 Task: Look for space in Numazu, Japan from 2nd June, 2023 to 15th June, 2023 for 2 adults and 1 pet in price range Rs.10000 to Rs.15000. Place can be entire place with 1  bedroom having 1 bed and 1 bathroom. Property type can be house, flat, guest house, hotel. Booking option can be shelf check-in. Required host language is English.
Action: Mouse moved to (578, 125)
Screenshot: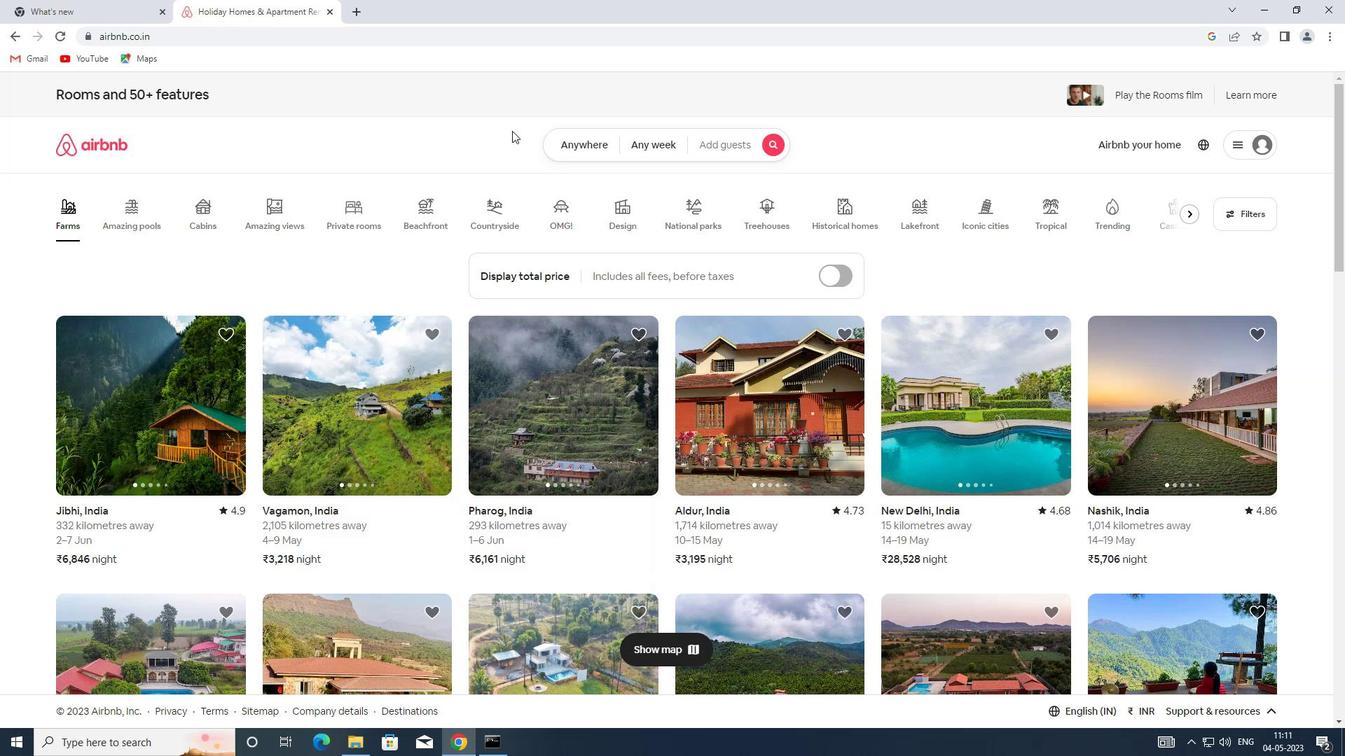 
Action: Mouse pressed left at (578, 125)
Screenshot: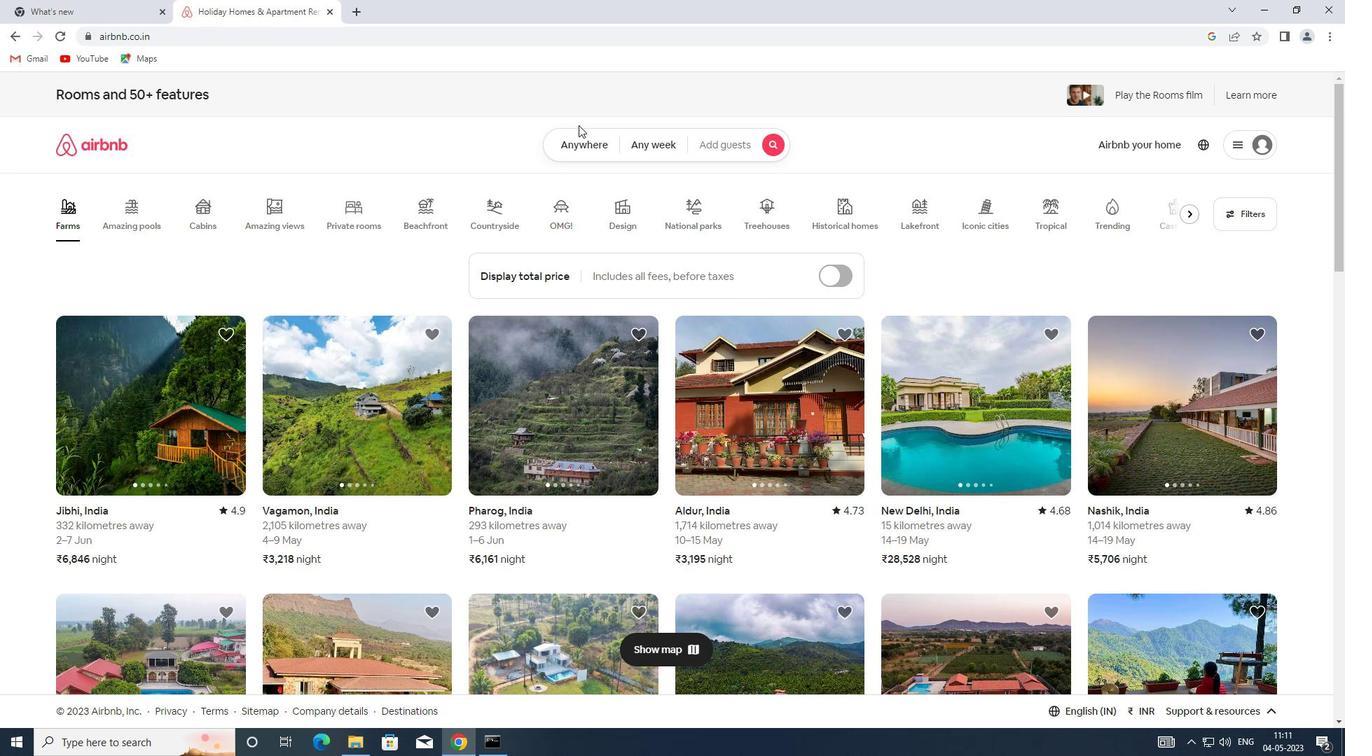 
Action: Mouse moved to (578, 140)
Screenshot: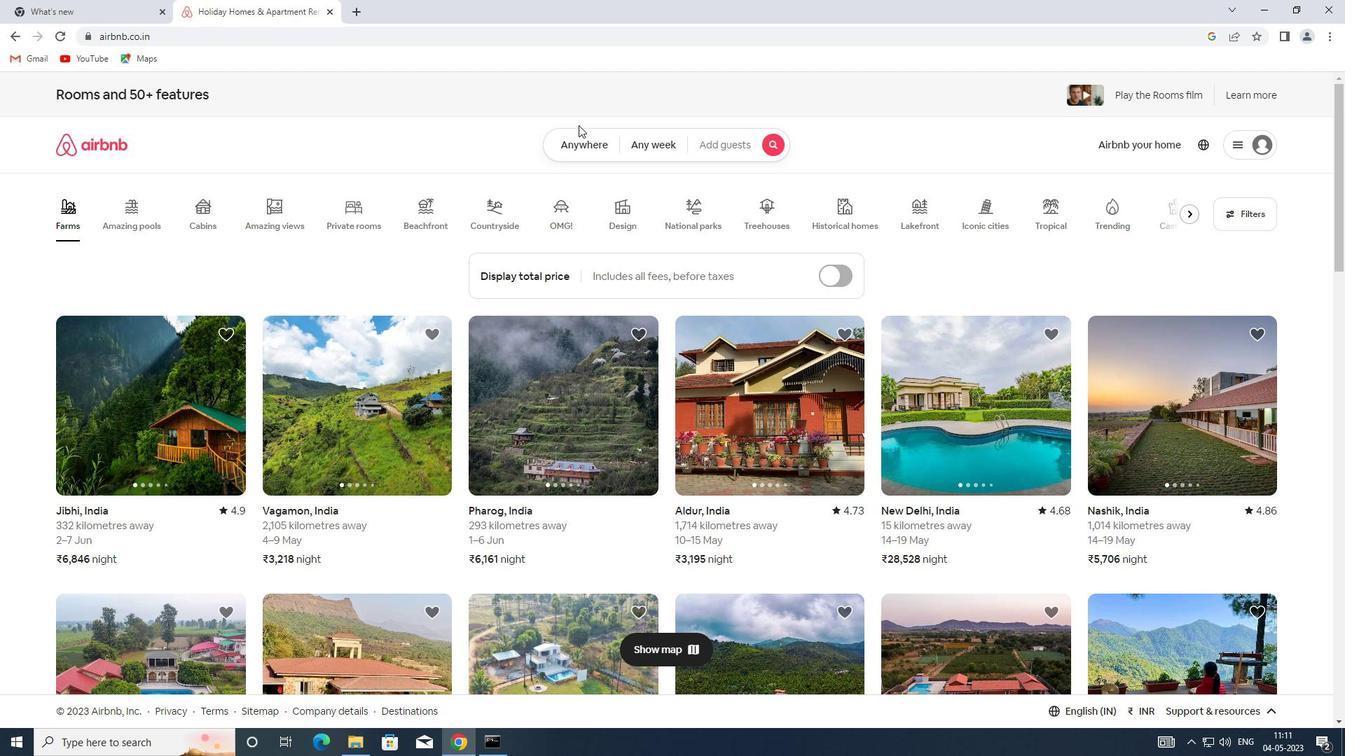 
Action: Mouse pressed left at (578, 140)
Screenshot: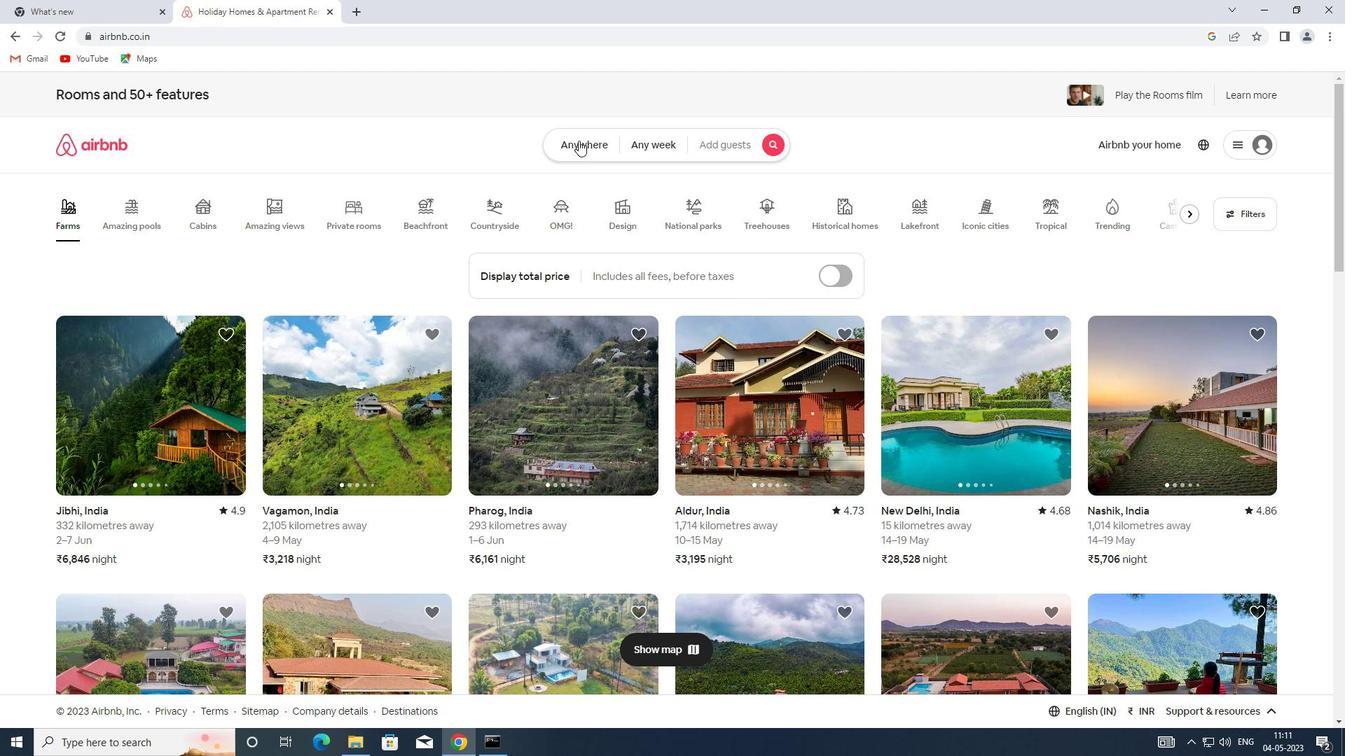 
Action: Mouse moved to (392, 205)
Screenshot: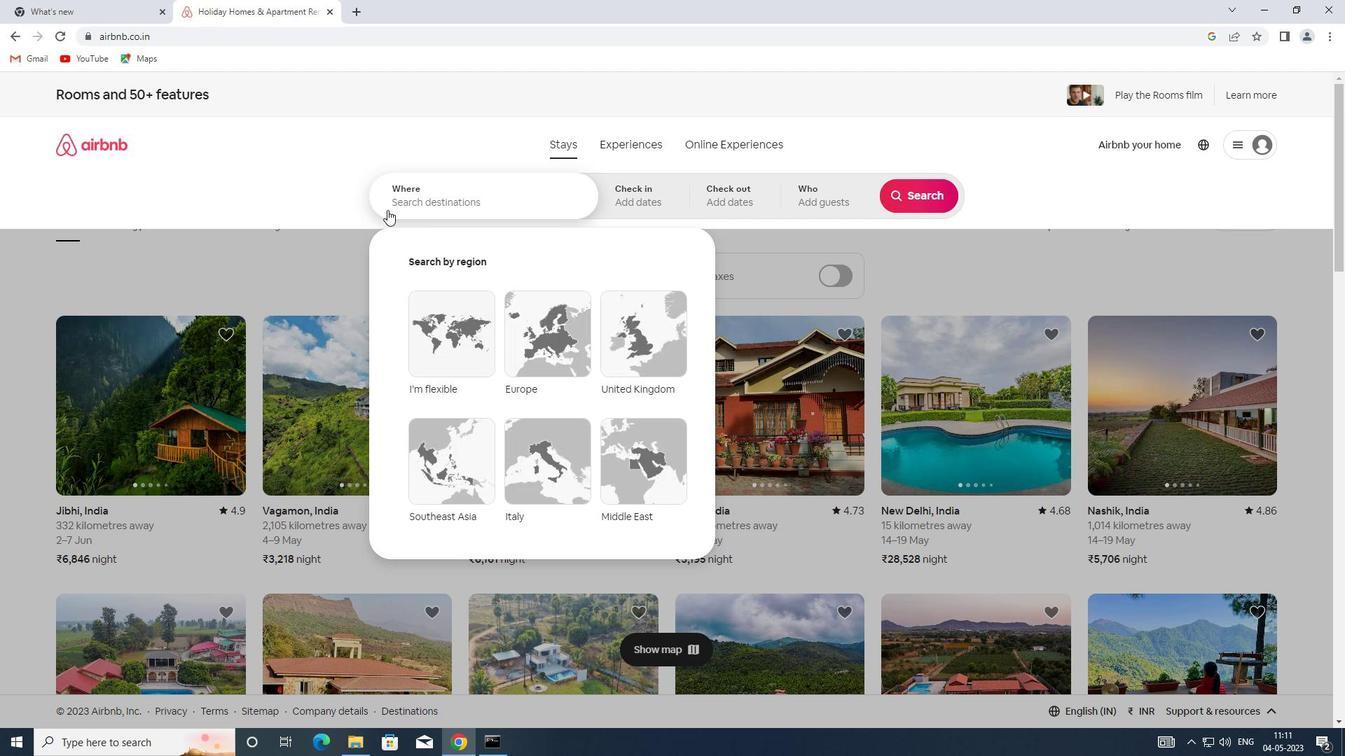 
Action: Mouse pressed left at (392, 205)
Screenshot: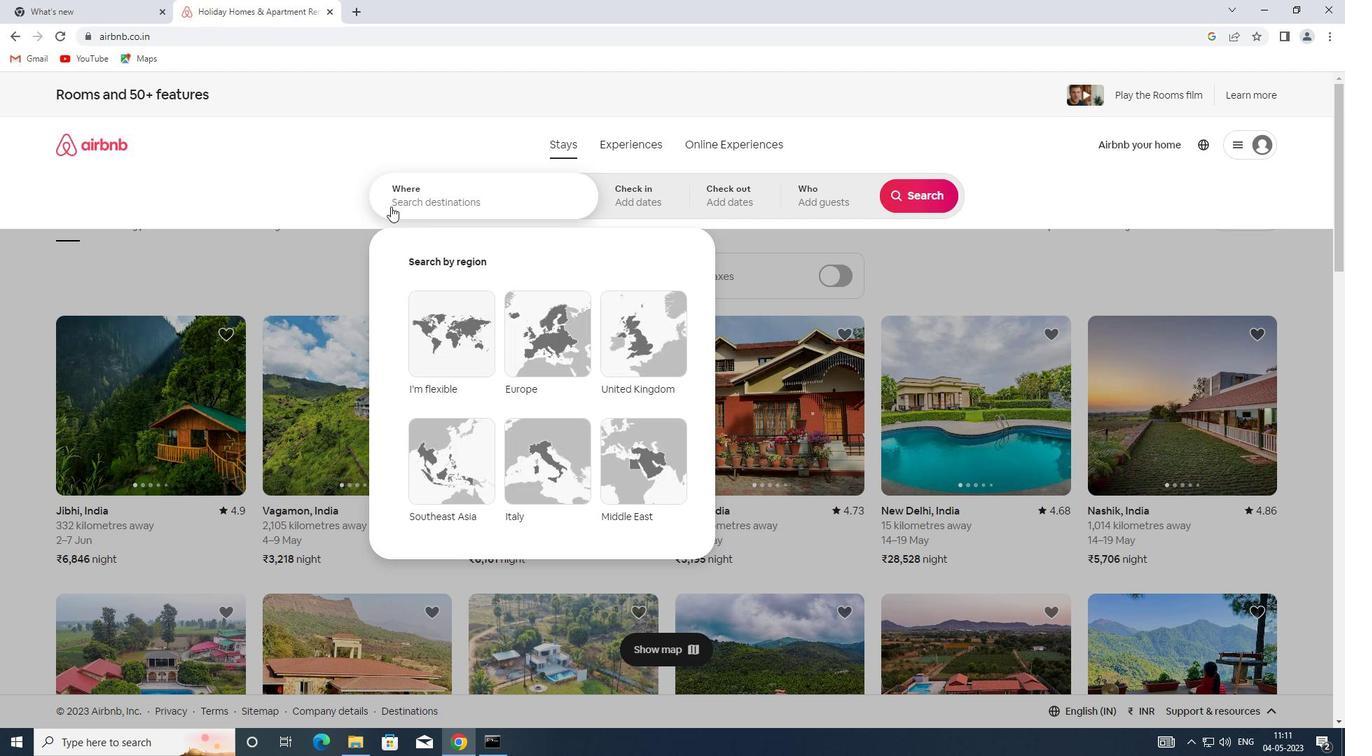 
Action: Mouse moved to (403, 196)
Screenshot: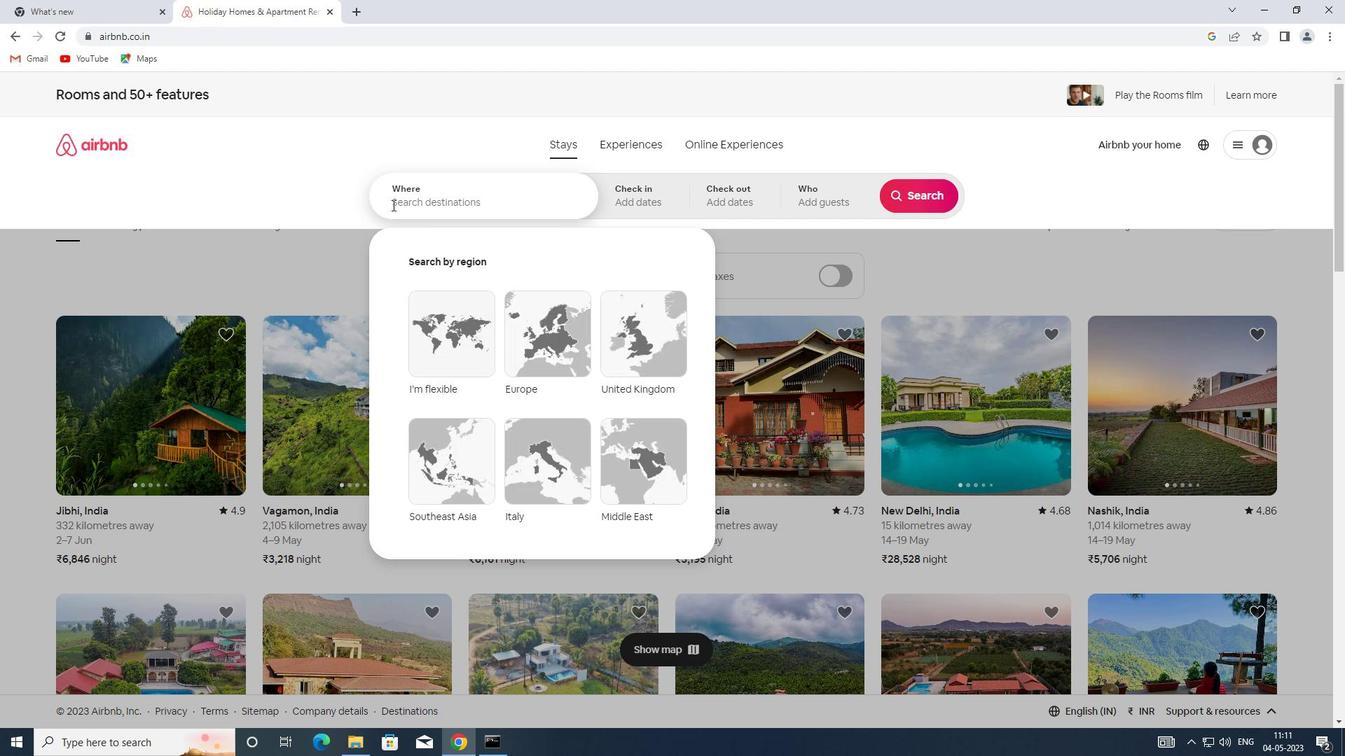
Action: Key pressed <Key.shift><Key.shift><Key.shift><Key.shift><Key.shift><Key.shift><Key.shift><Key.shift><Key.shift><Key.shift><Key.shift><Key.shift><Key.shift><Key.shift><Key.shift><Key.shift><Key.shift>NUMAZU,<Key.shift>JAPAN
Screenshot: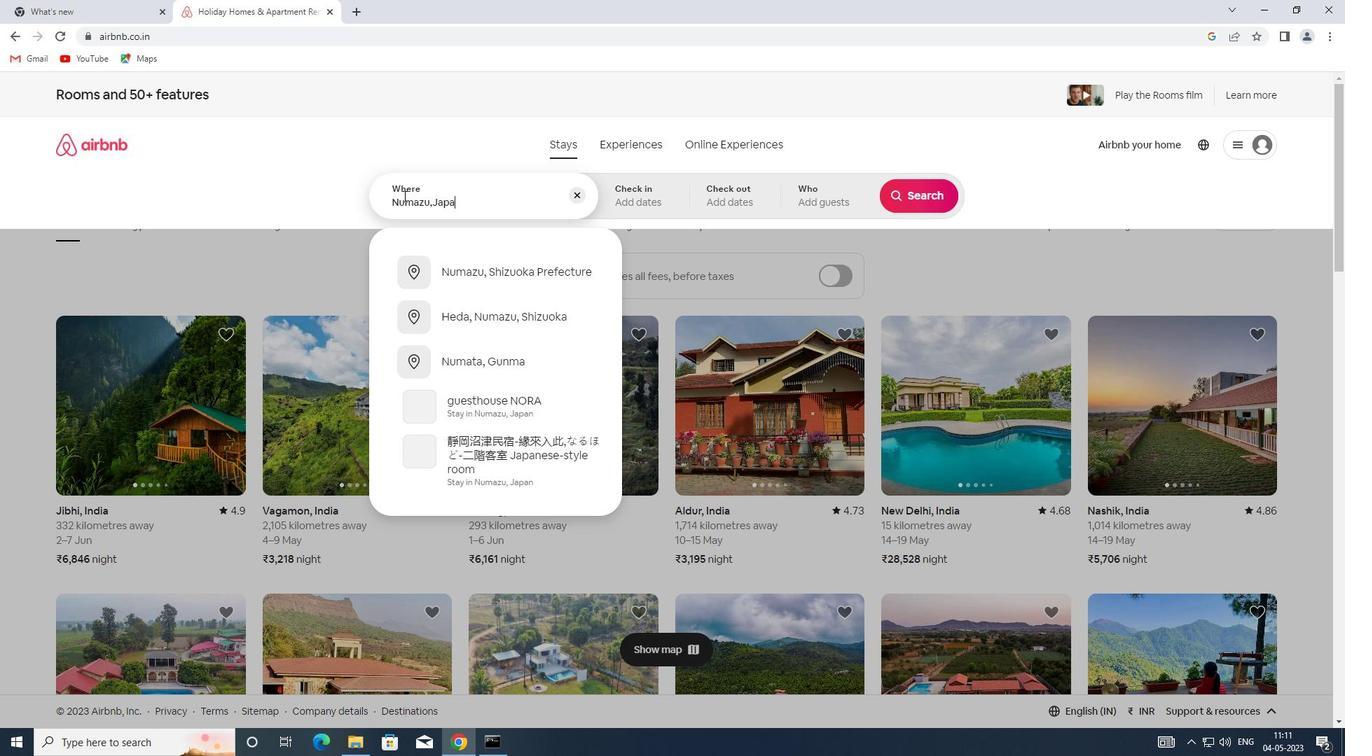 
Action: Mouse moved to (615, 192)
Screenshot: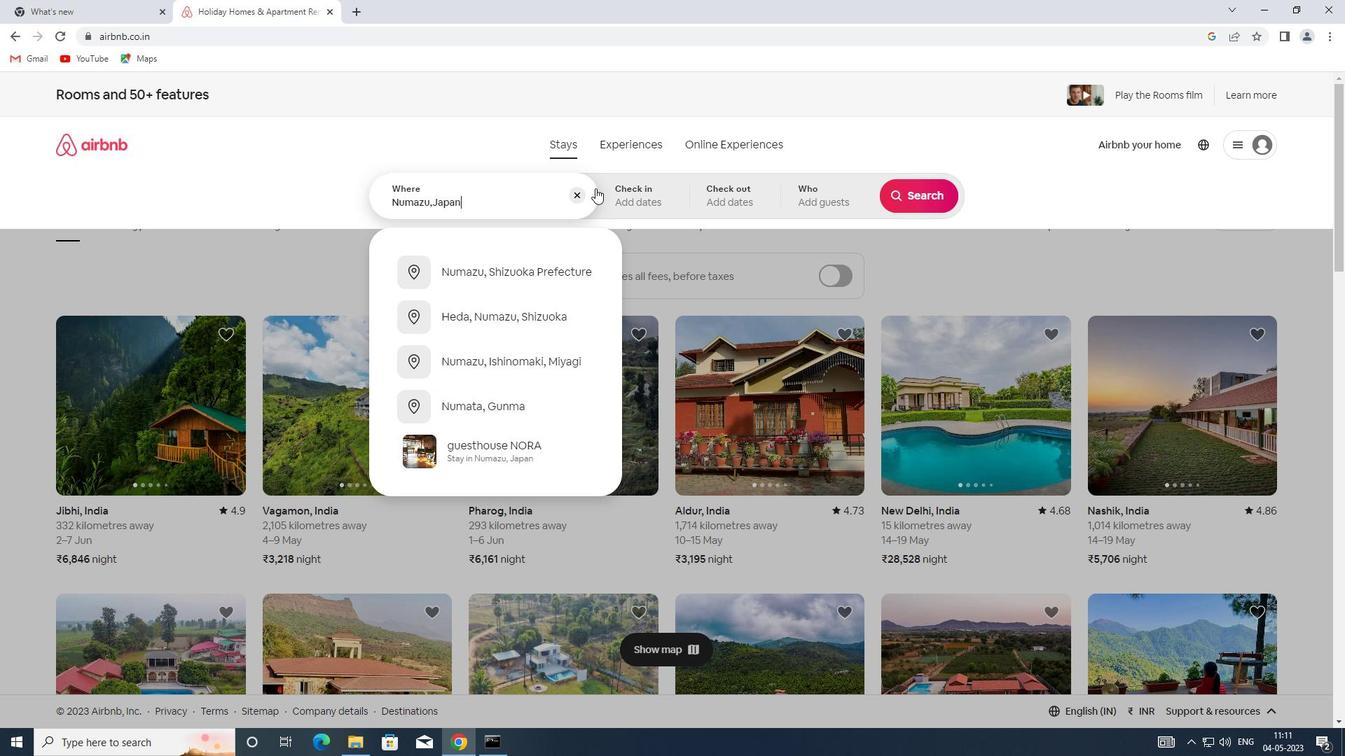 
Action: Mouse pressed left at (615, 192)
Screenshot: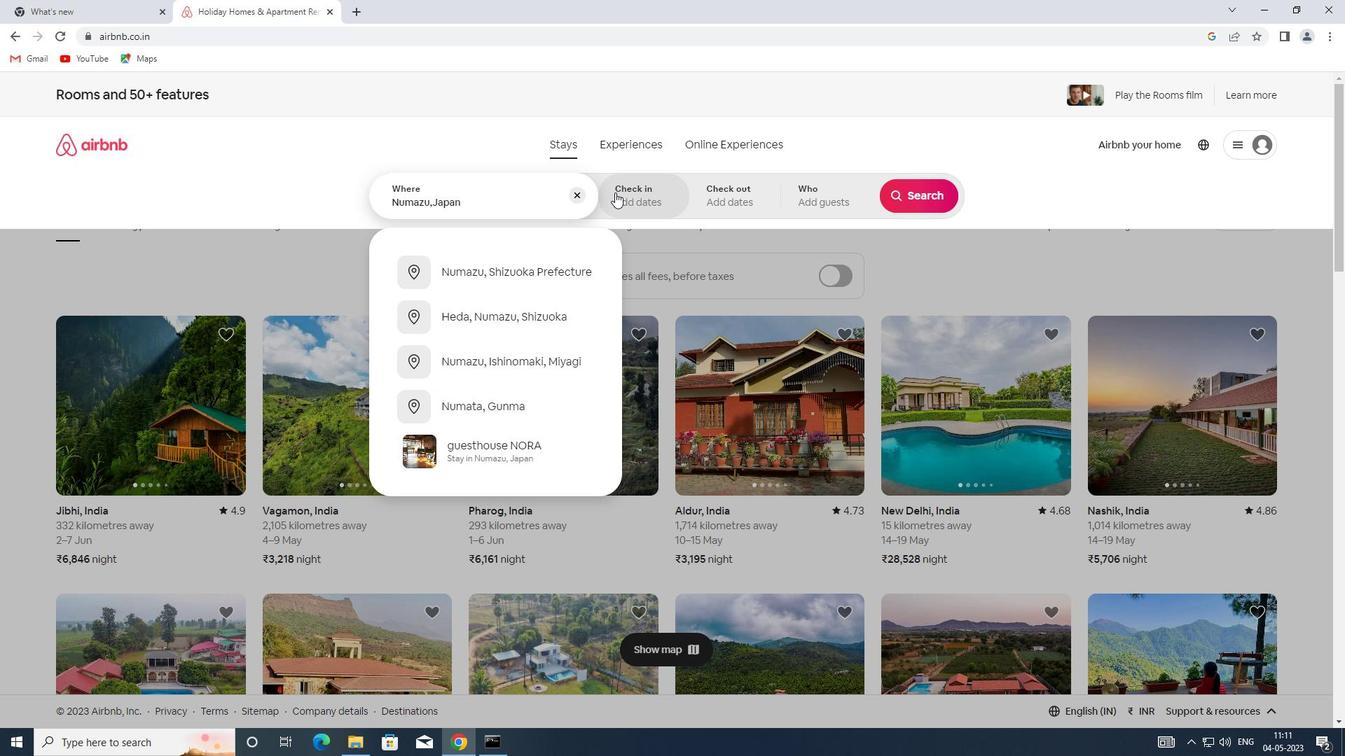 
Action: Mouse moved to (864, 378)
Screenshot: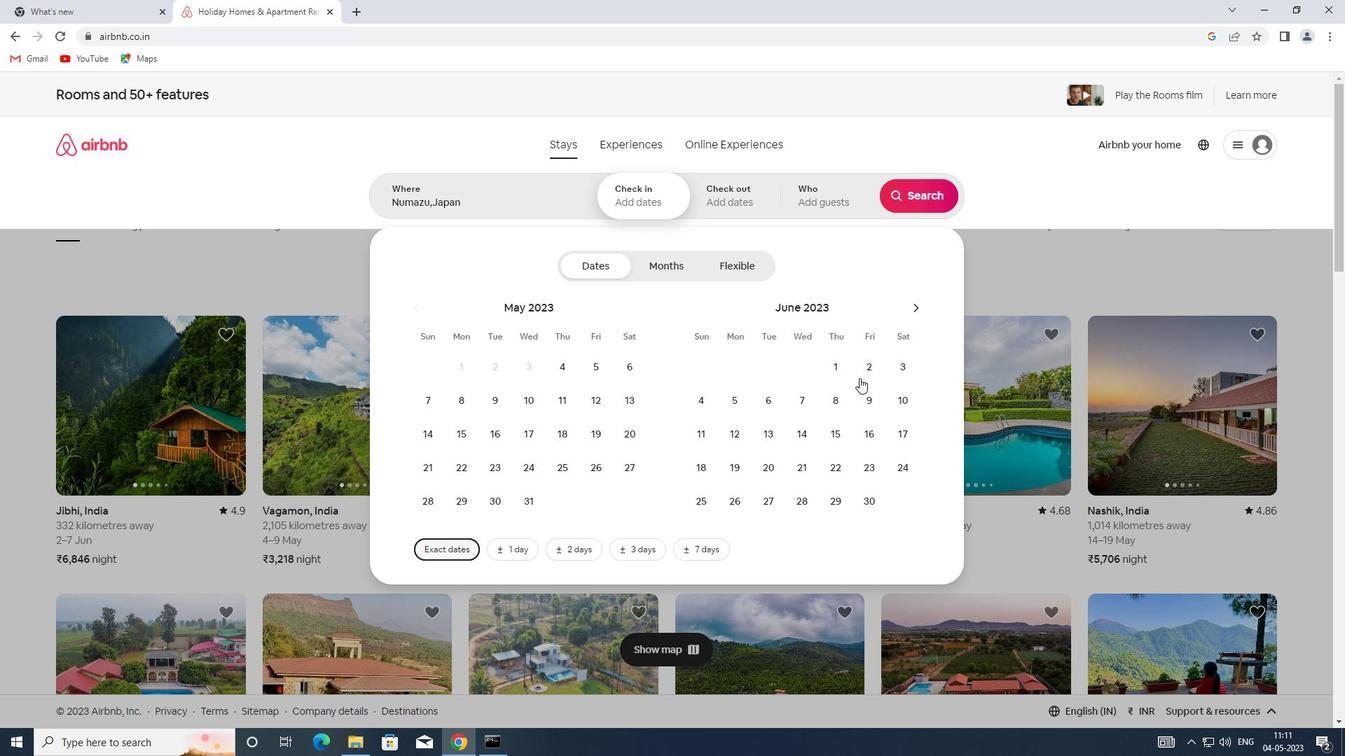 
Action: Mouse pressed left at (864, 378)
Screenshot: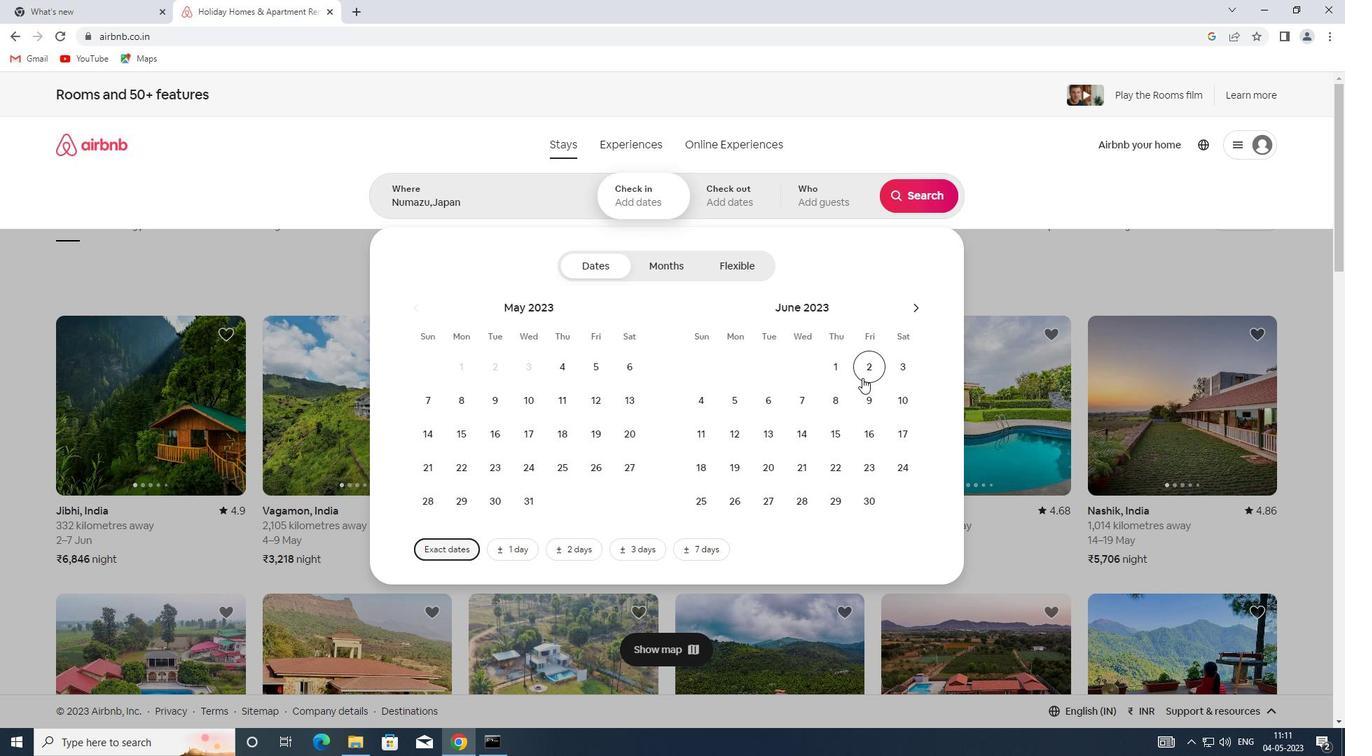 
Action: Mouse moved to (828, 437)
Screenshot: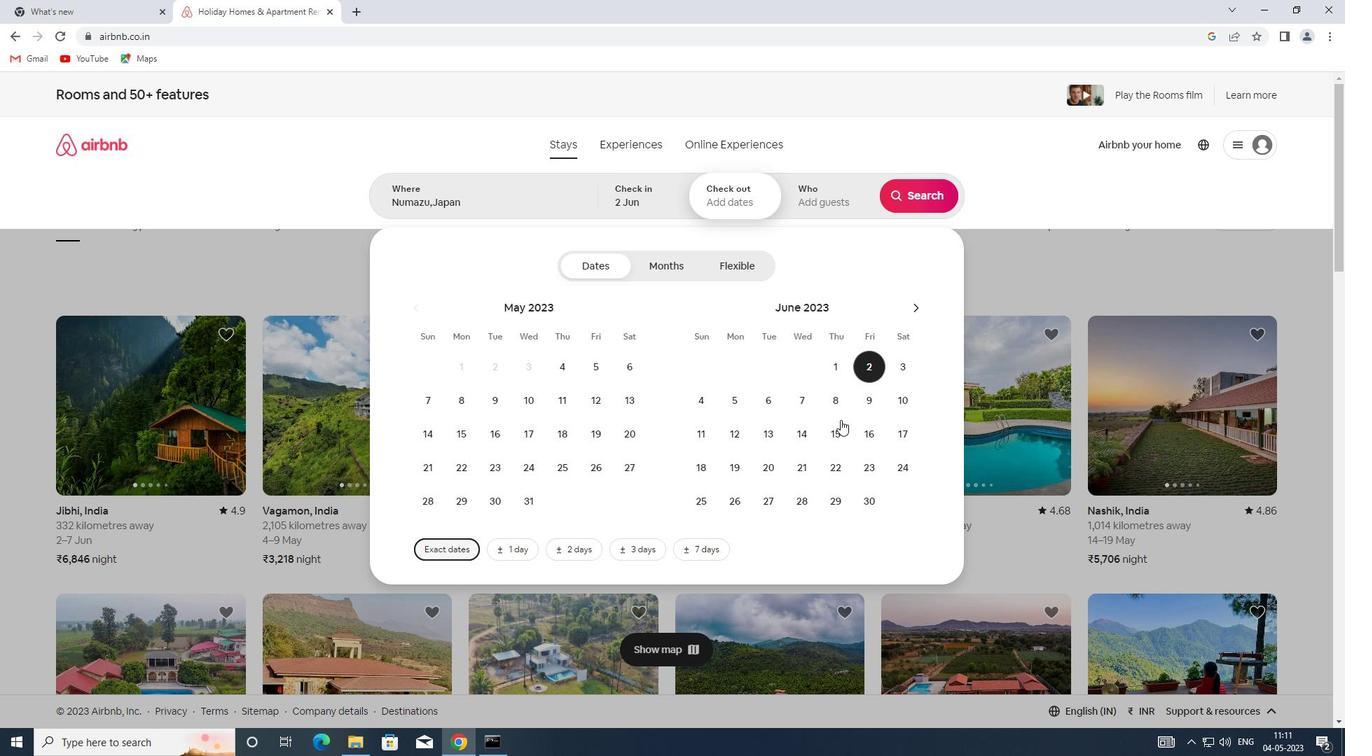 
Action: Mouse pressed left at (828, 437)
Screenshot: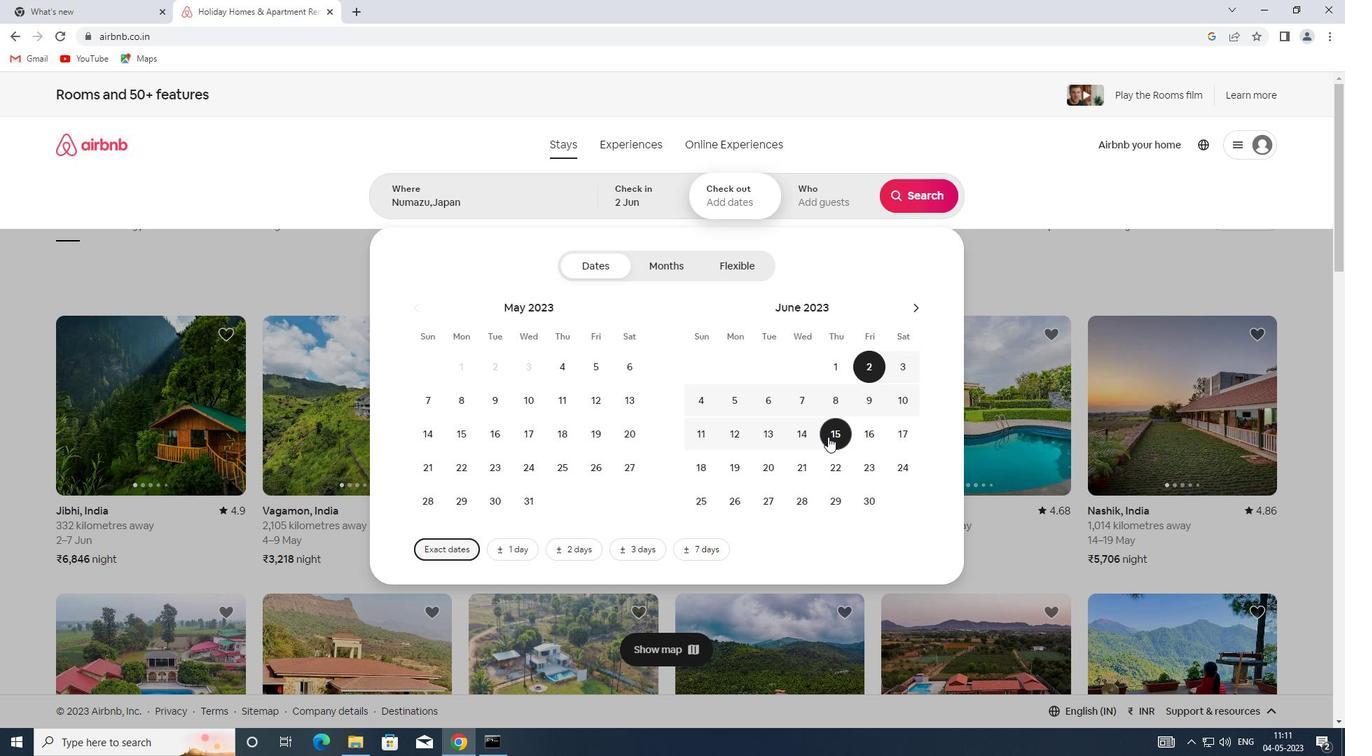 
Action: Mouse moved to (824, 209)
Screenshot: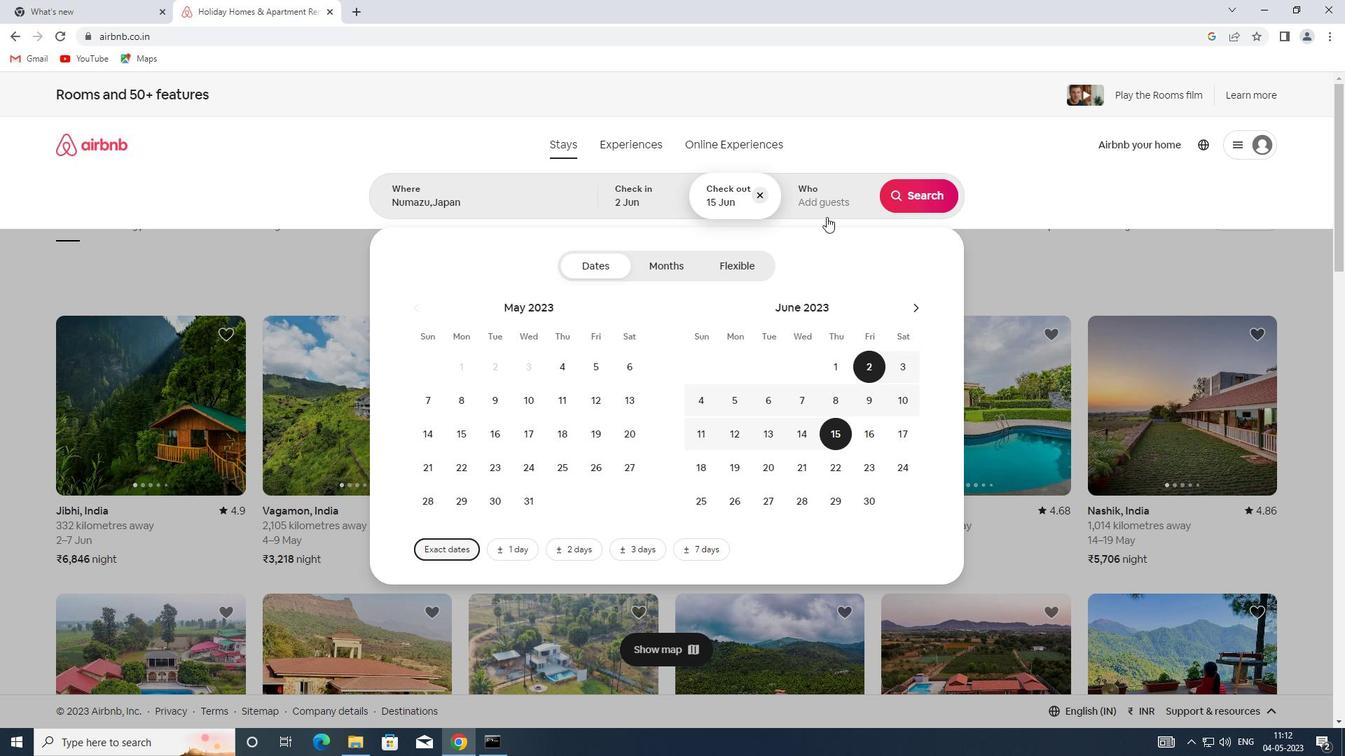 
Action: Mouse pressed left at (824, 209)
Screenshot: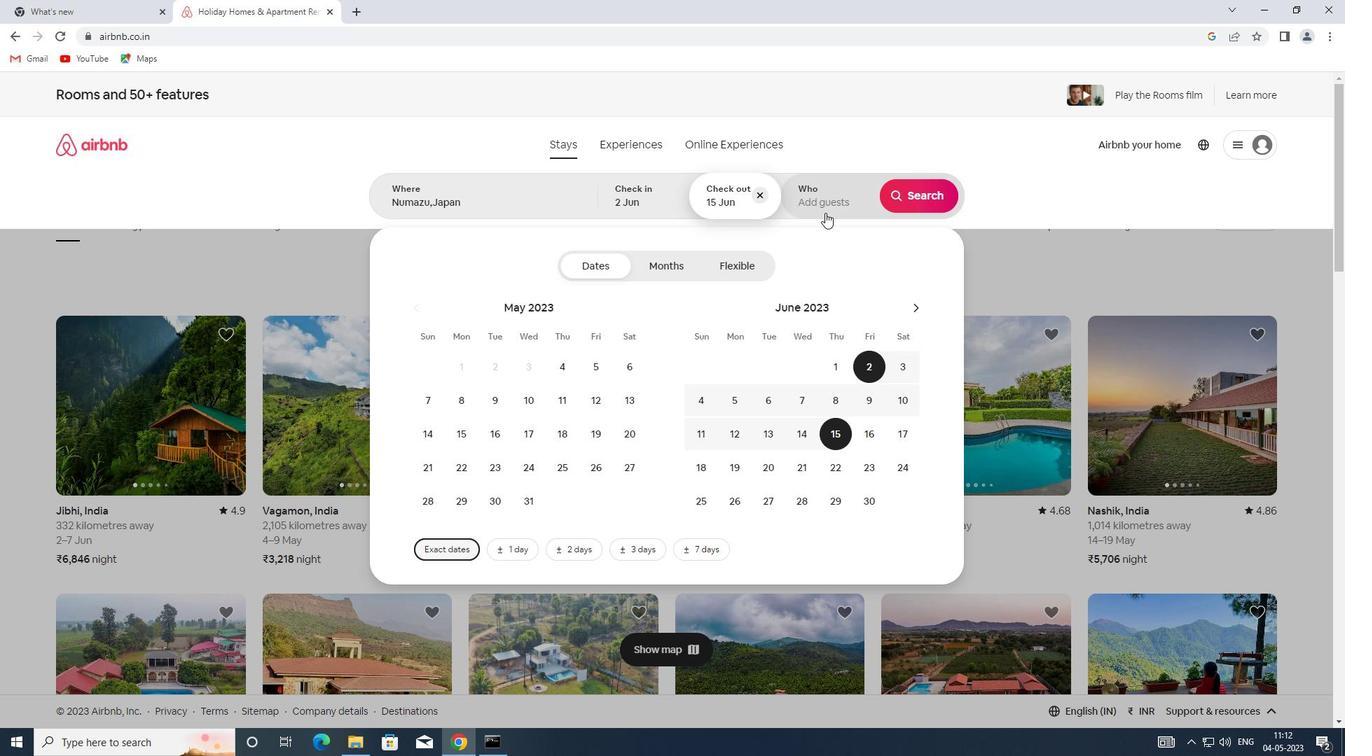 
Action: Mouse moved to (924, 273)
Screenshot: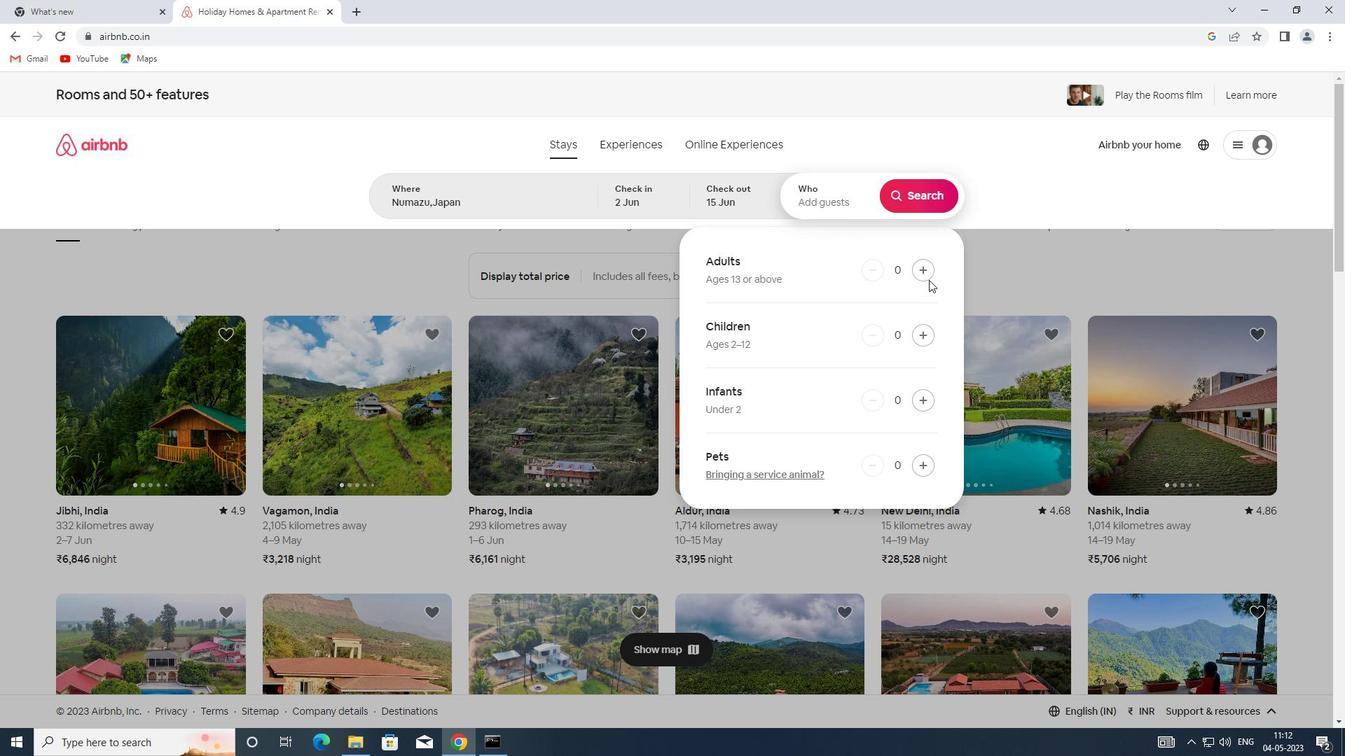 
Action: Mouse pressed left at (924, 273)
Screenshot: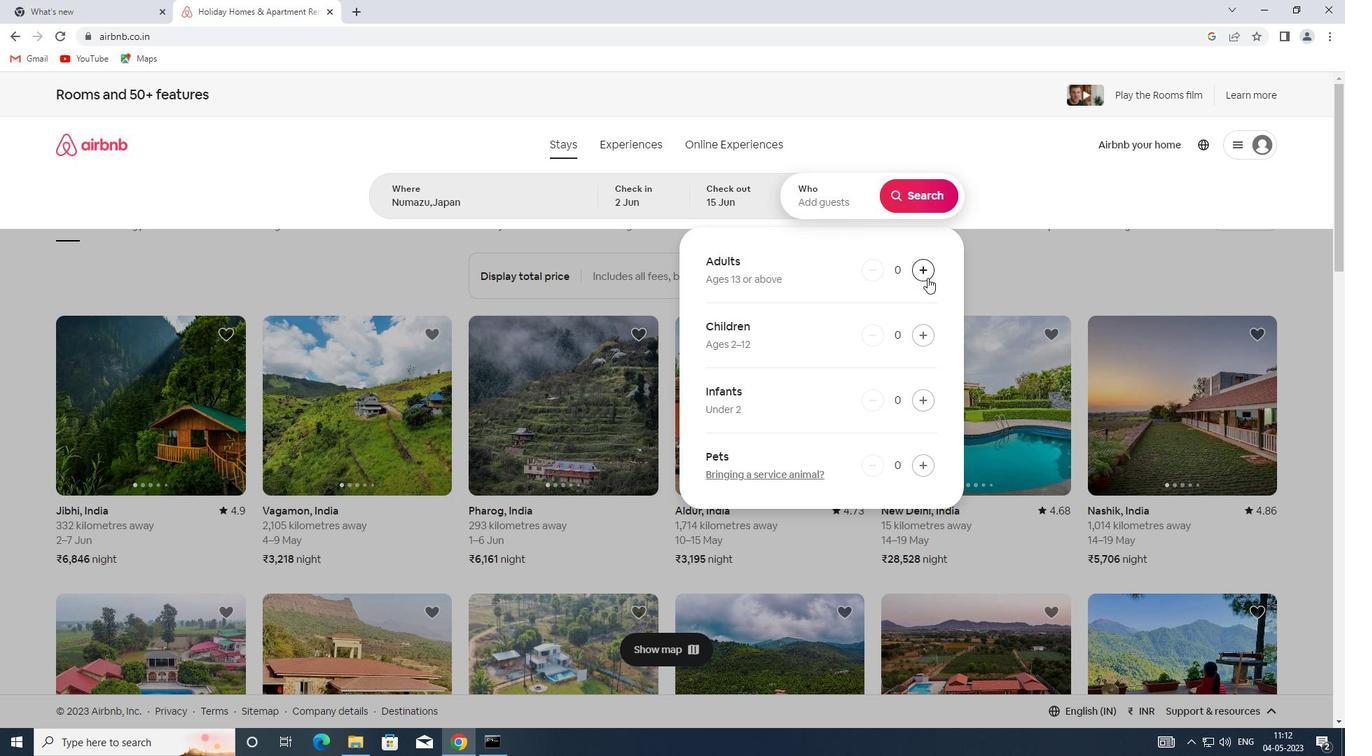 
Action: Mouse pressed left at (924, 273)
Screenshot: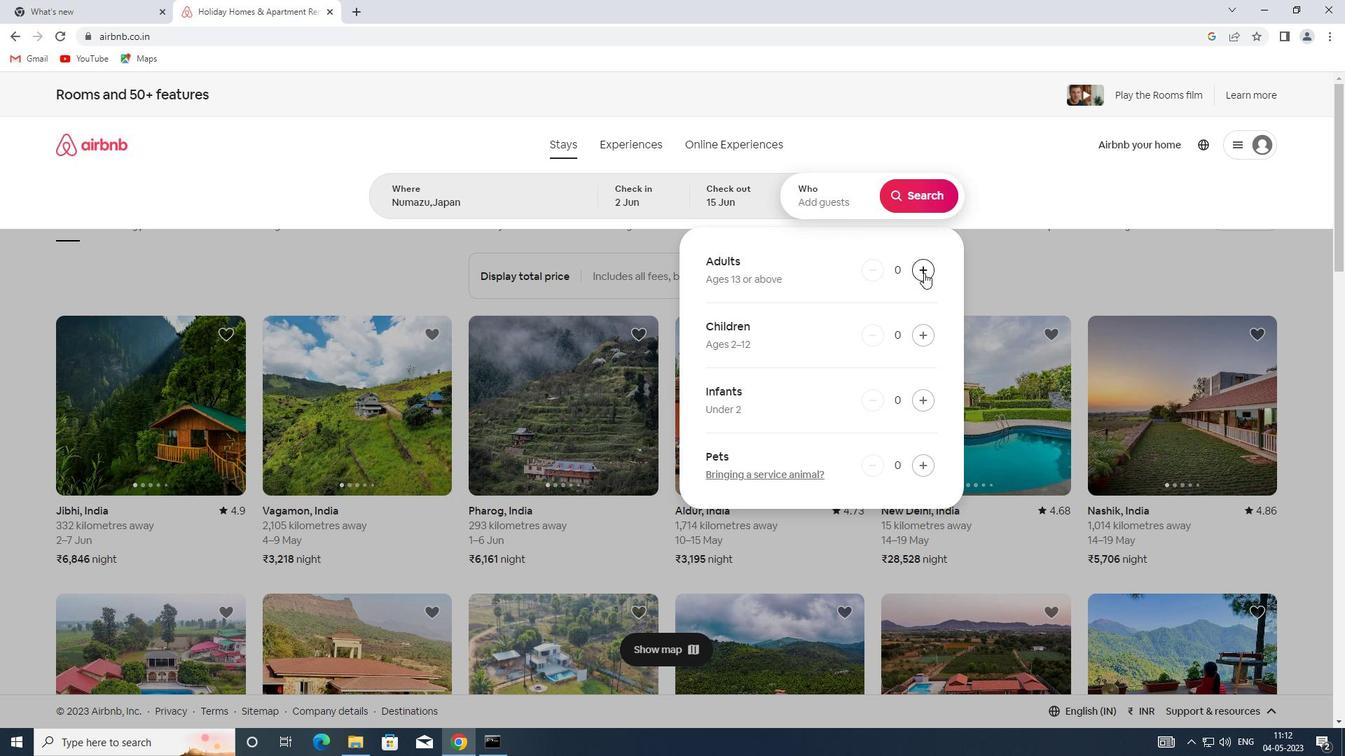 
Action: Mouse moved to (924, 468)
Screenshot: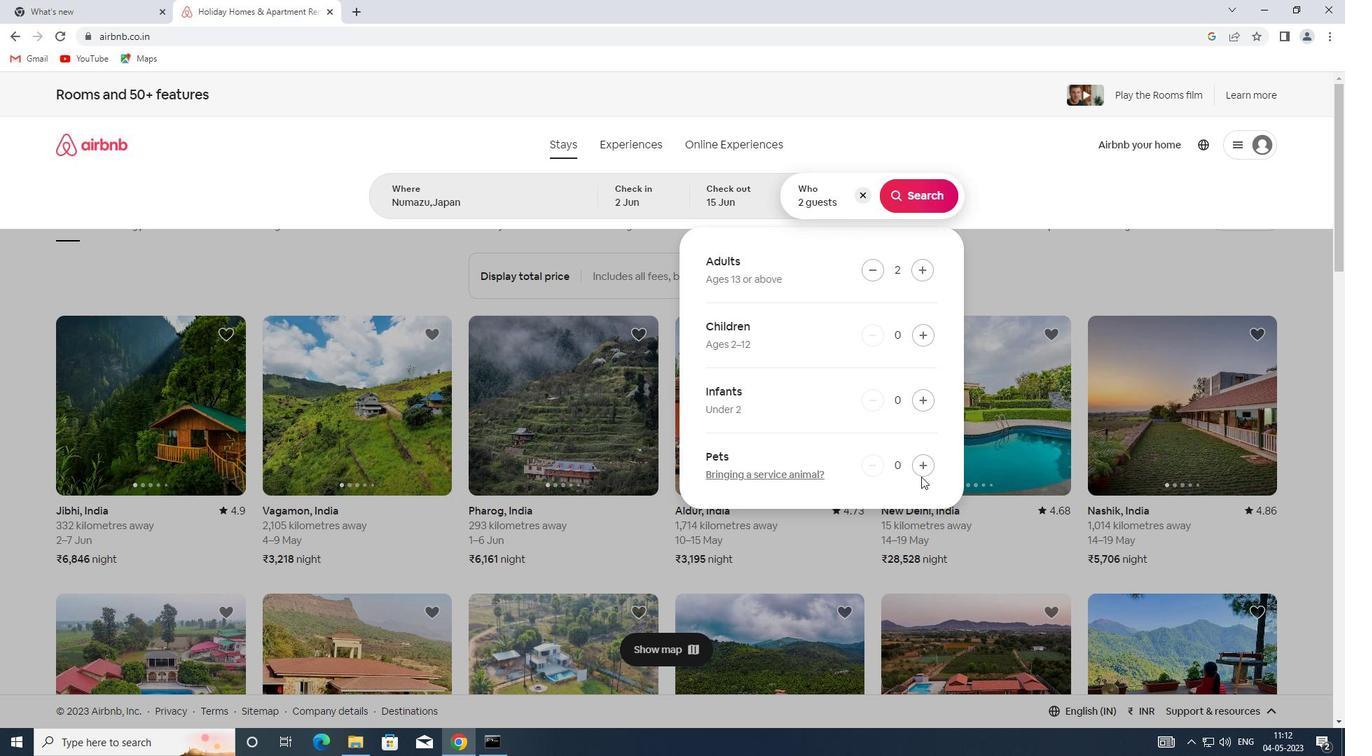 
Action: Mouse pressed left at (924, 468)
Screenshot: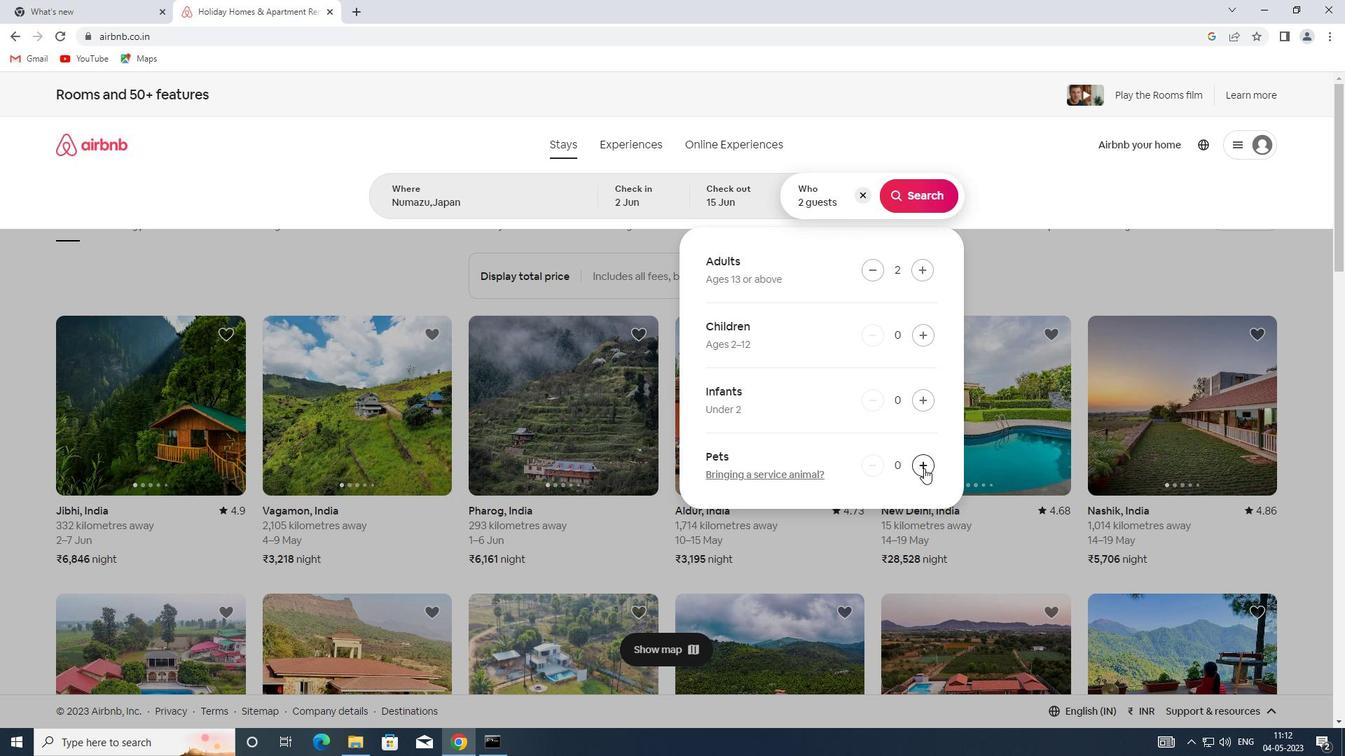 
Action: Mouse moved to (909, 192)
Screenshot: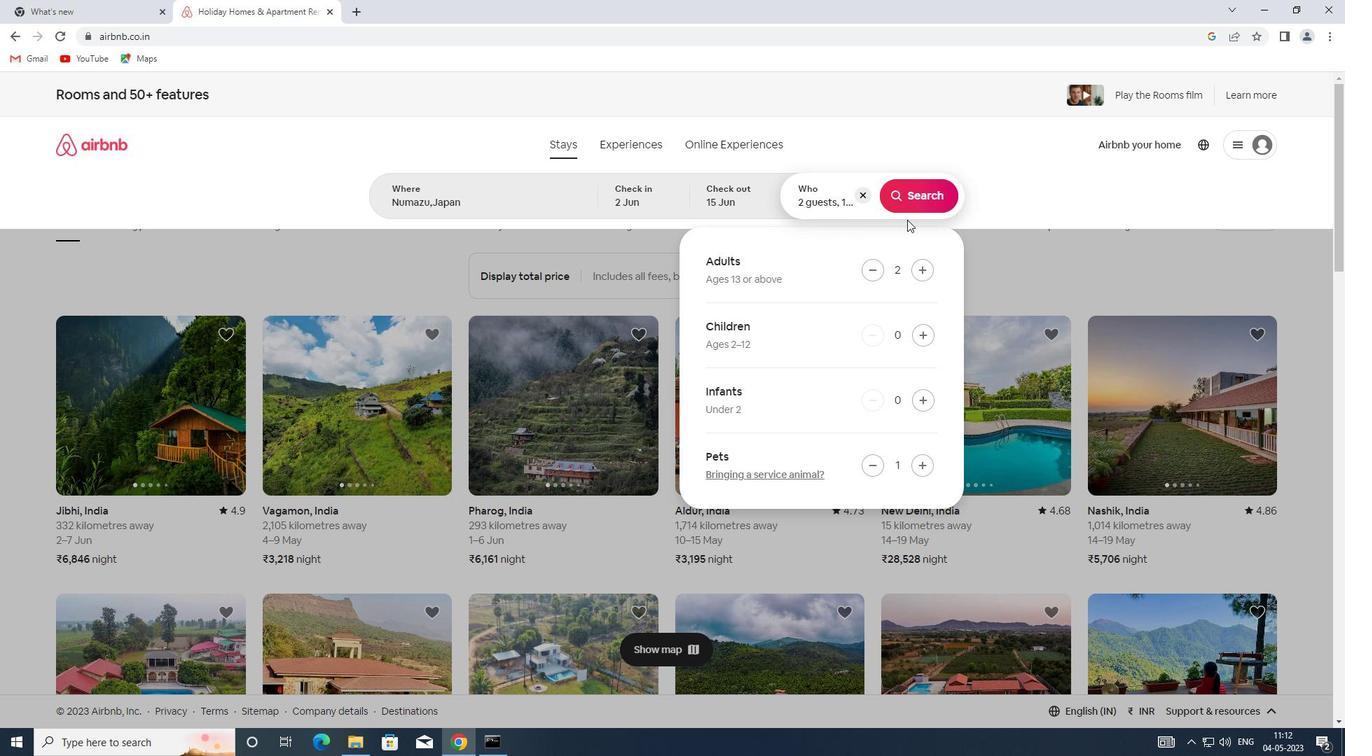 
Action: Mouse pressed left at (909, 192)
Screenshot: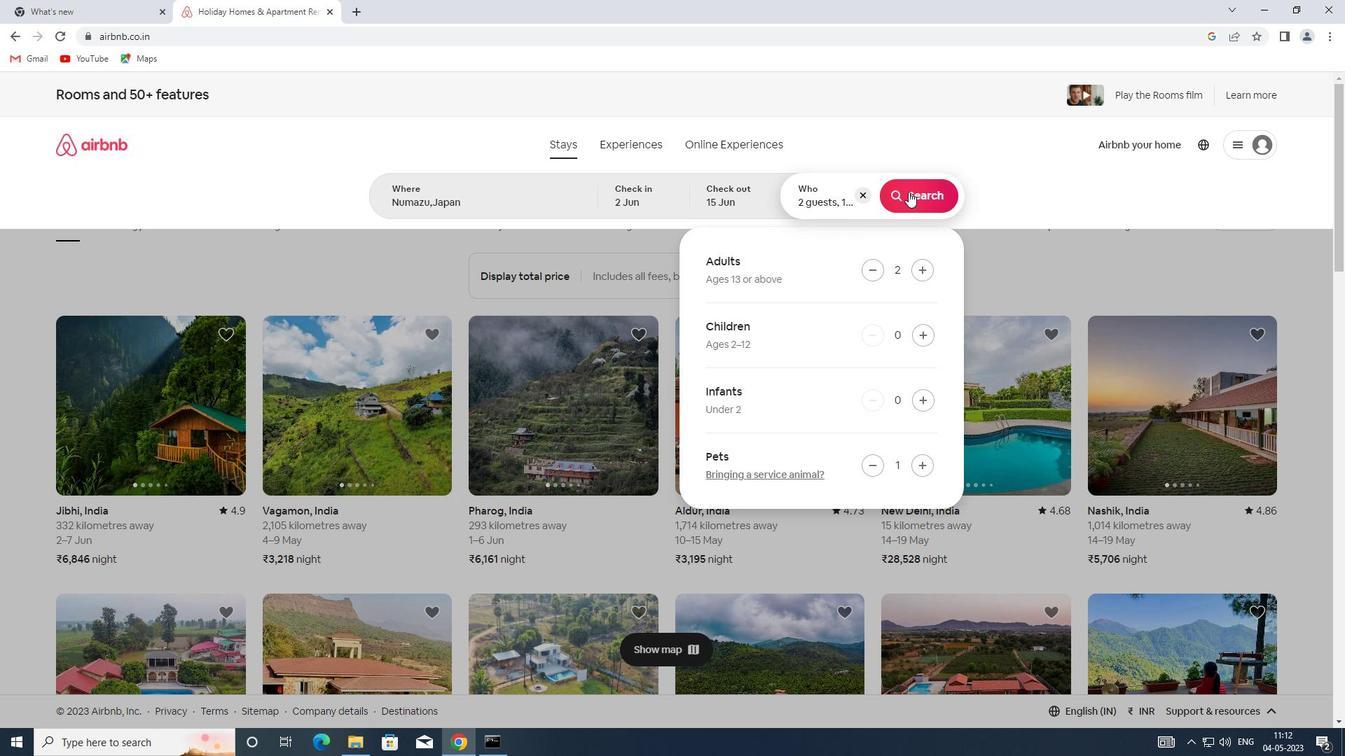 
Action: Mouse moved to (1270, 151)
Screenshot: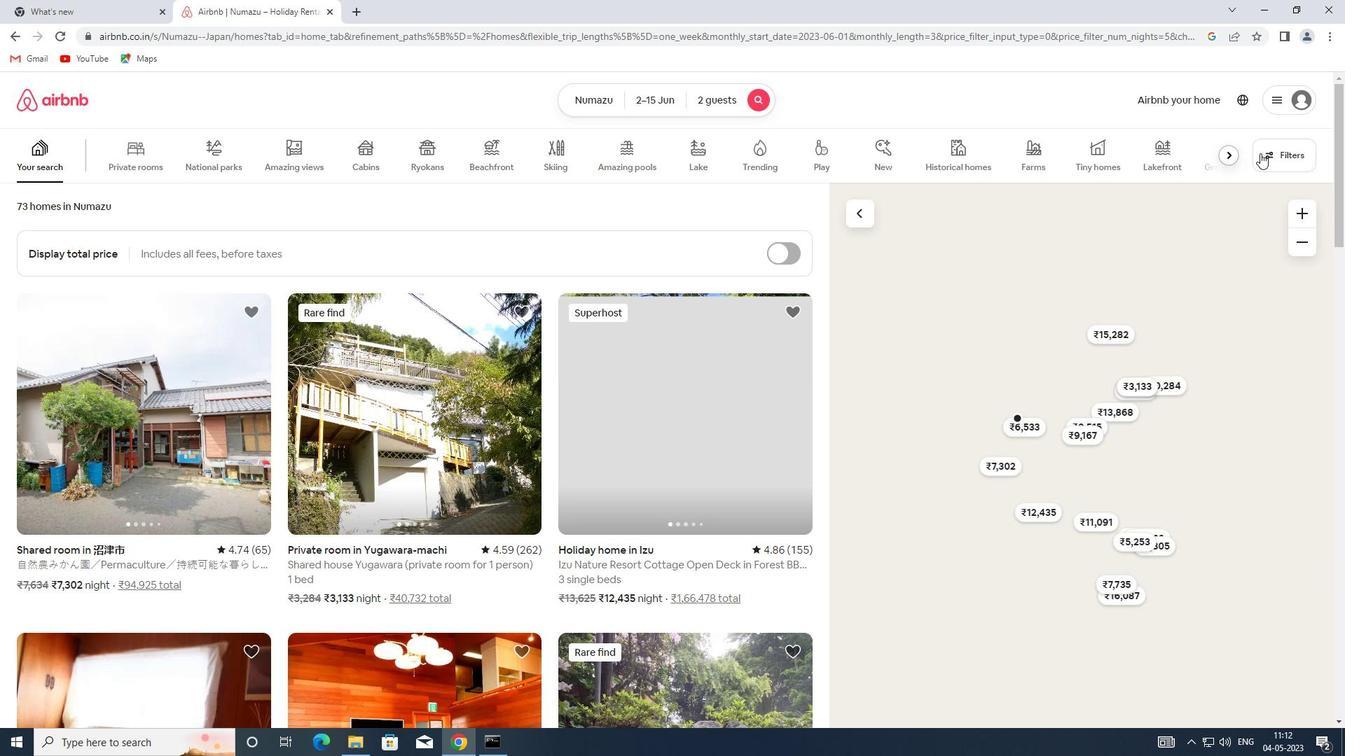 
Action: Mouse pressed left at (1270, 151)
Screenshot: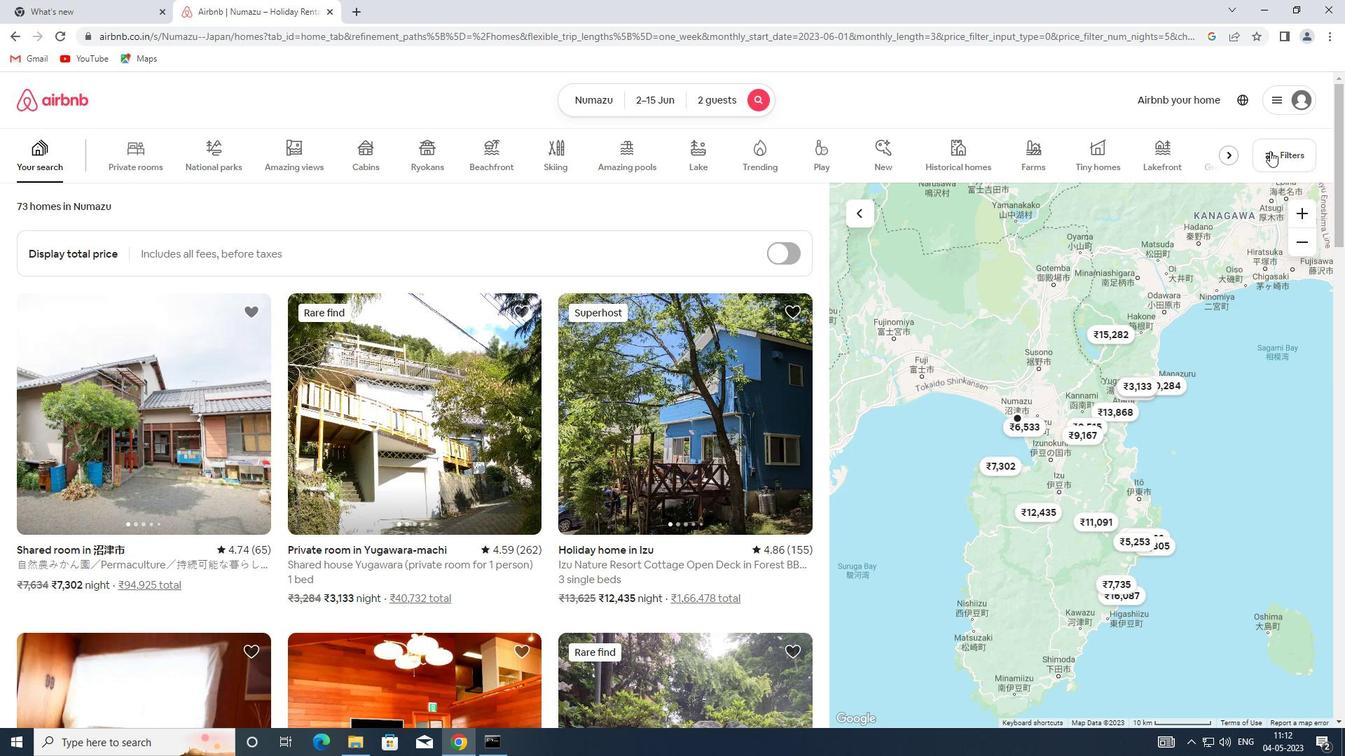 
Action: Mouse moved to (498, 332)
Screenshot: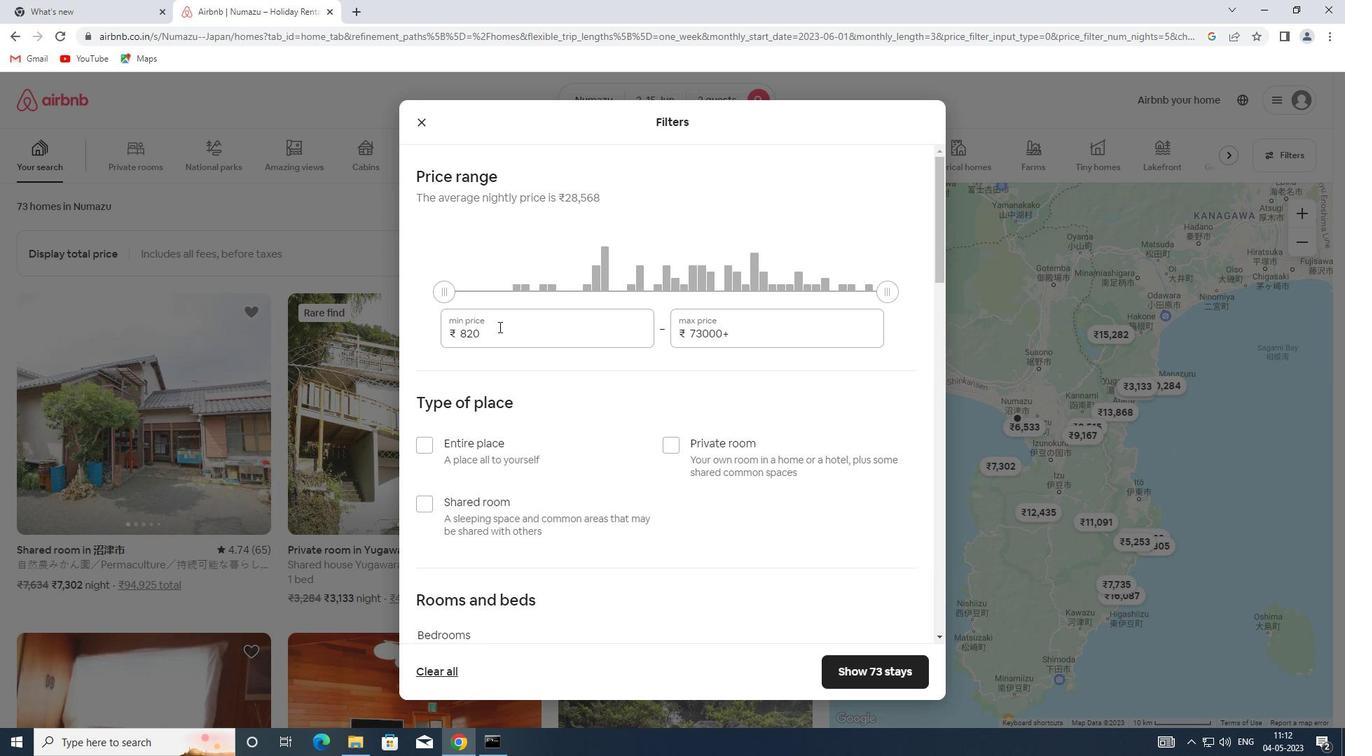 
Action: Mouse pressed left at (498, 332)
Screenshot: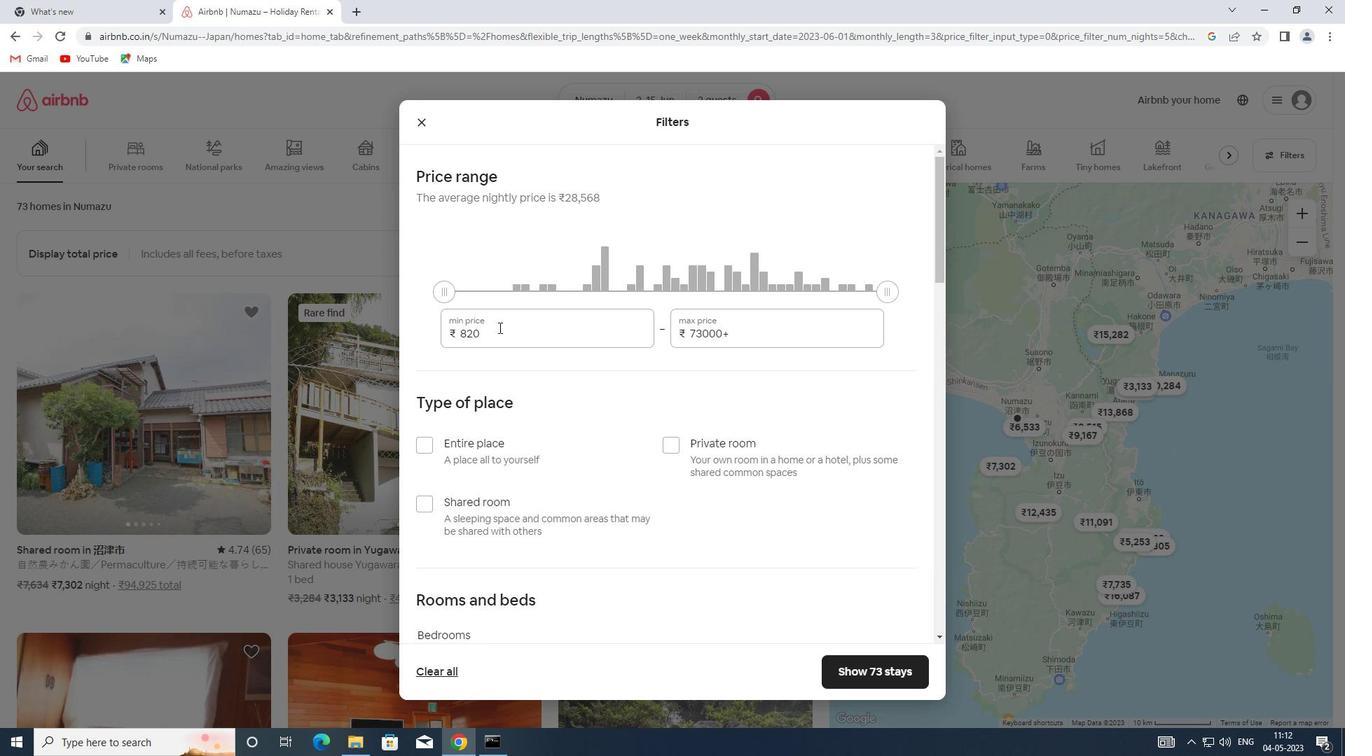 
Action: Mouse moved to (445, 332)
Screenshot: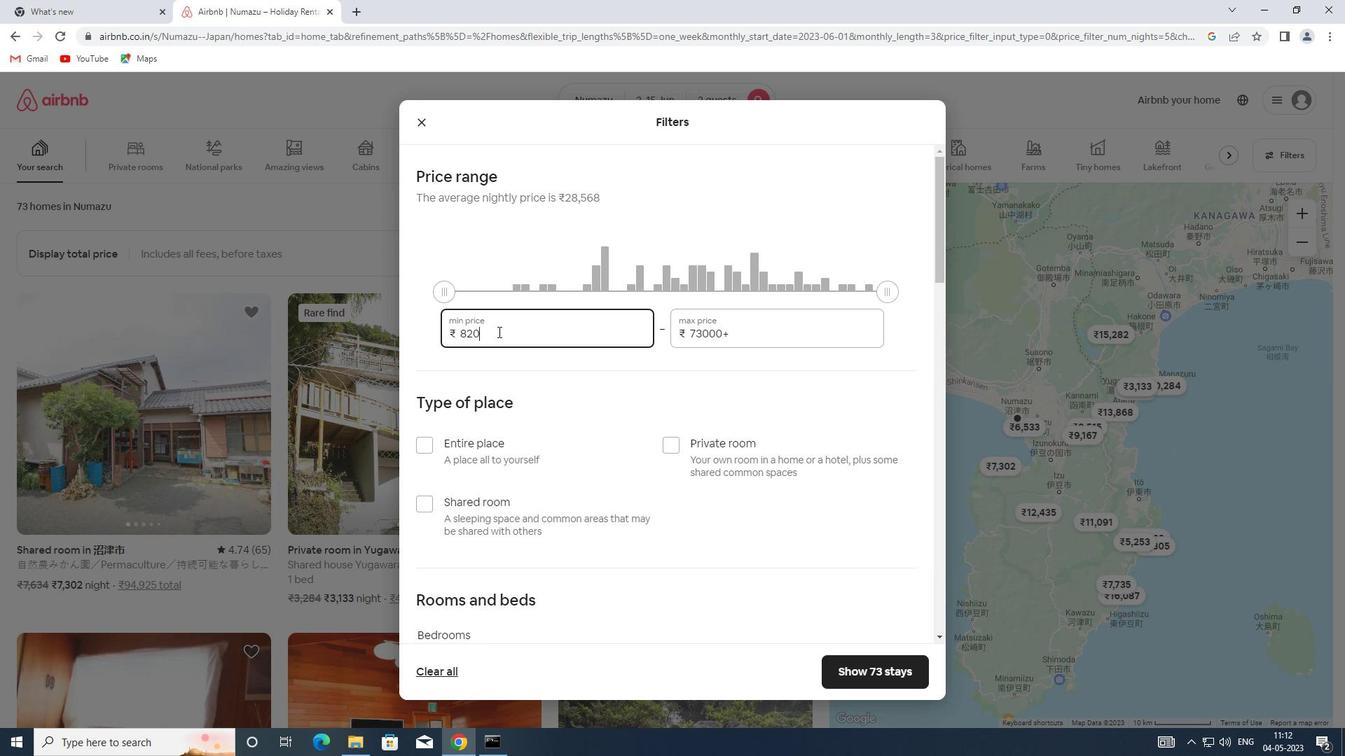 
Action: Key pressed 10000
Screenshot: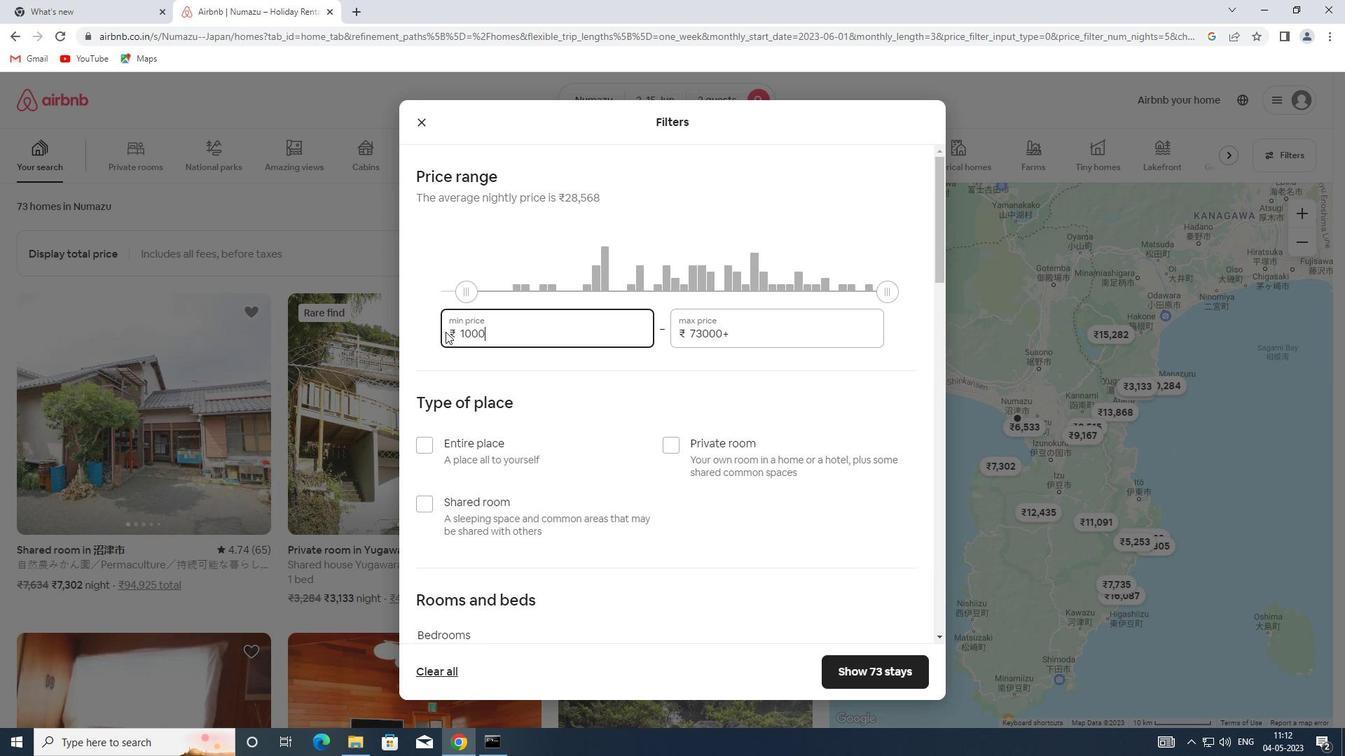 
Action: Mouse moved to (739, 339)
Screenshot: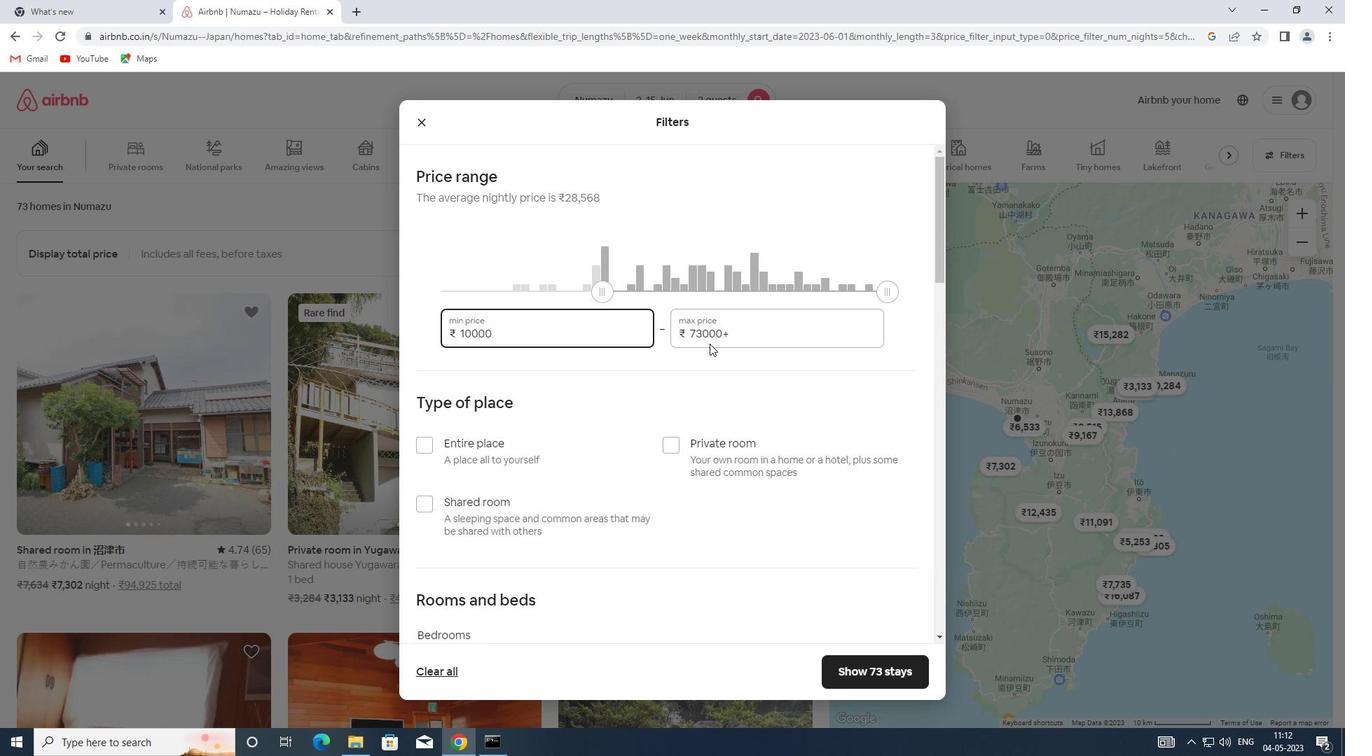 
Action: Mouse pressed left at (739, 339)
Screenshot: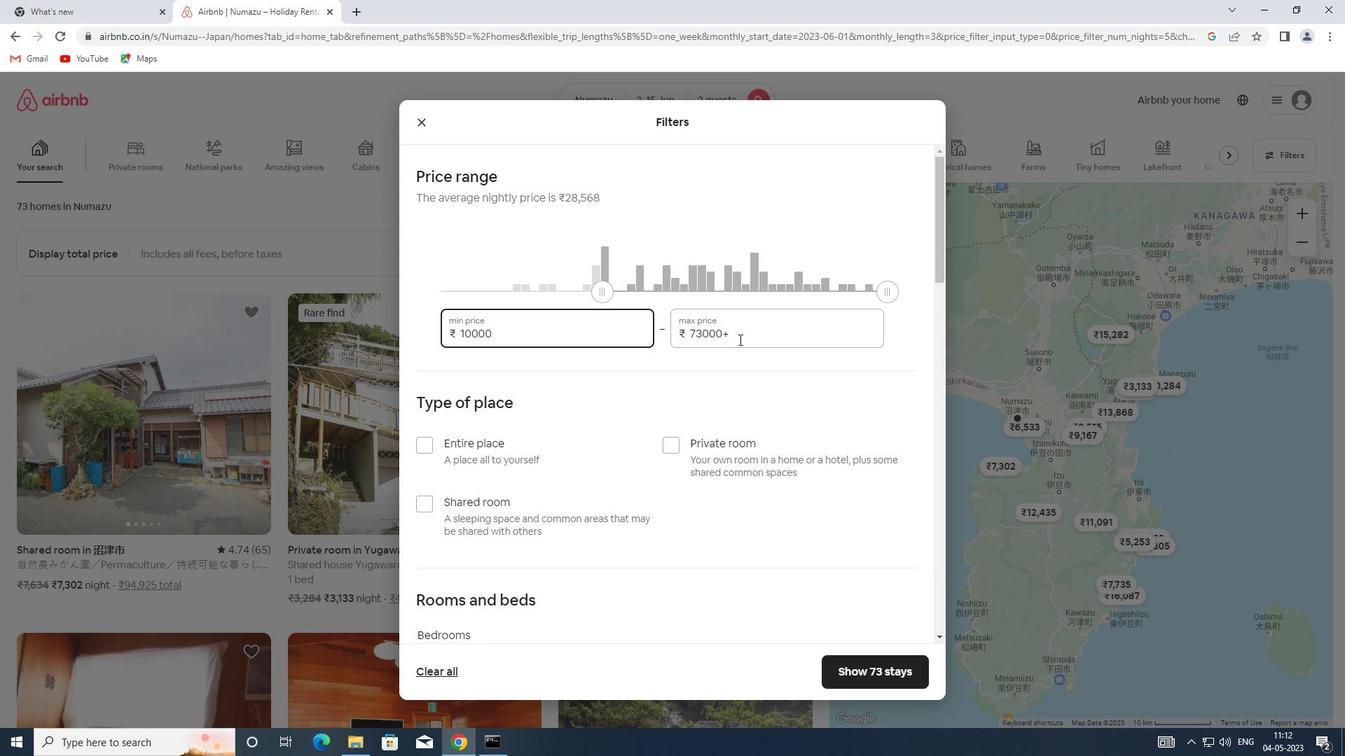 
Action: Mouse moved to (683, 339)
Screenshot: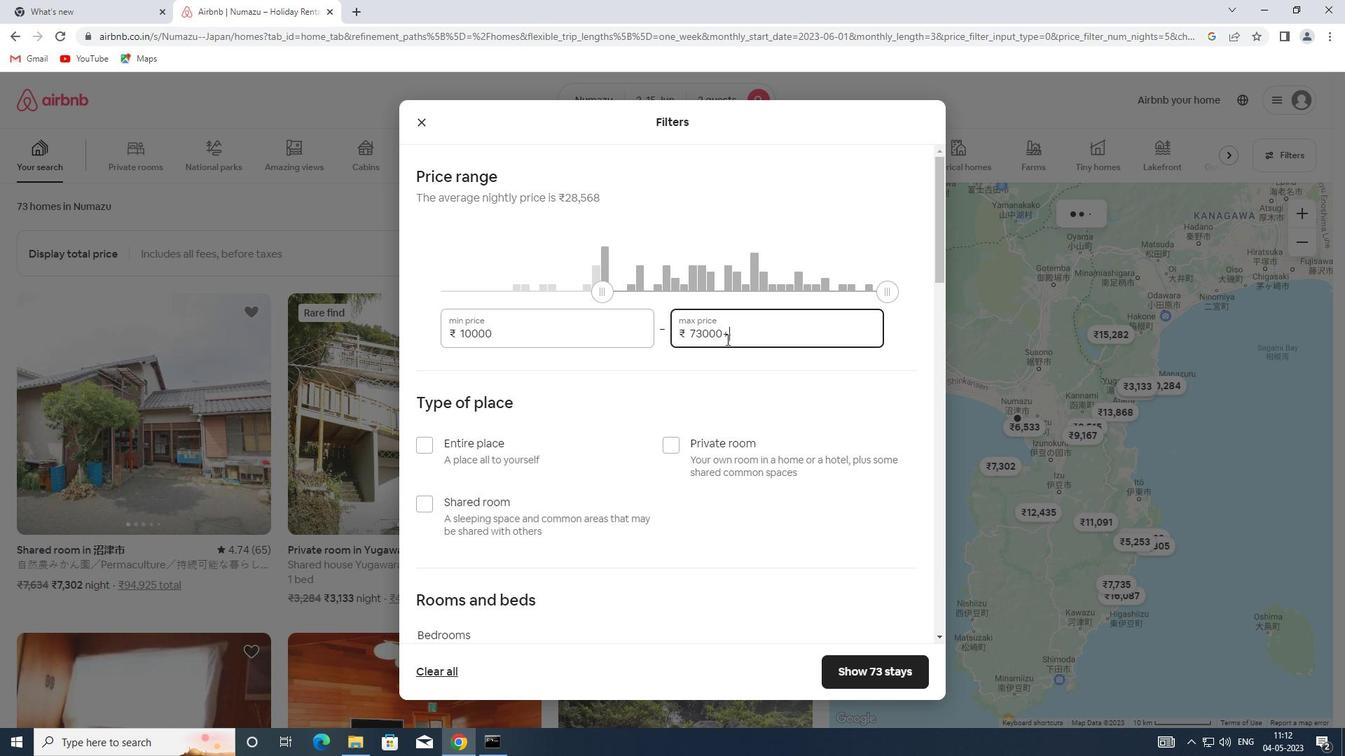 
Action: Key pressed 15000
Screenshot: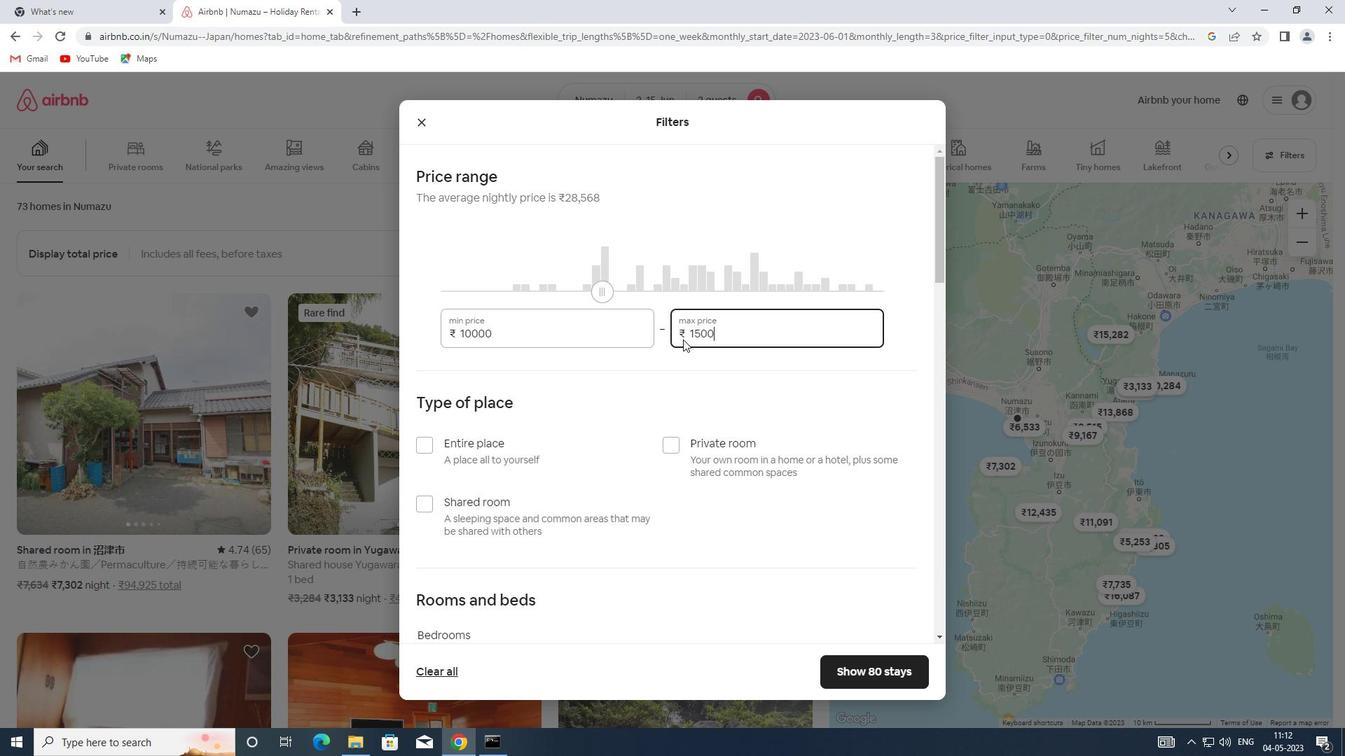 
Action: Mouse moved to (504, 447)
Screenshot: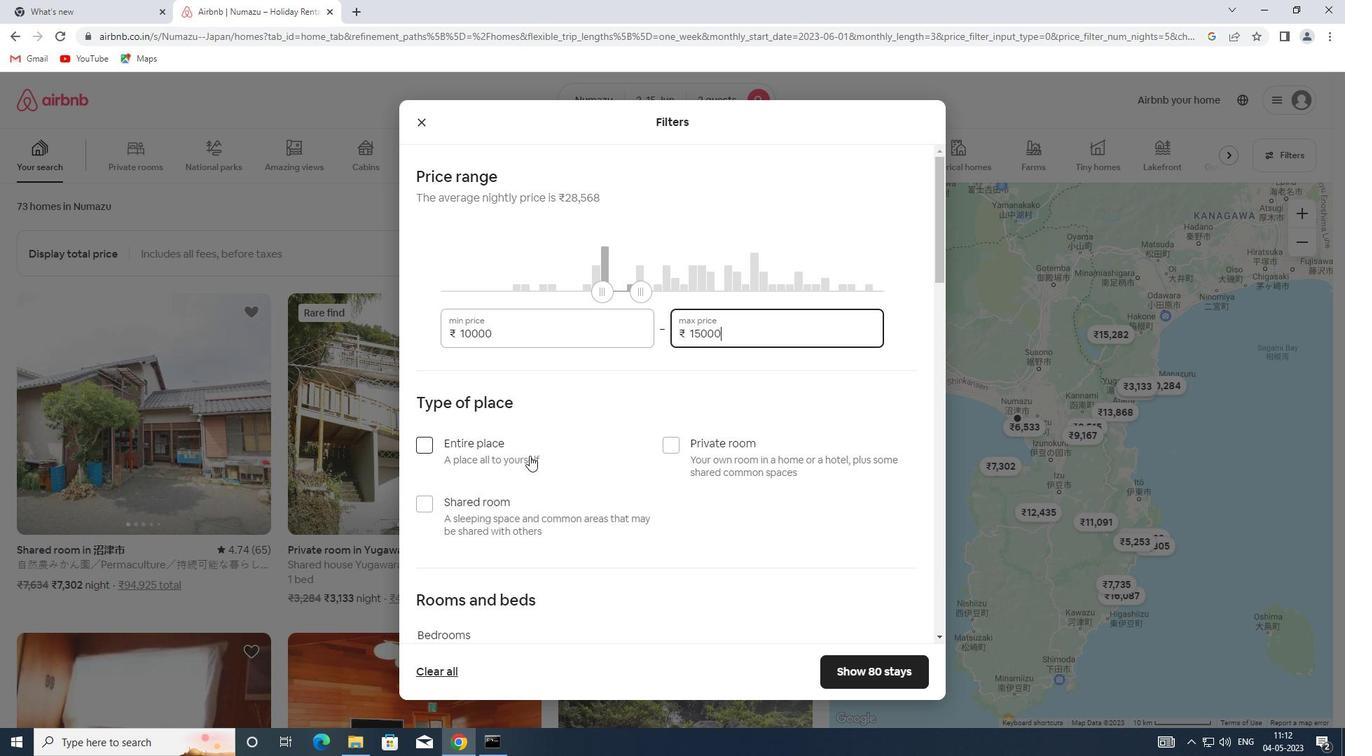 
Action: Mouse pressed left at (504, 447)
Screenshot: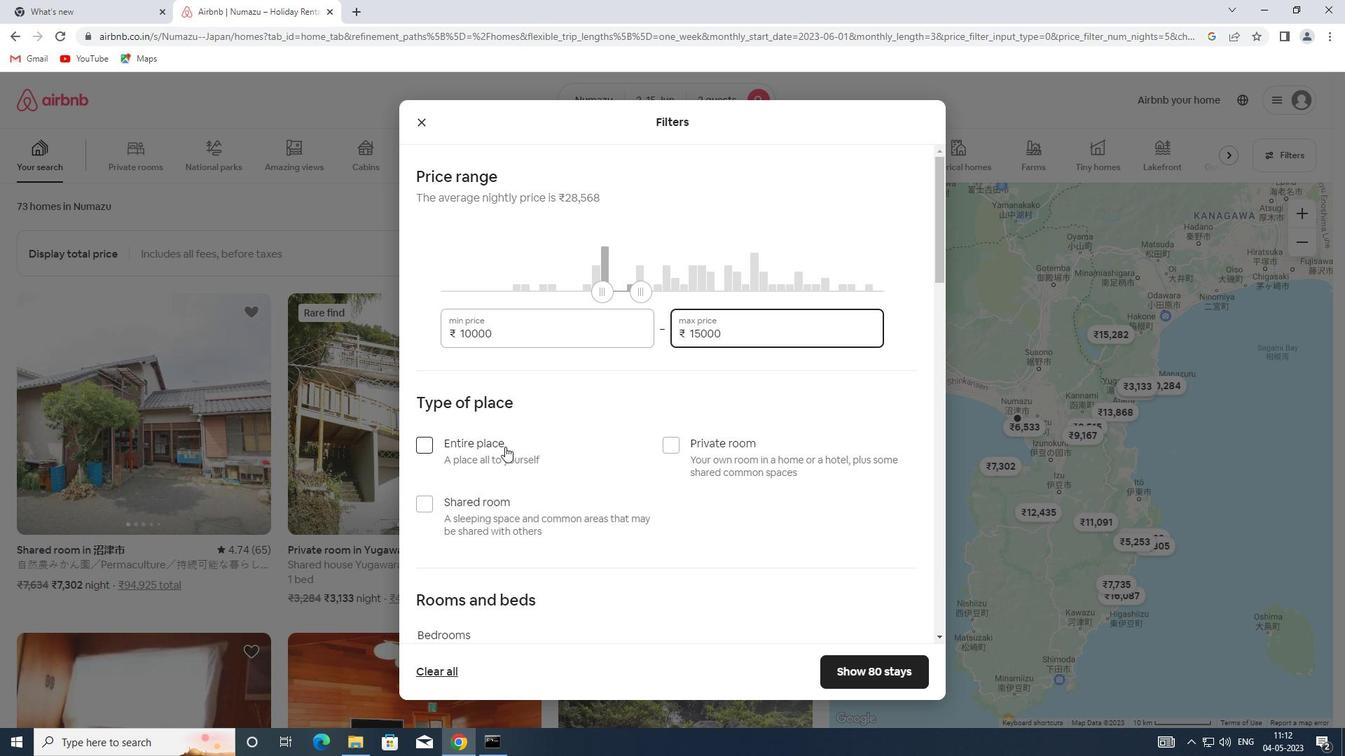 
Action: Mouse moved to (504, 444)
Screenshot: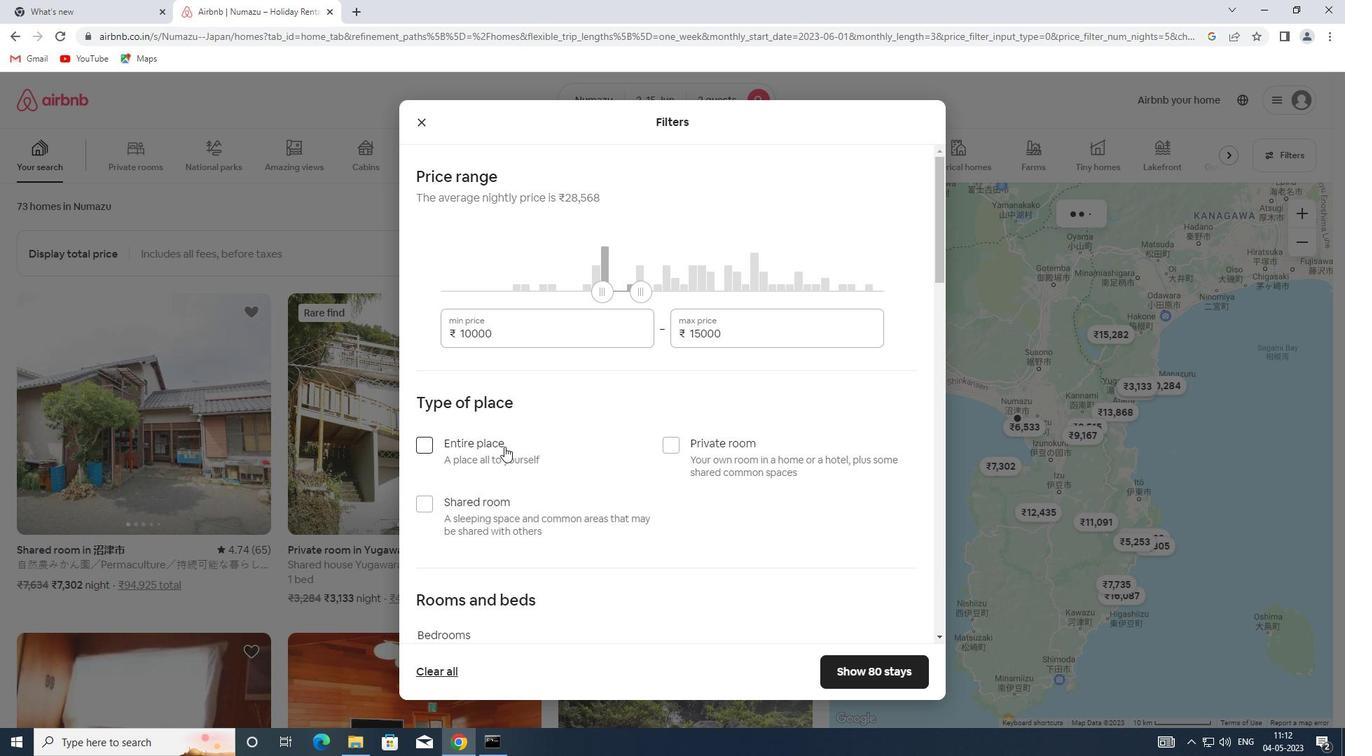 
Action: Mouse scrolled (504, 443) with delta (0, 0)
Screenshot: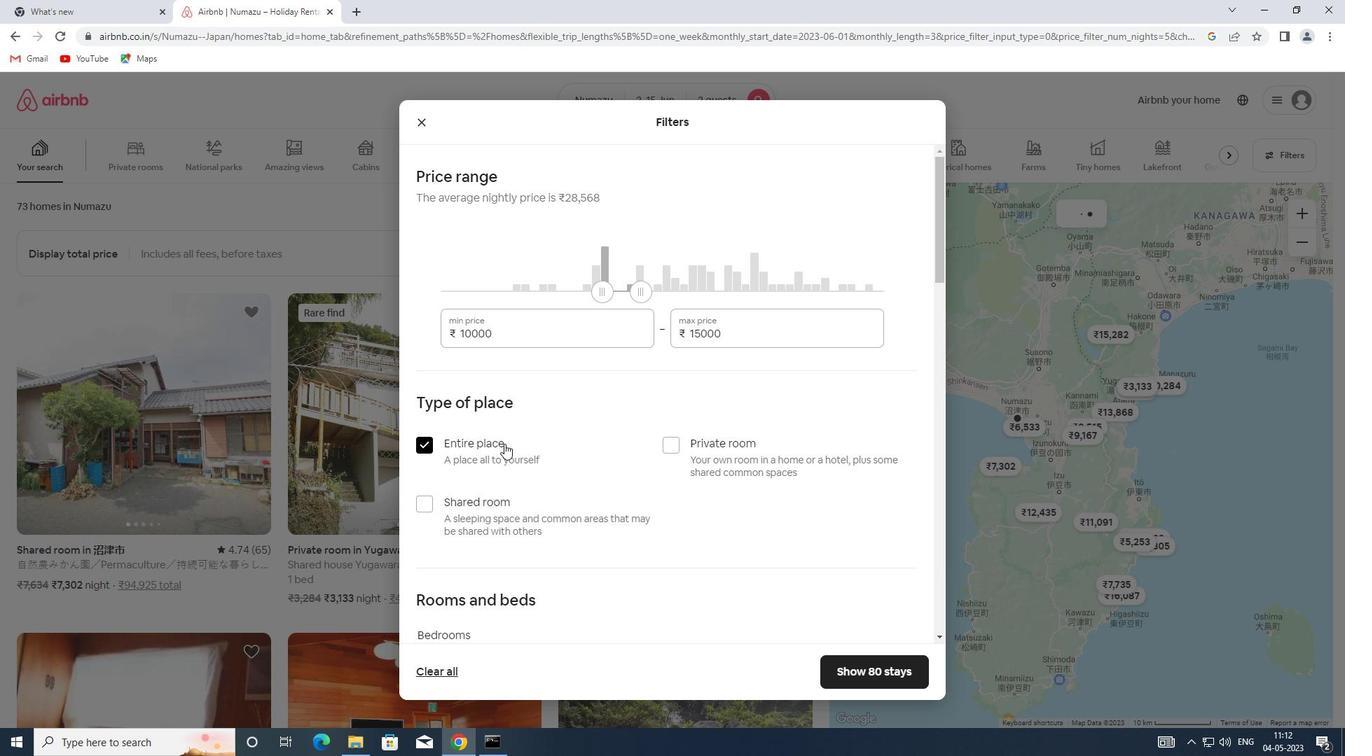 
Action: Mouse scrolled (504, 443) with delta (0, 0)
Screenshot: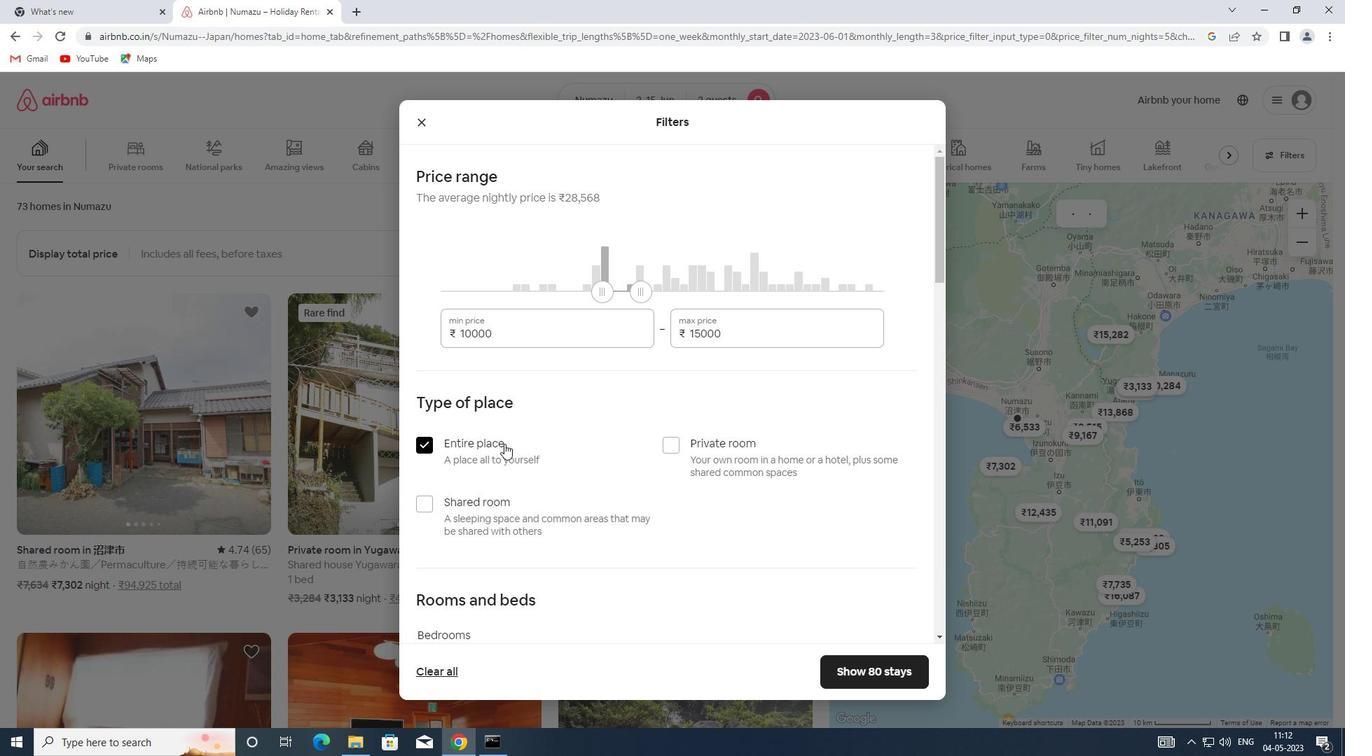 
Action: Mouse scrolled (504, 443) with delta (0, 0)
Screenshot: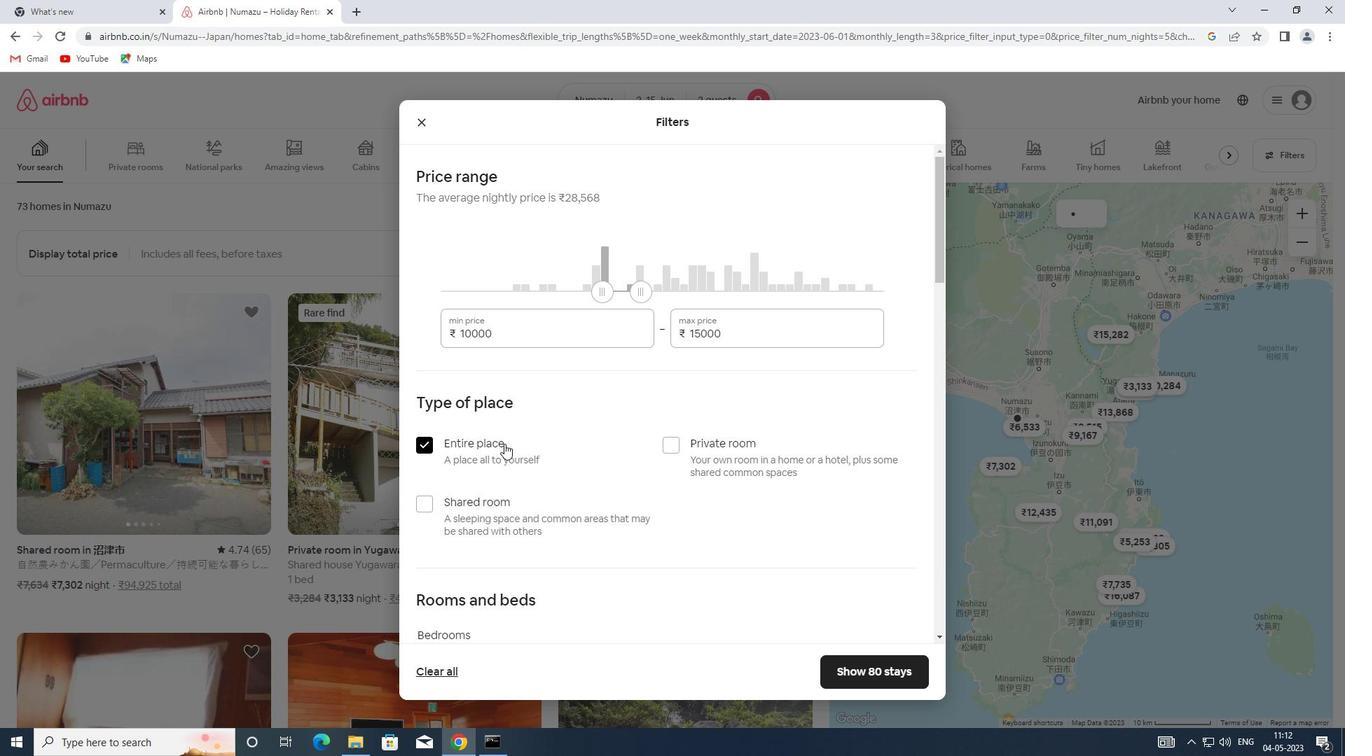 
Action: Mouse scrolled (504, 443) with delta (0, 0)
Screenshot: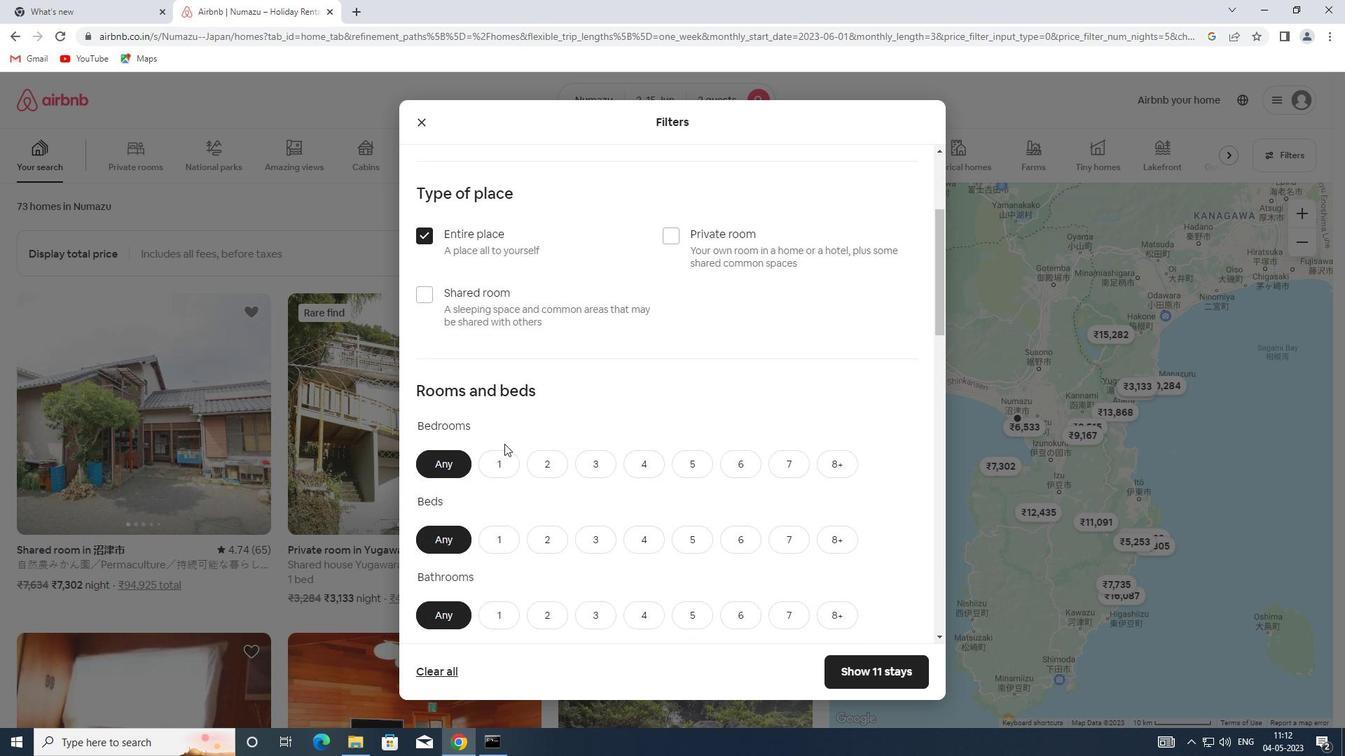 
Action: Mouse scrolled (504, 443) with delta (0, 0)
Screenshot: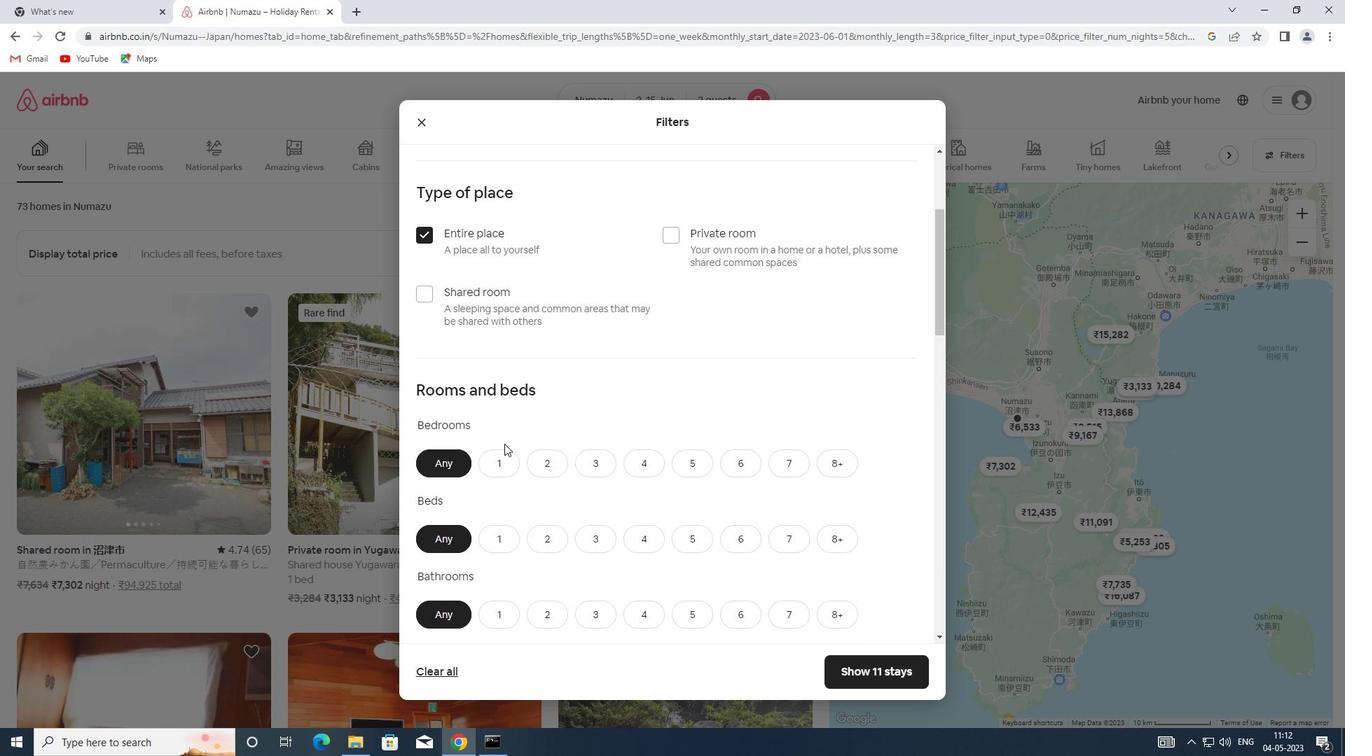 
Action: Mouse scrolled (504, 443) with delta (0, 0)
Screenshot: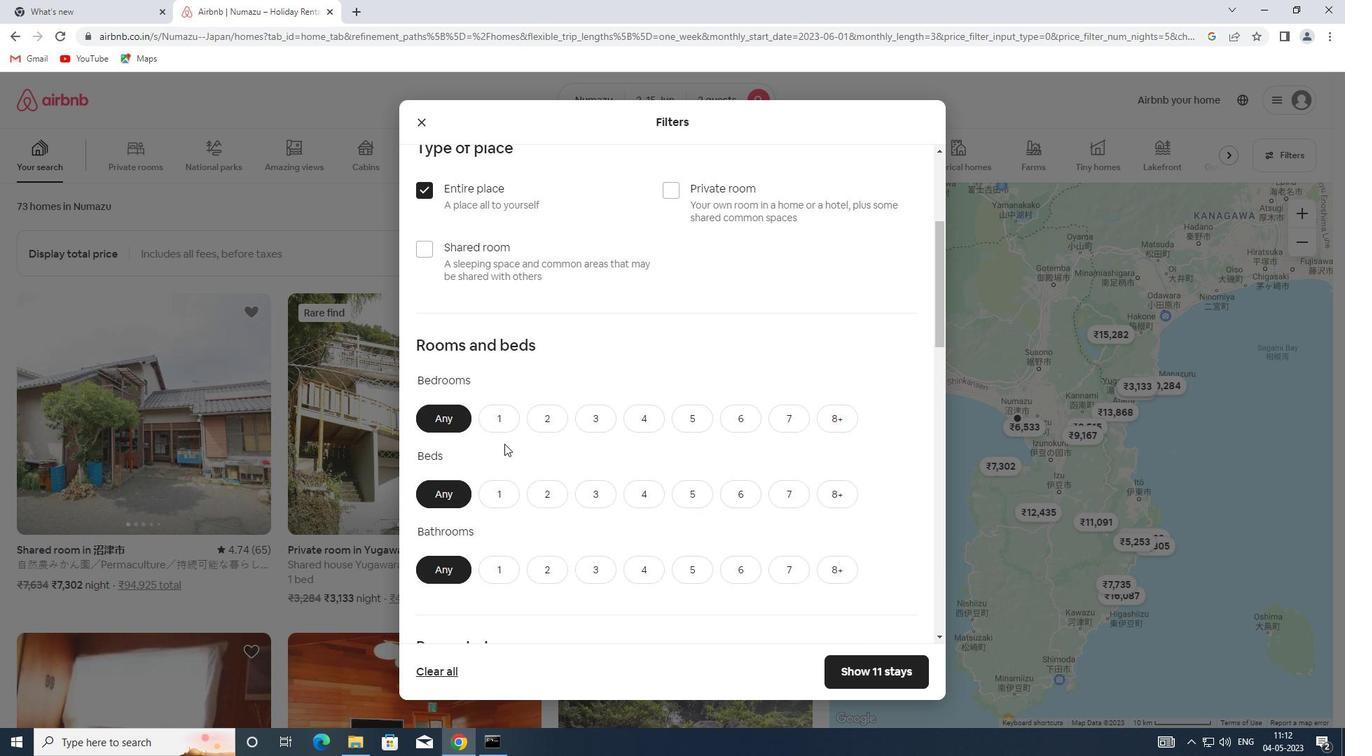 
Action: Mouse moved to (506, 253)
Screenshot: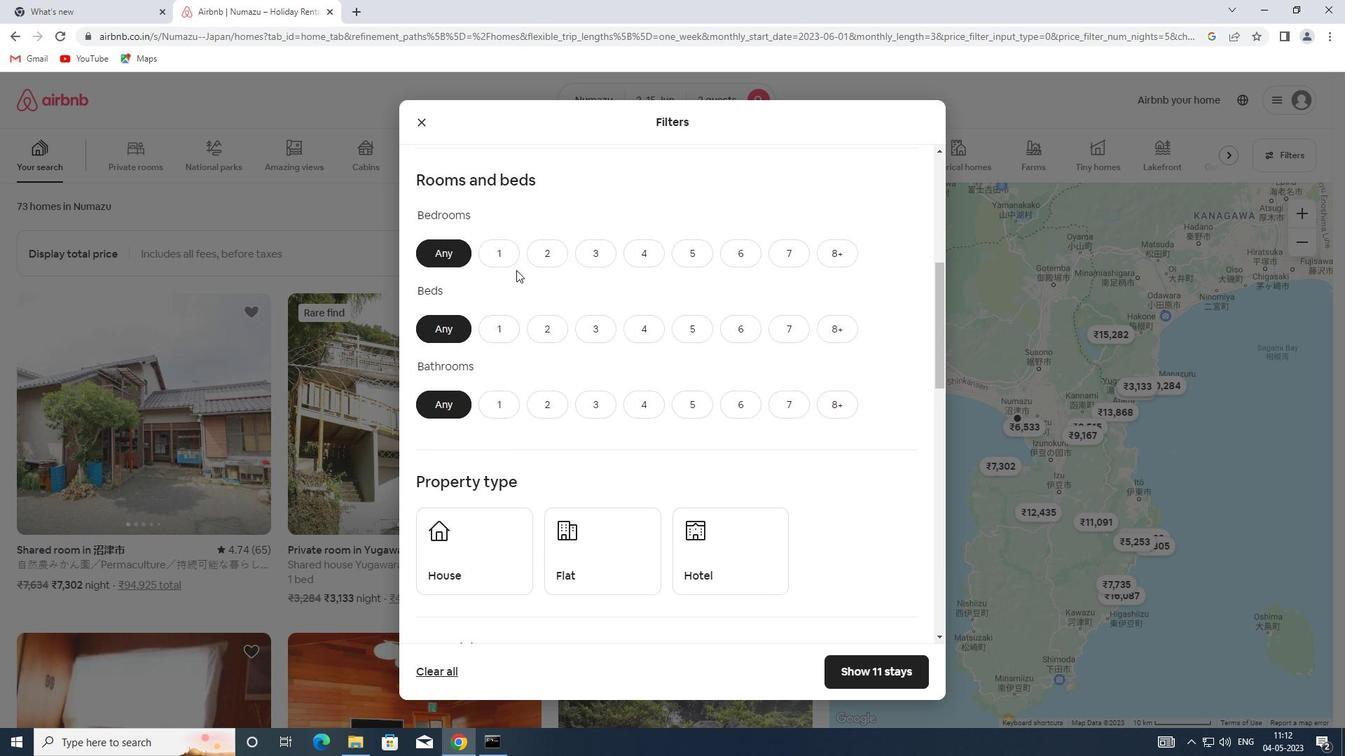
Action: Mouse pressed left at (506, 253)
Screenshot: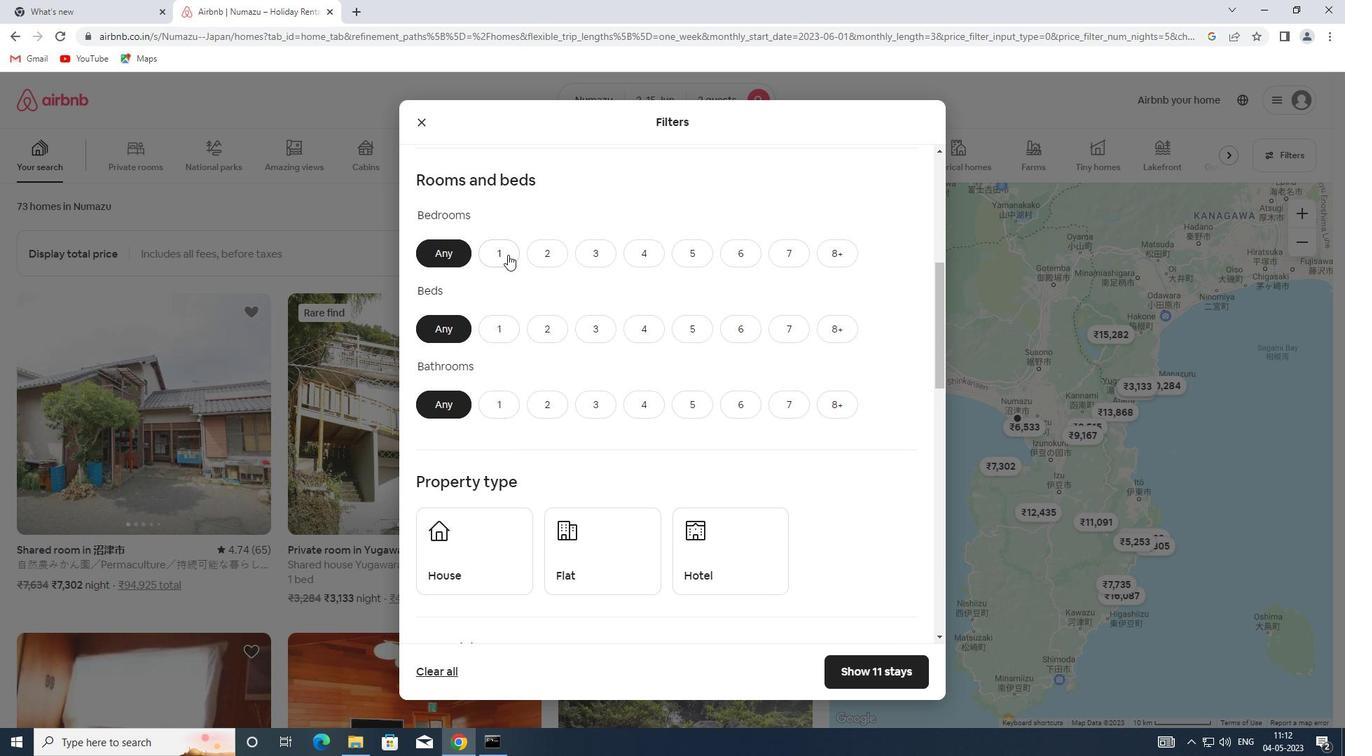 
Action: Mouse moved to (501, 332)
Screenshot: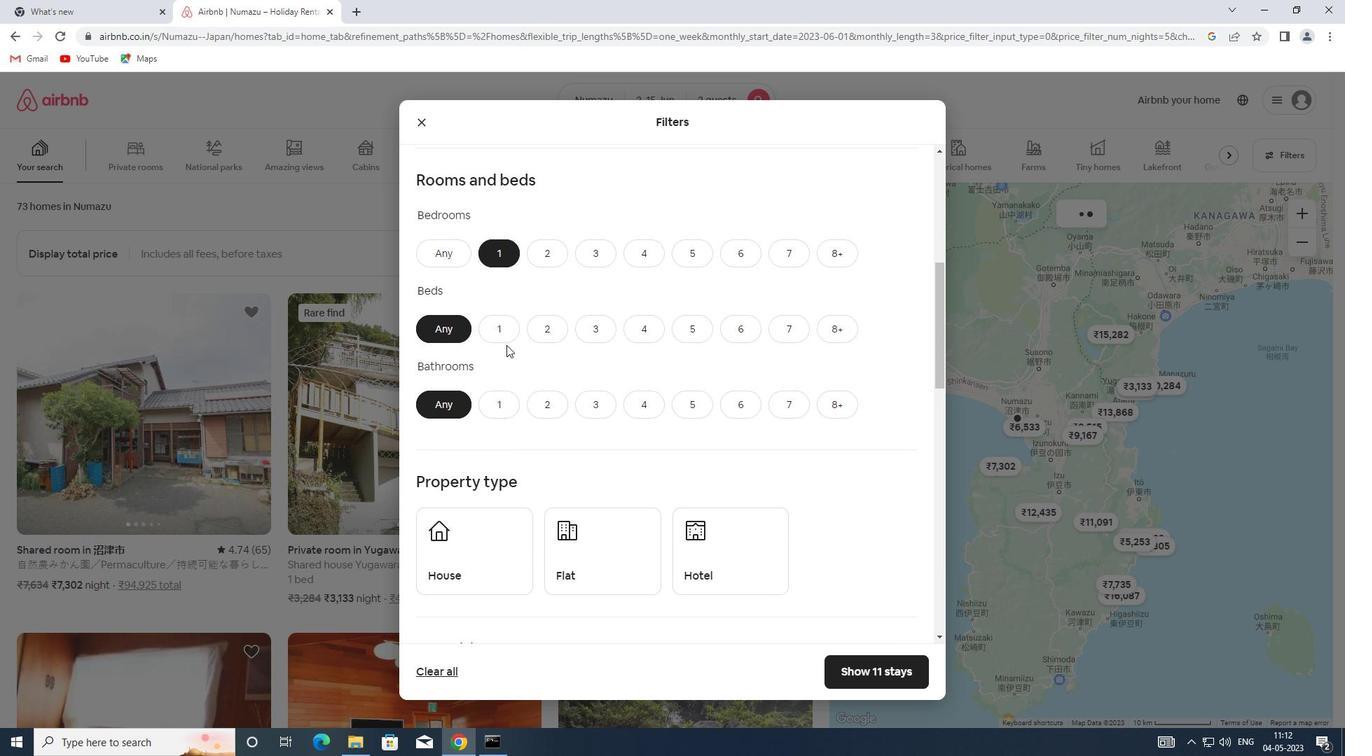 
Action: Mouse pressed left at (501, 332)
Screenshot: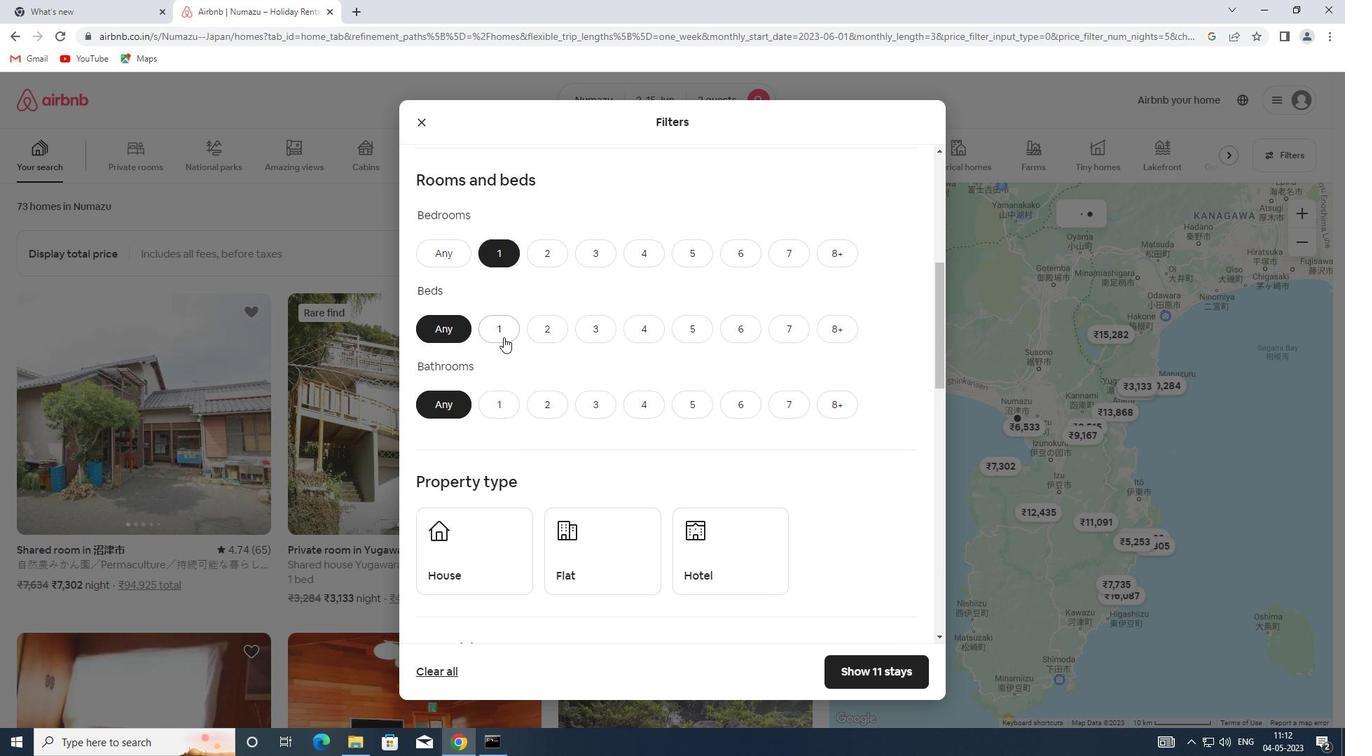
Action: Mouse moved to (503, 413)
Screenshot: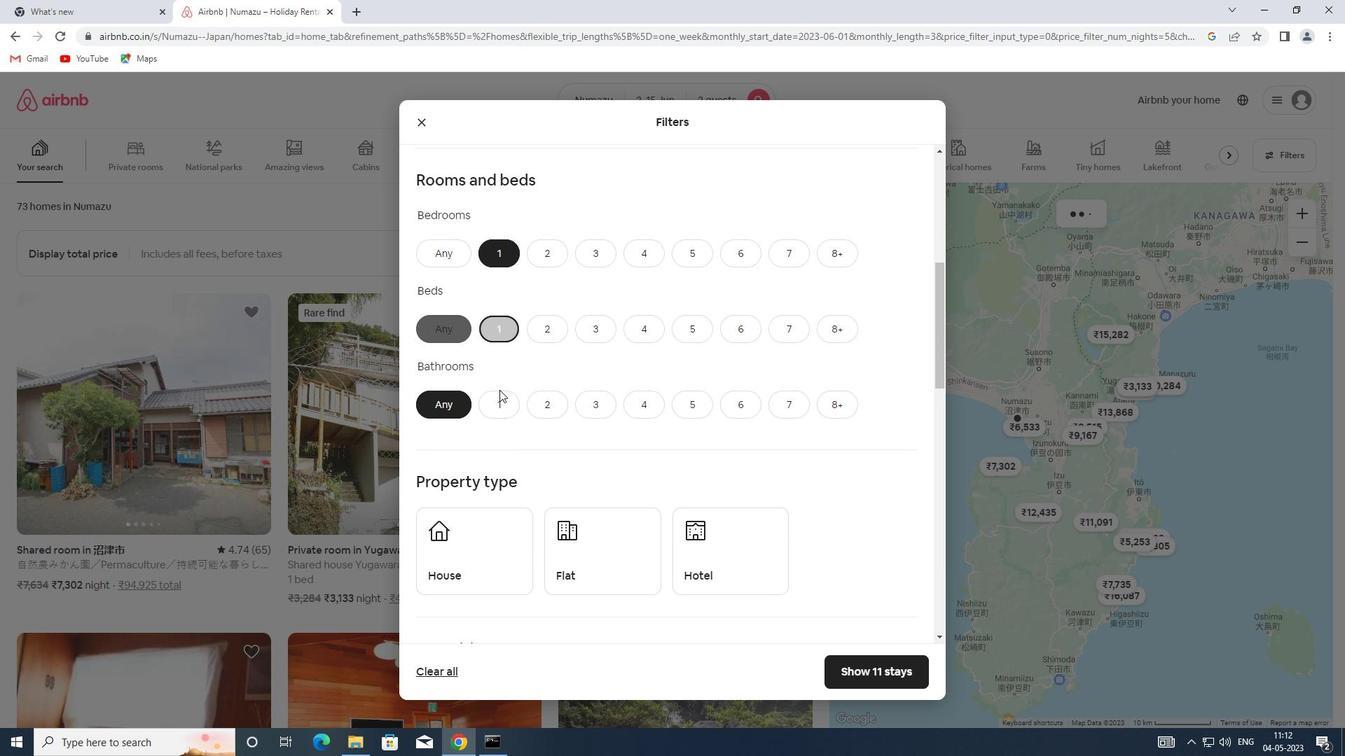 
Action: Mouse pressed left at (503, 413)
Screenshot: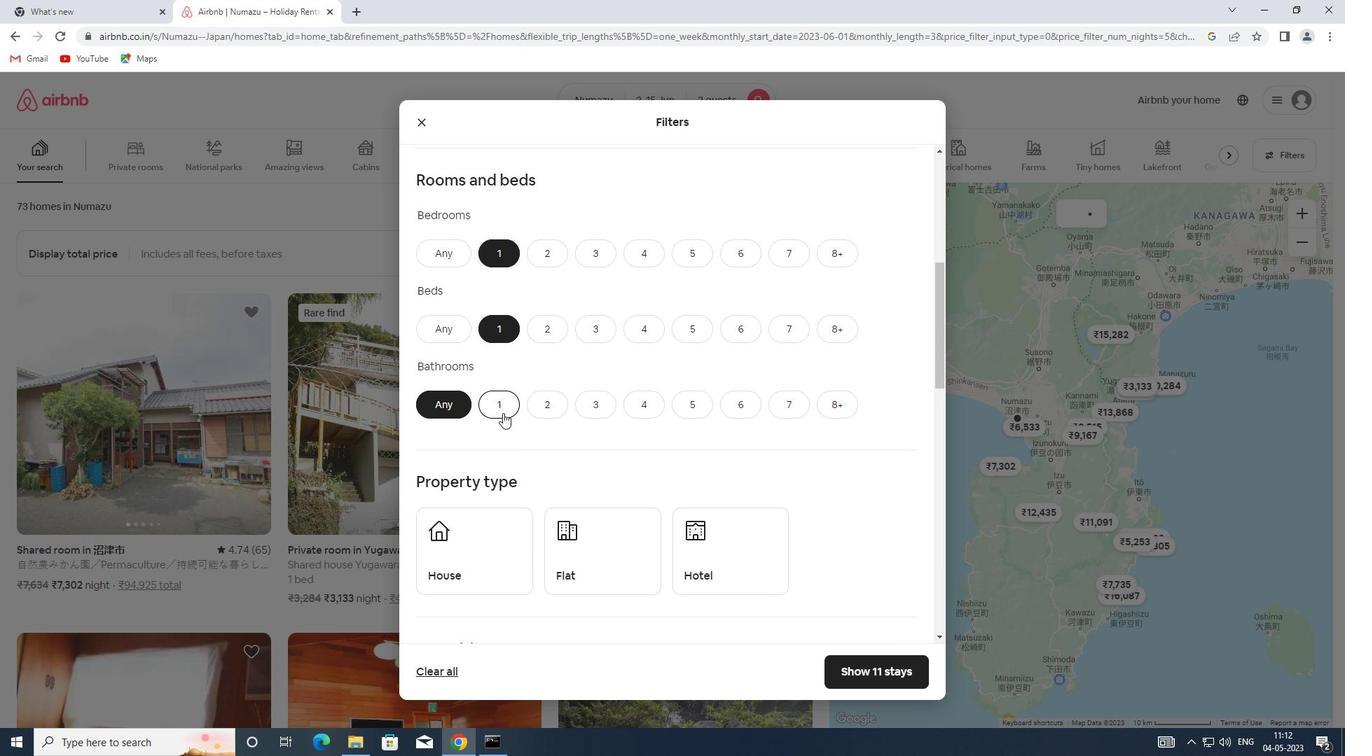 
Action: Mouse scrolled (503, 412) with delta (0, 0)
Screenshot: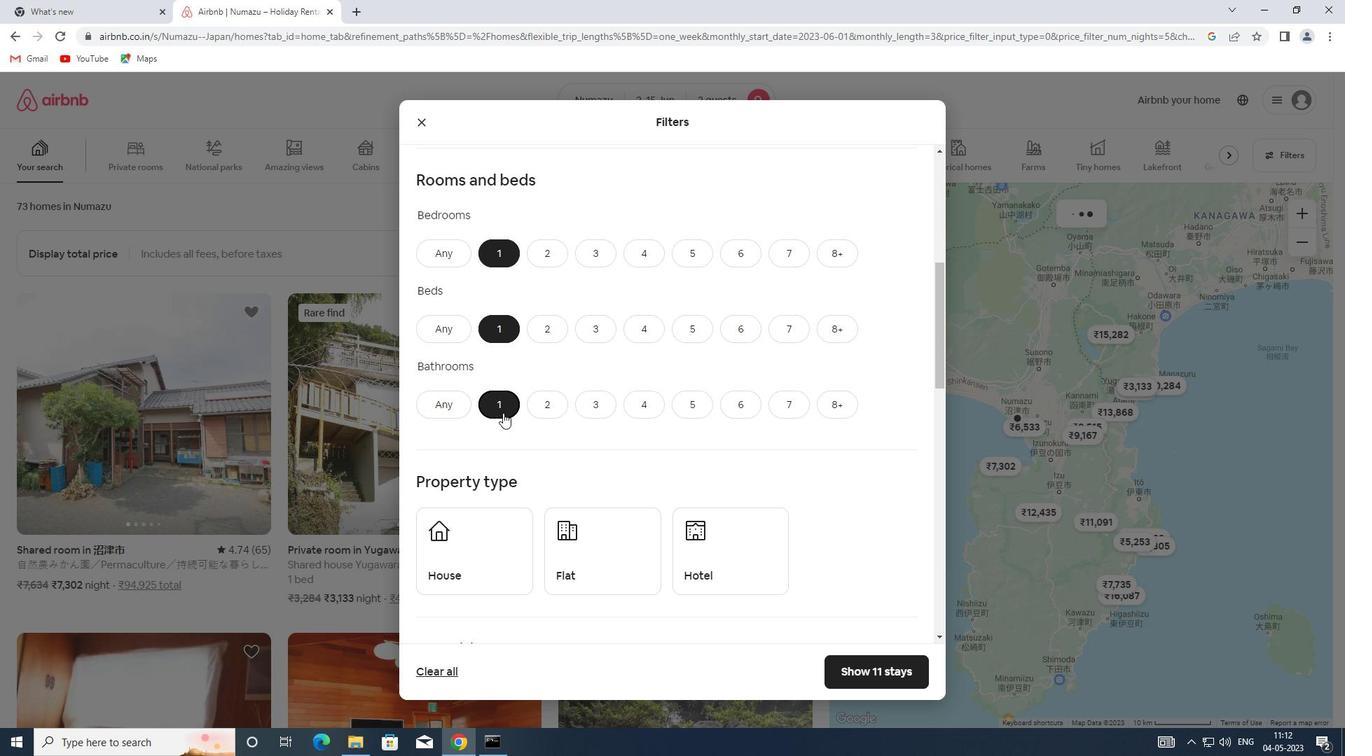
Action: Mouse scrolled (503, 412) with delta (0, 0)
Screenshot: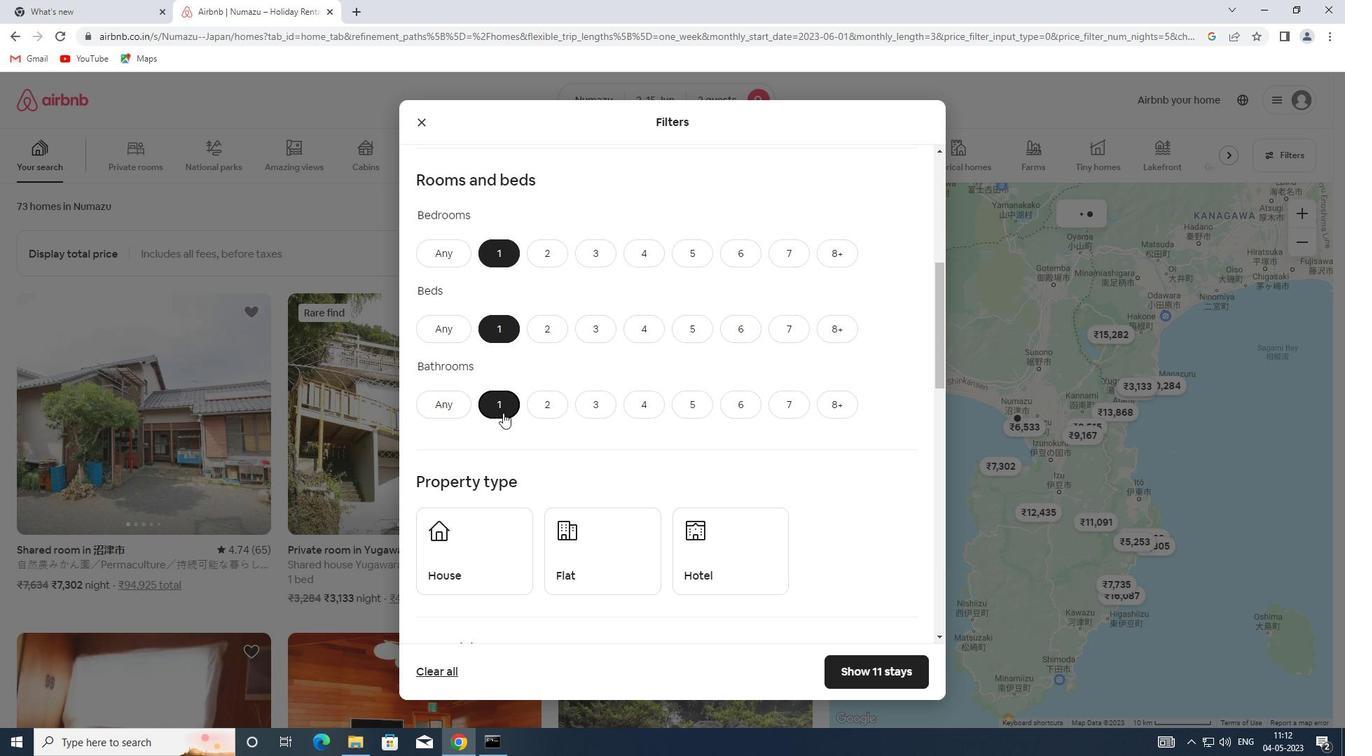 
Action: Mouse moved to (506, 407)
Screenshot: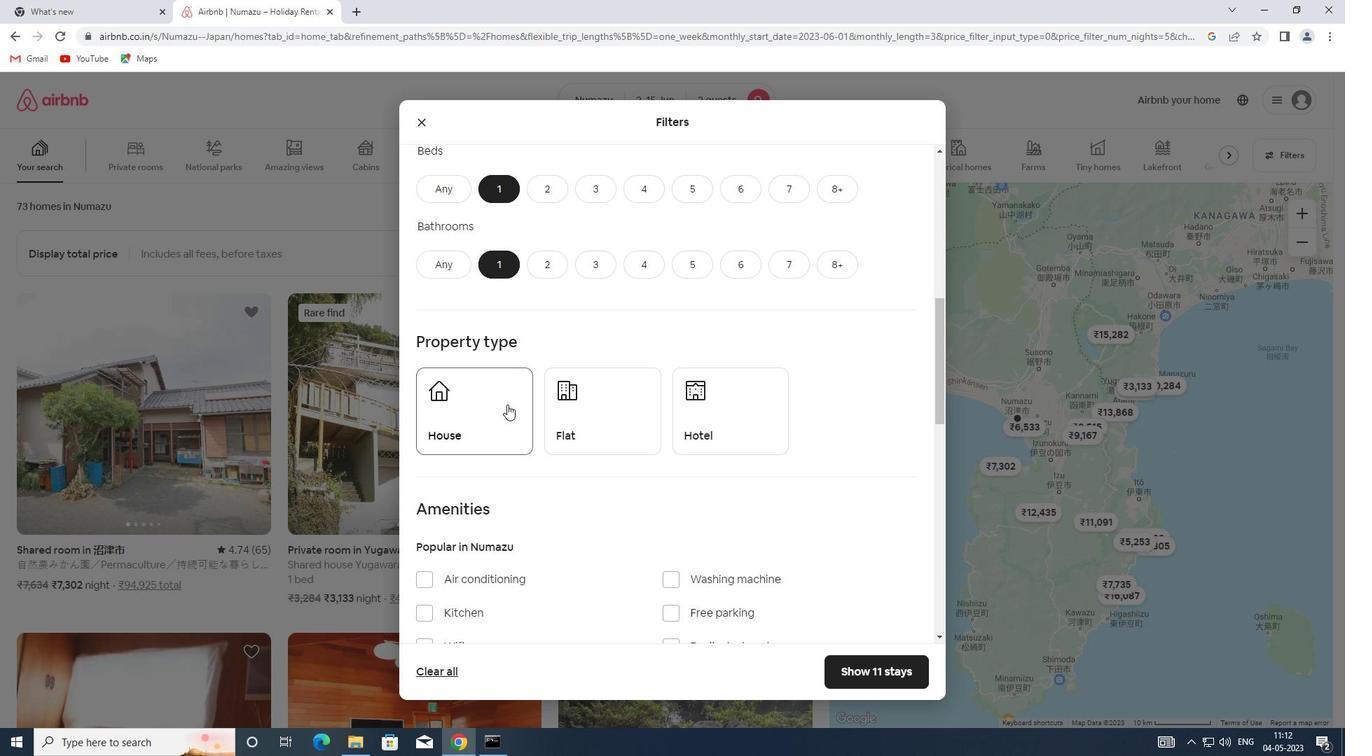 
Action: Mouse pressed left at (506, 407)
Screenshot: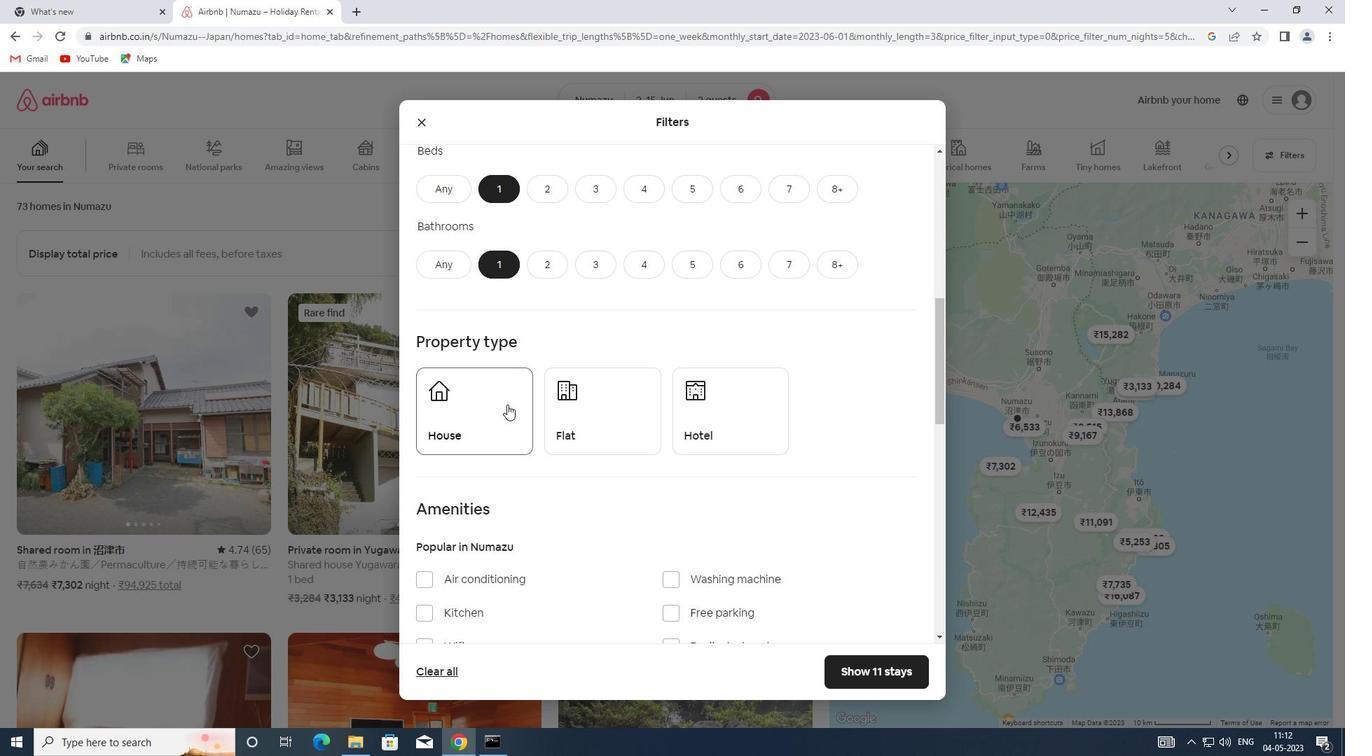 
Action: Mouse moved to (625, 409)
Screenshot: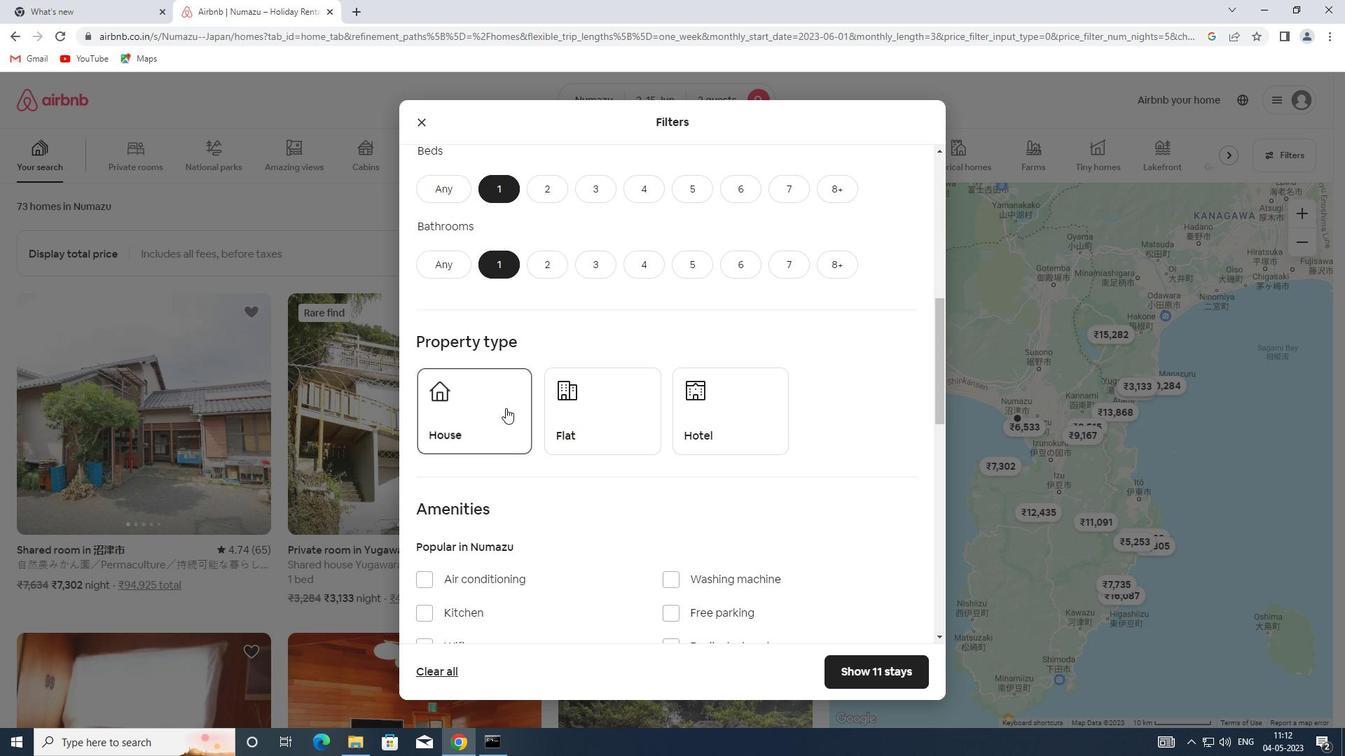 
Action: Mouse pressed left at (625, 409)
Screenshot: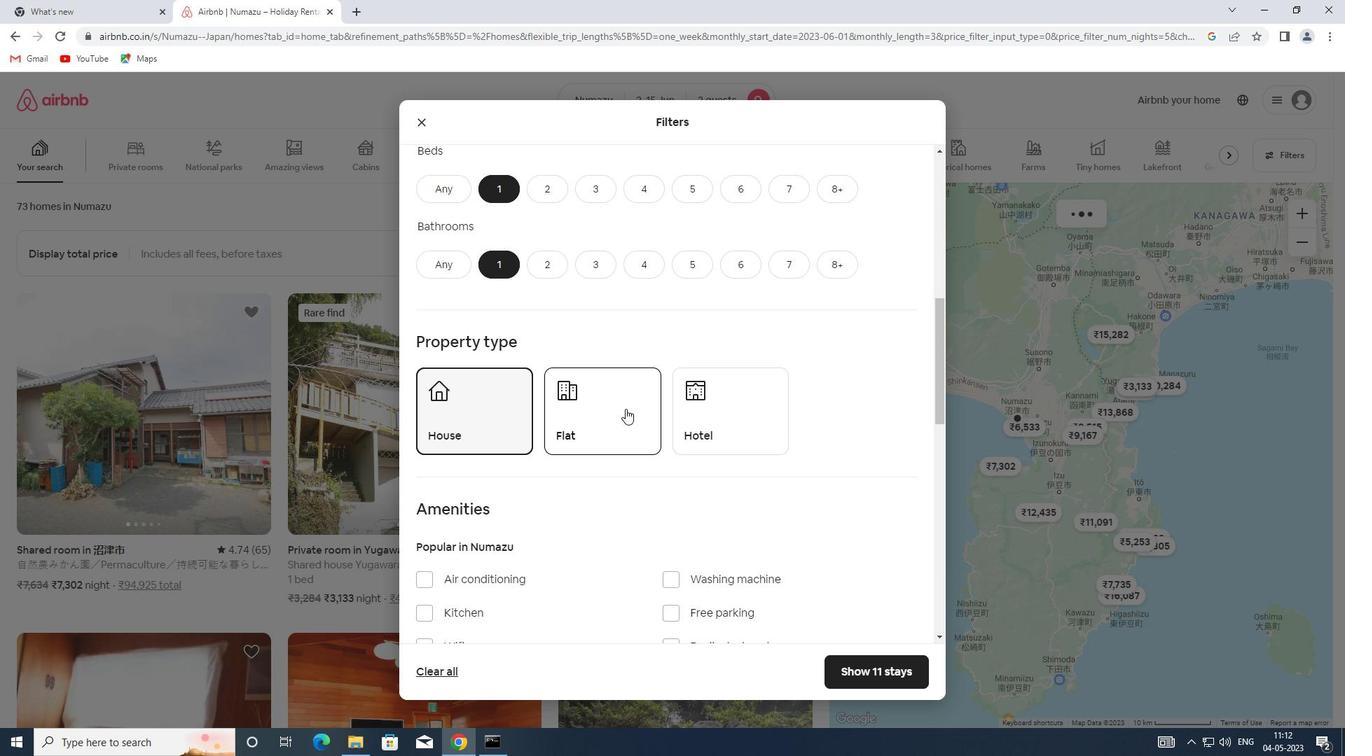 
Action: Mouse moved to (694, 409)
Screenshot: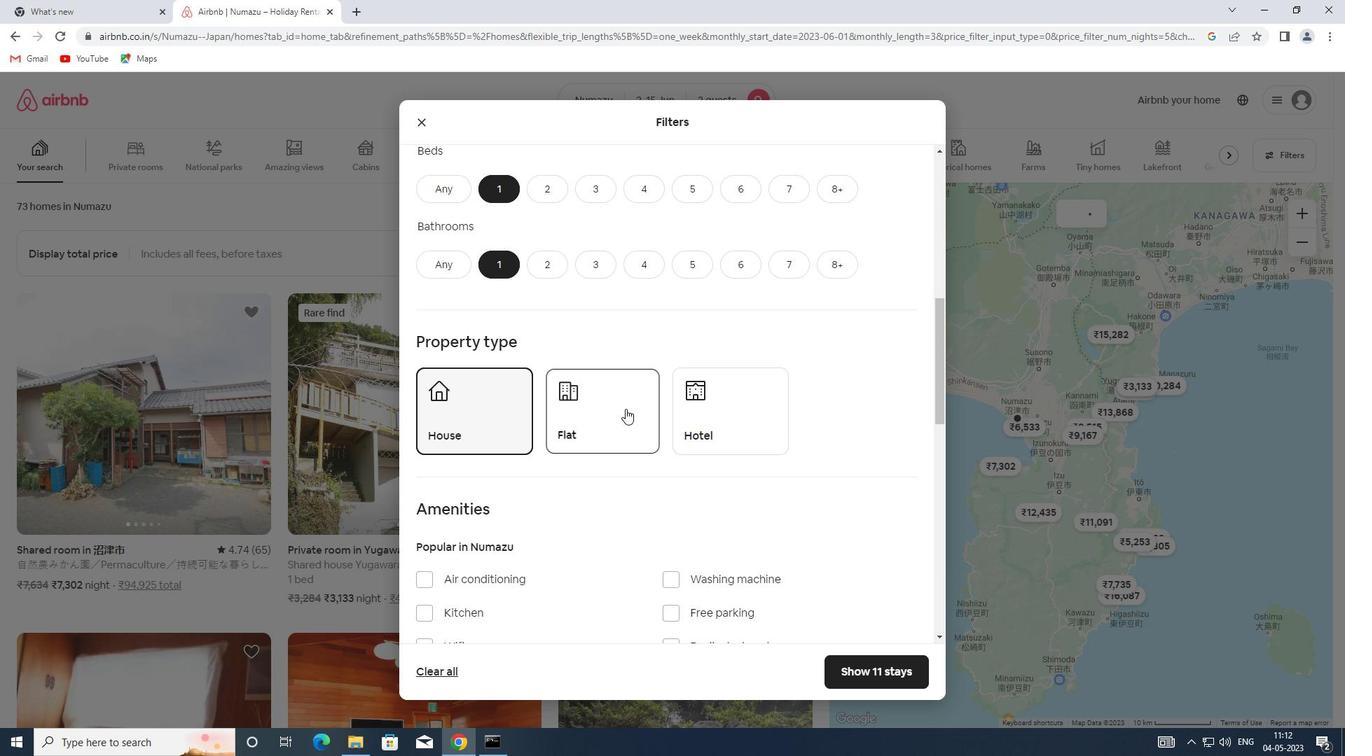 
Action: Mouse pressed left at (694, 409)
Screenshot: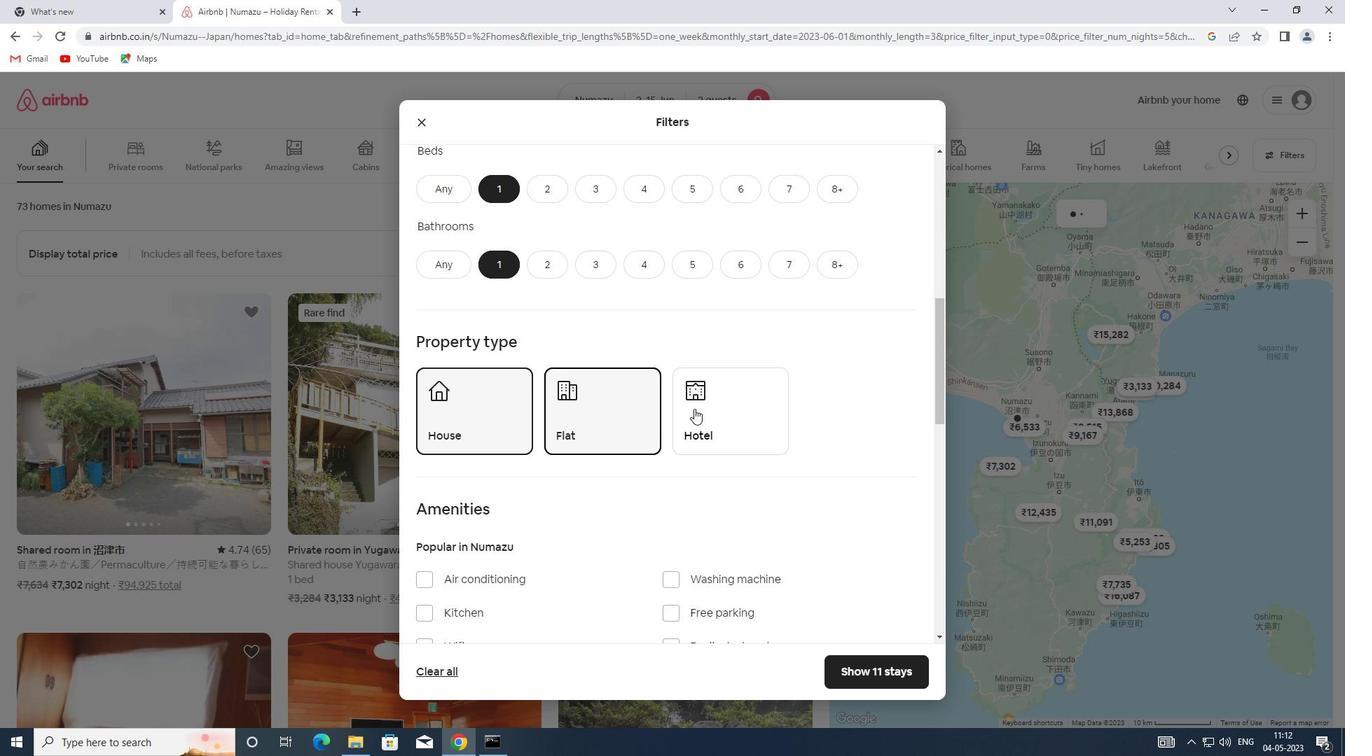 
Action: Mouse scrolled (694, 408) with delta (0, 0)
Screenshot: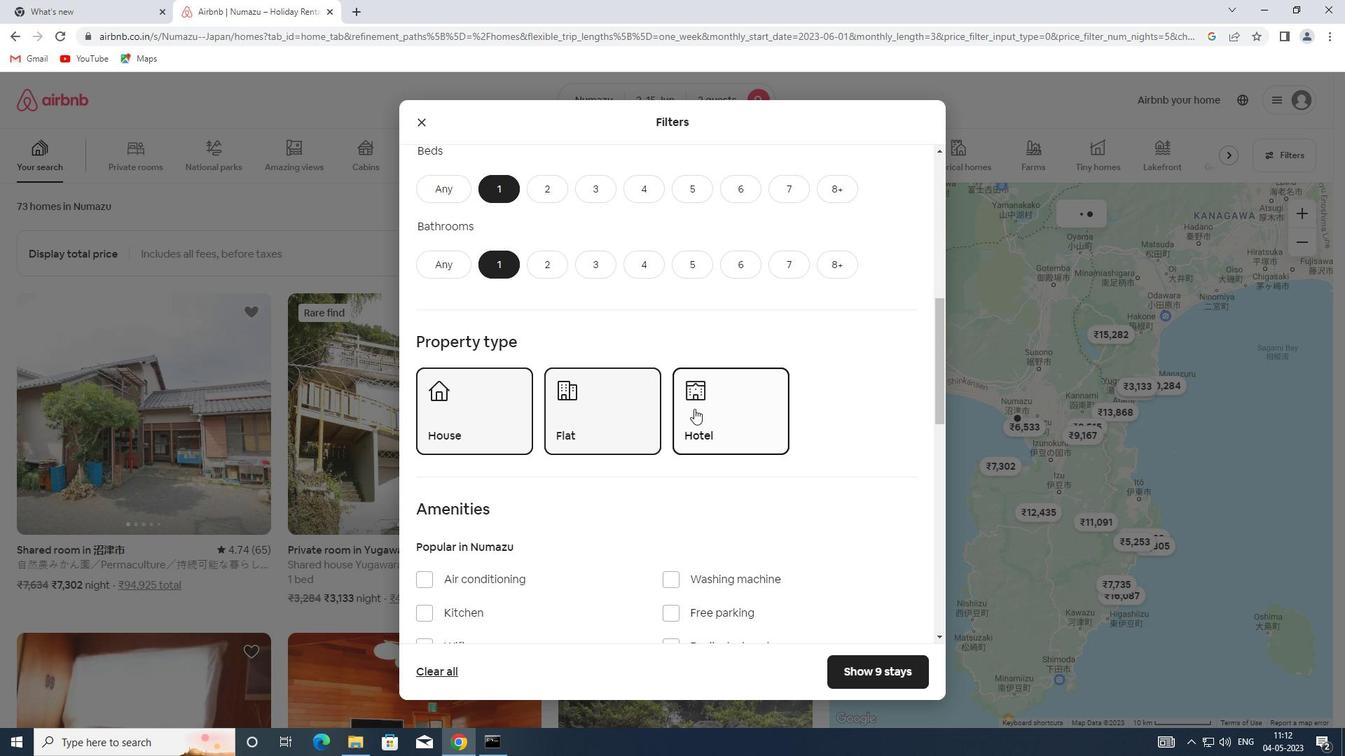 
Action: Mouse scrolled (694, 408) with delta (0, 0)
Screenshot: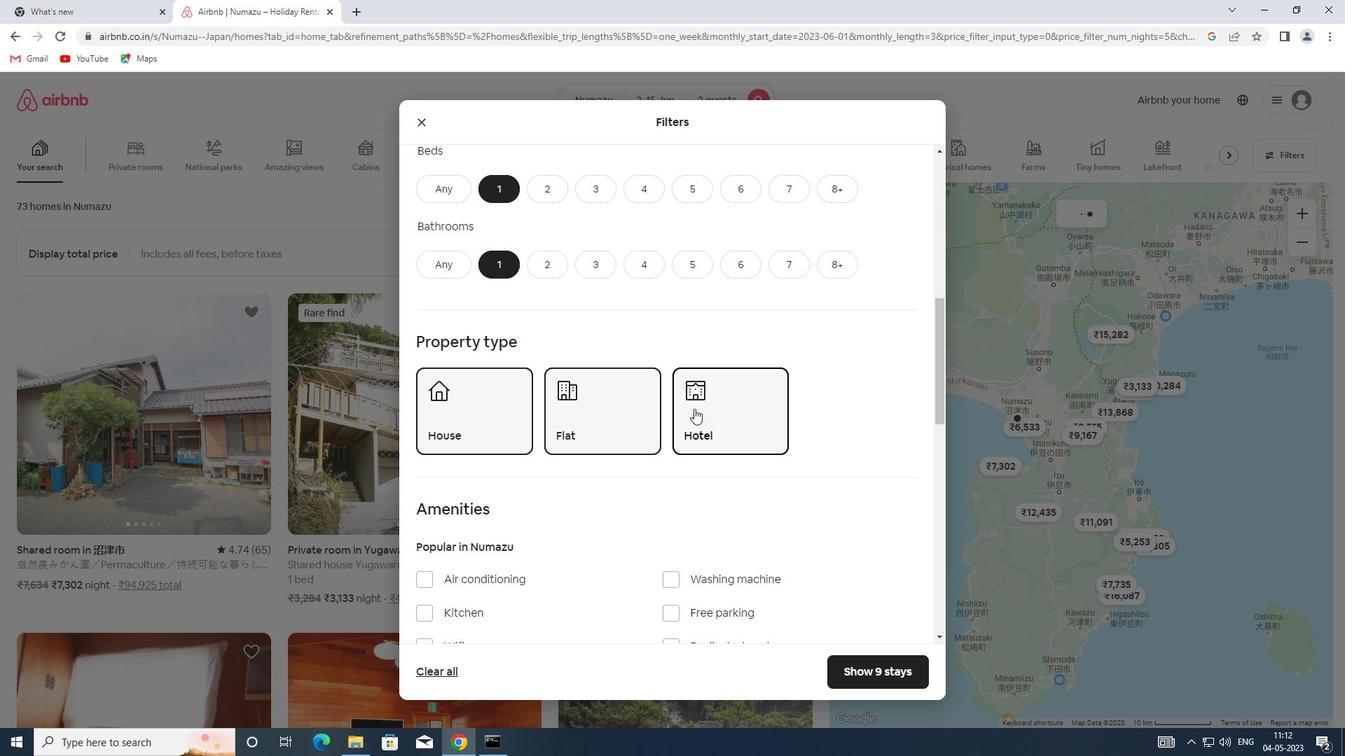 
Action: Mouse scrolled (694, 408) with delta (0, 0)
Screenshot: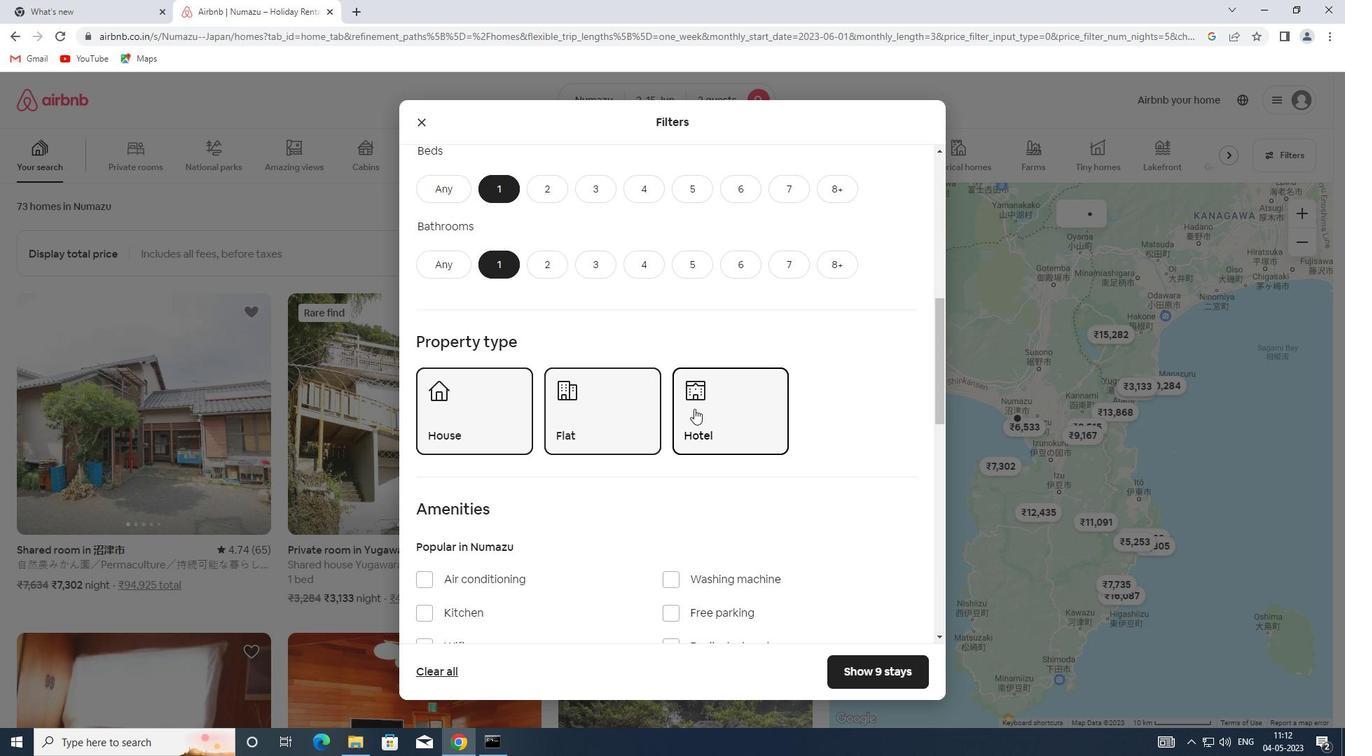 
Action: Mouse scrolled (694, 408) with delta (0, 0)
Screenshot: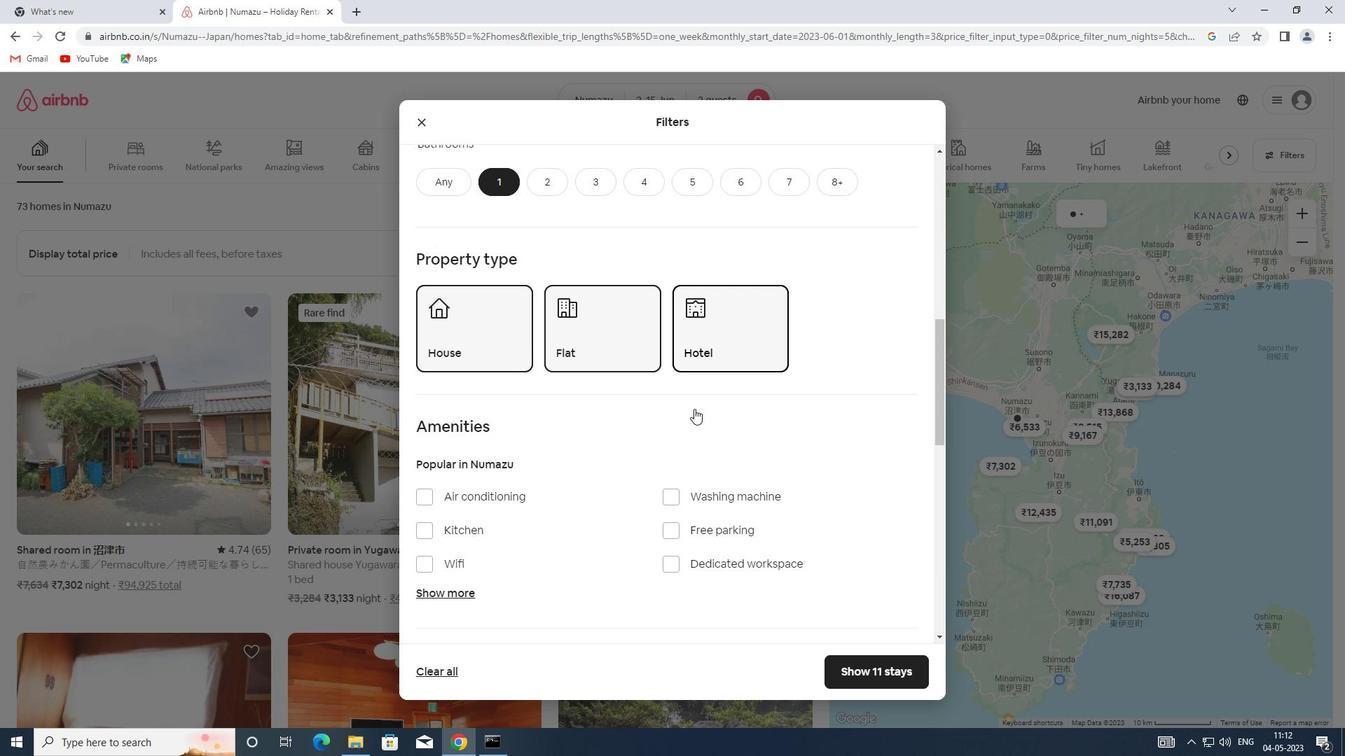 
Action: Mouse scrolled (694, 408) with delta (0, 0)
Screenshot: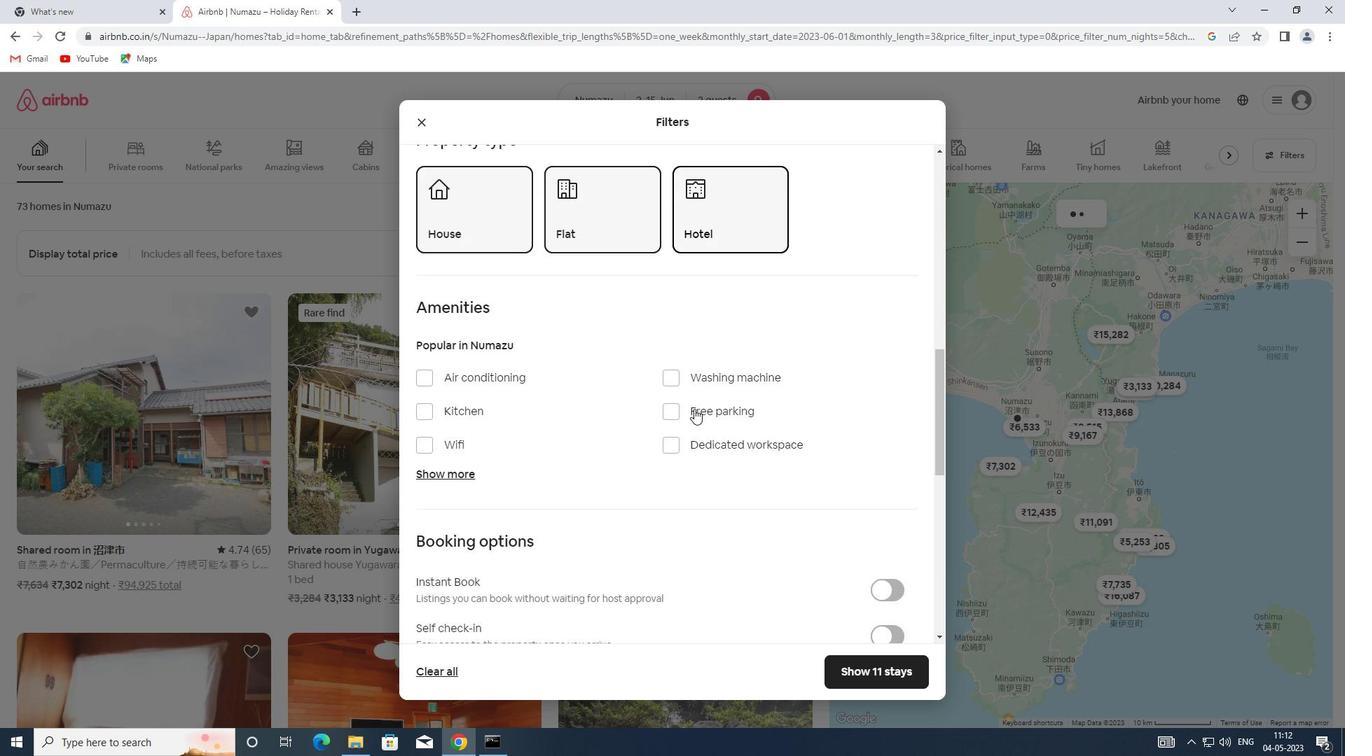 
Action: Mouse scrolled (694, 408) with delta (0, 0)
Screenshot: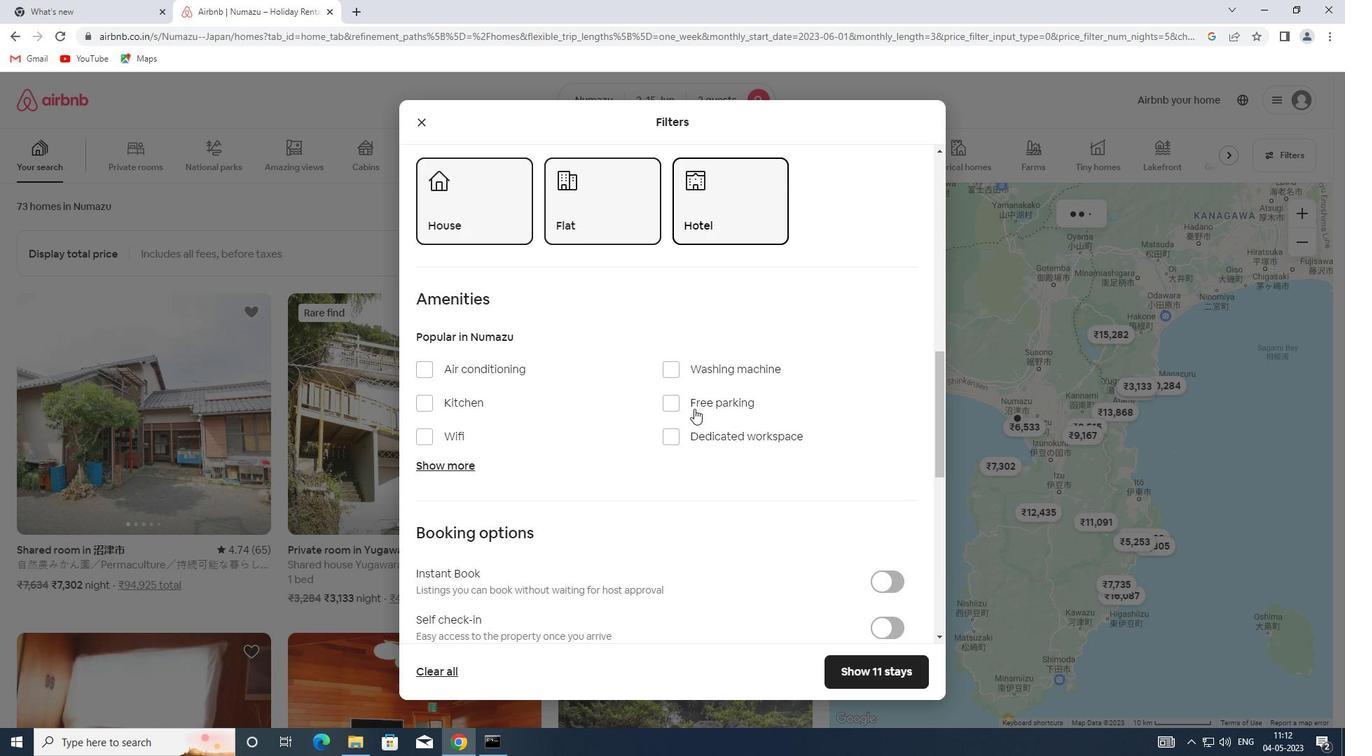 
Action: Mouse scrolled (694, 408) with delta (0, 0)
Screenshot: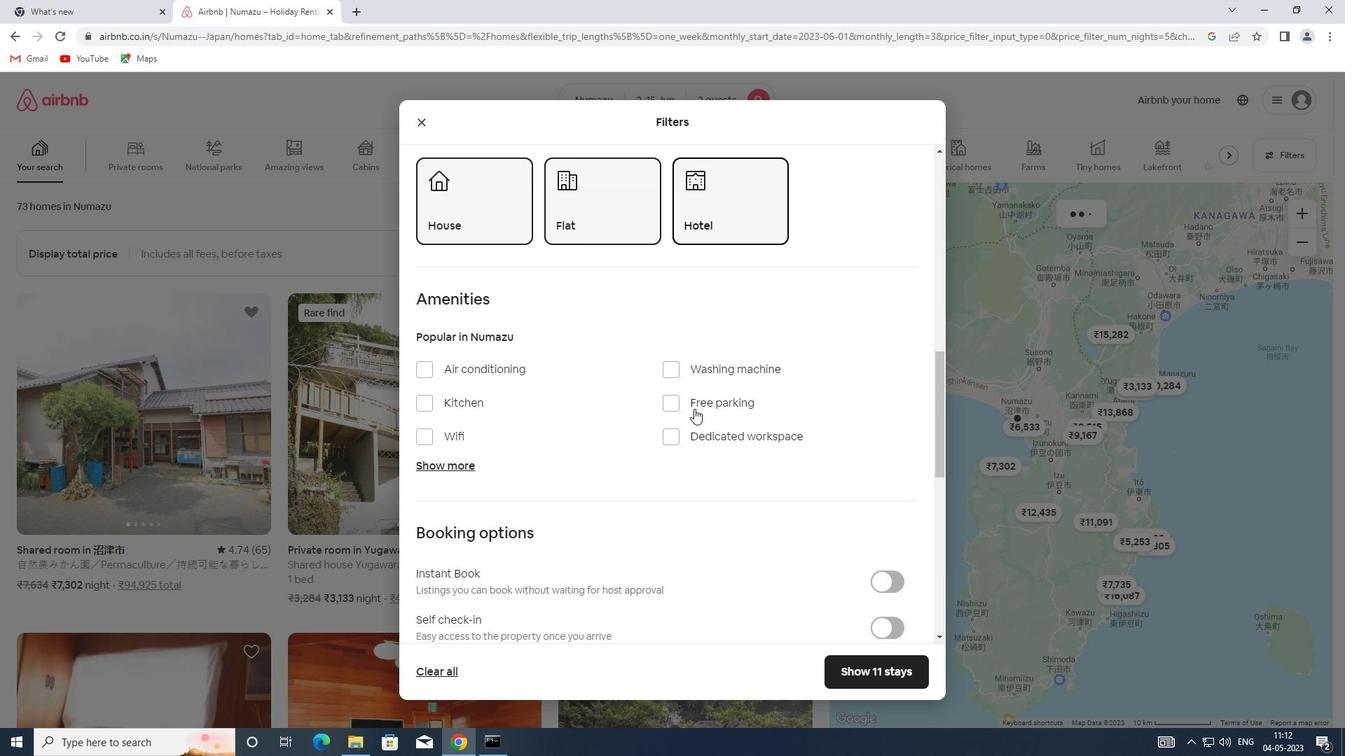 
Action: Mouse moved to (885, 349)
Screenshot: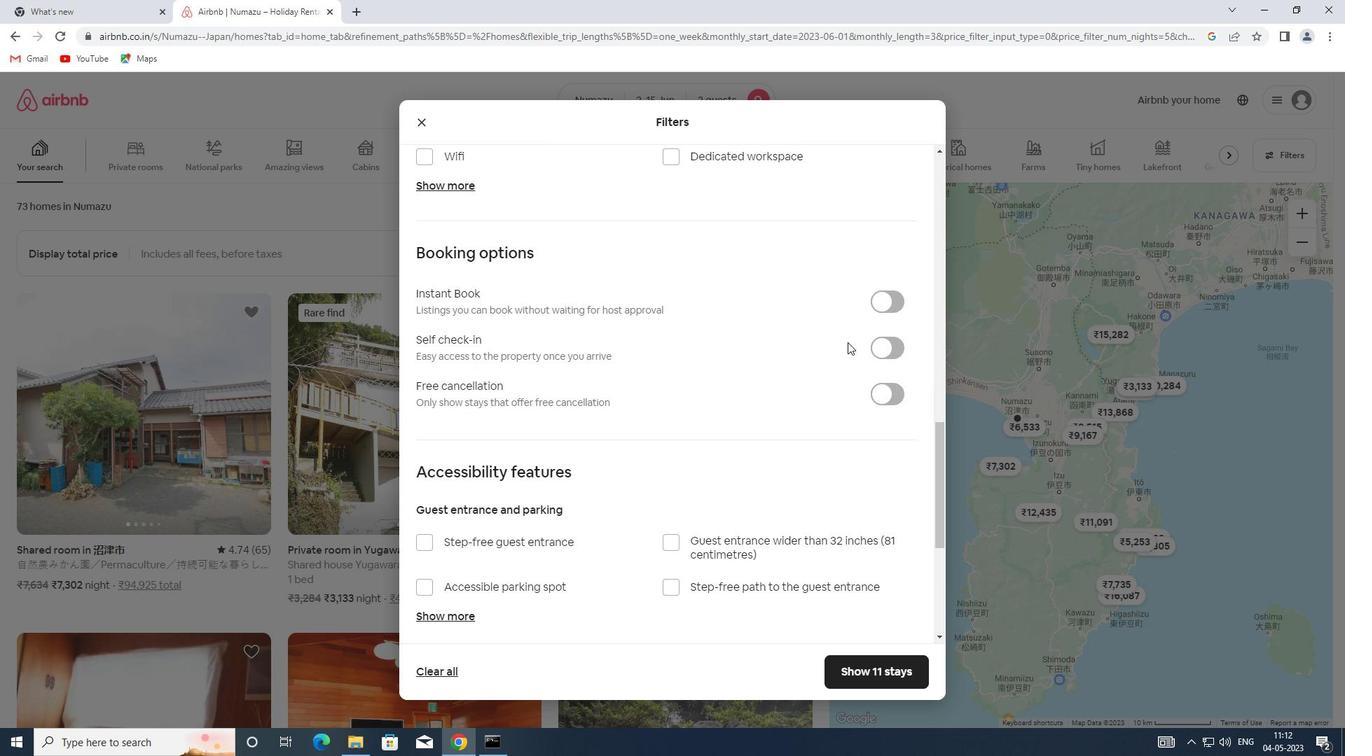 
Action: Mouse pressed left at (885, 349)
Screenshot: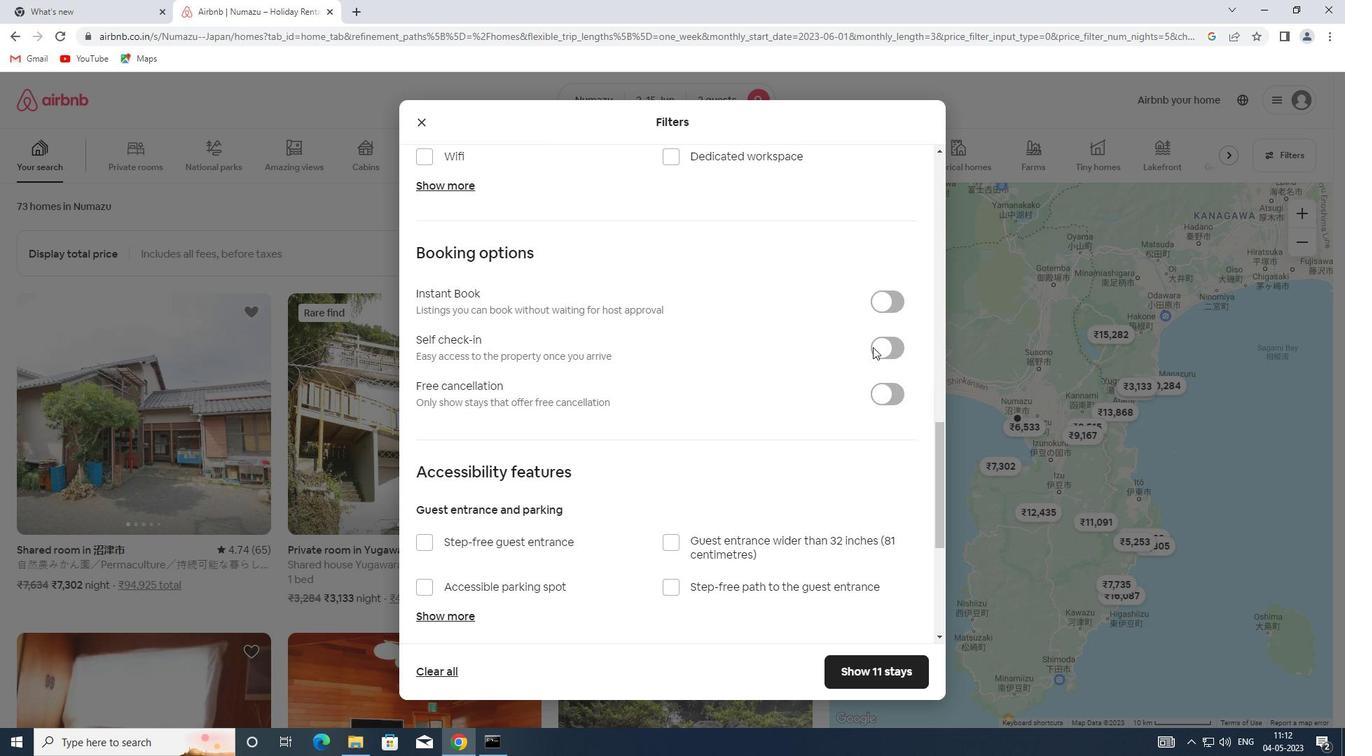 
Action: Mouse moved to (544, 382)
Screenshot: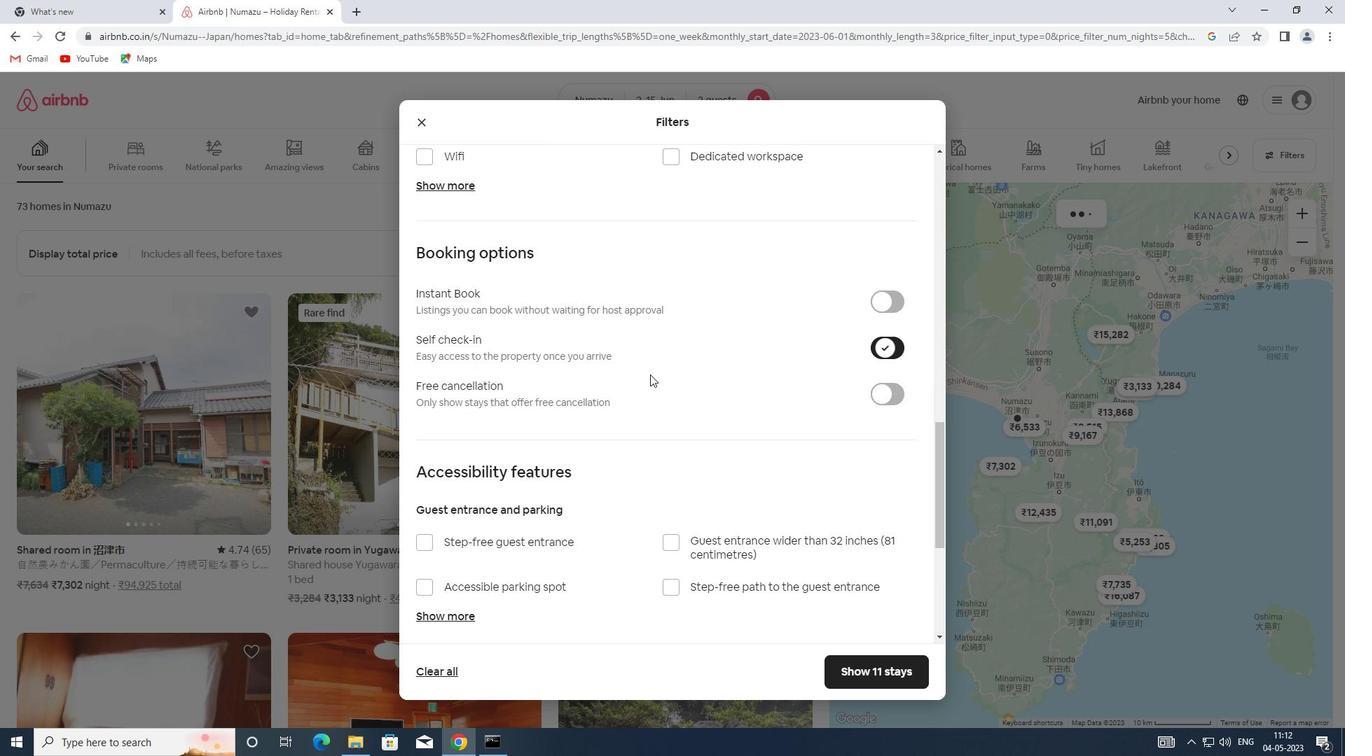 
Action: Mouse scrolled (544, 381) with delta (0, 0)
Screenshot: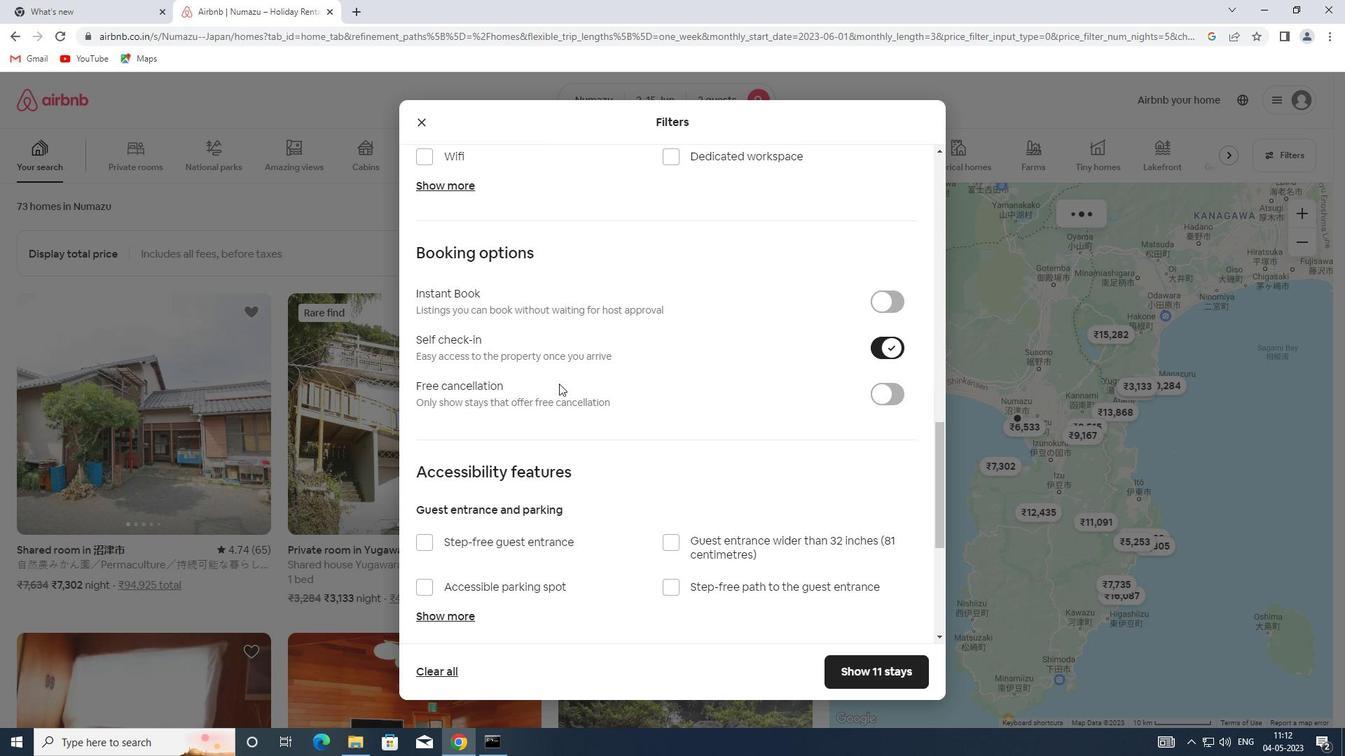 
Action: Mouse scrolled (544, 381) with delta (0, 0)
Screenshot: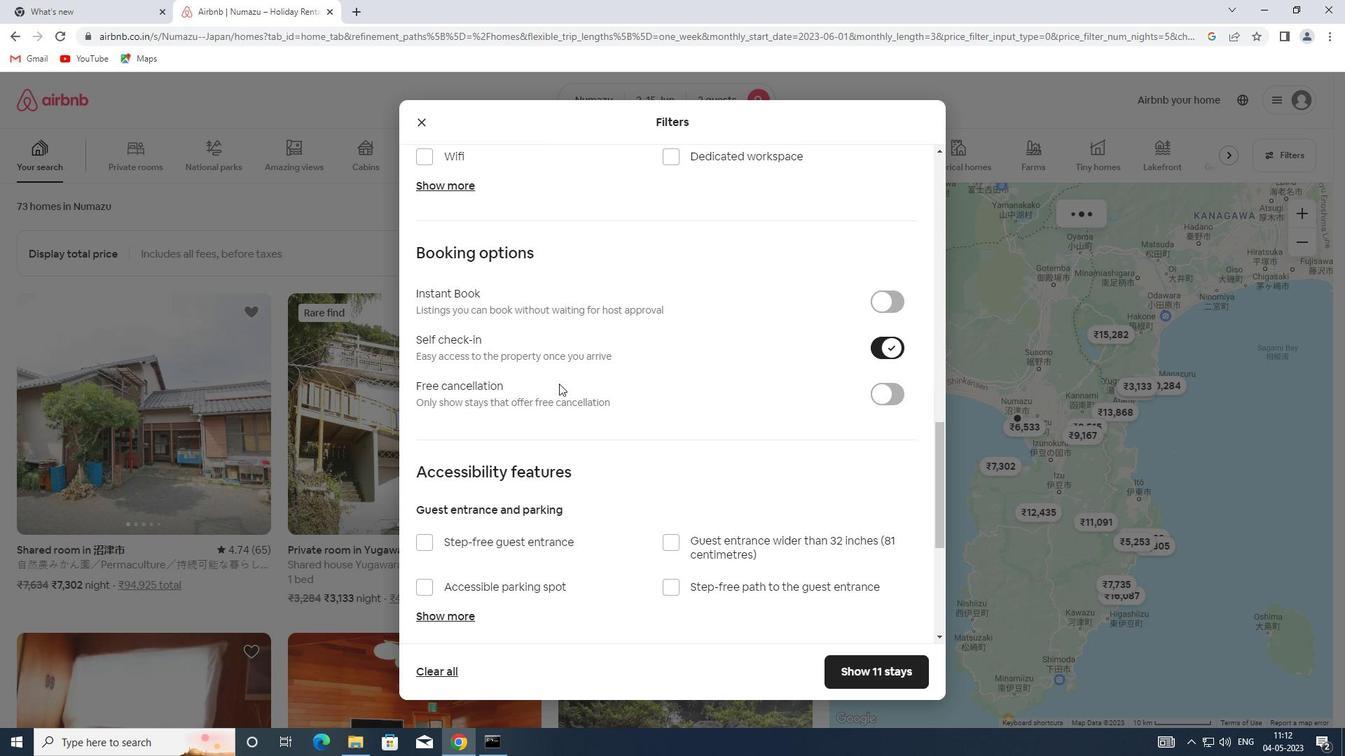 
Action: Mouse scrolled (544, 381) with delta (0, 0)
Screenshot: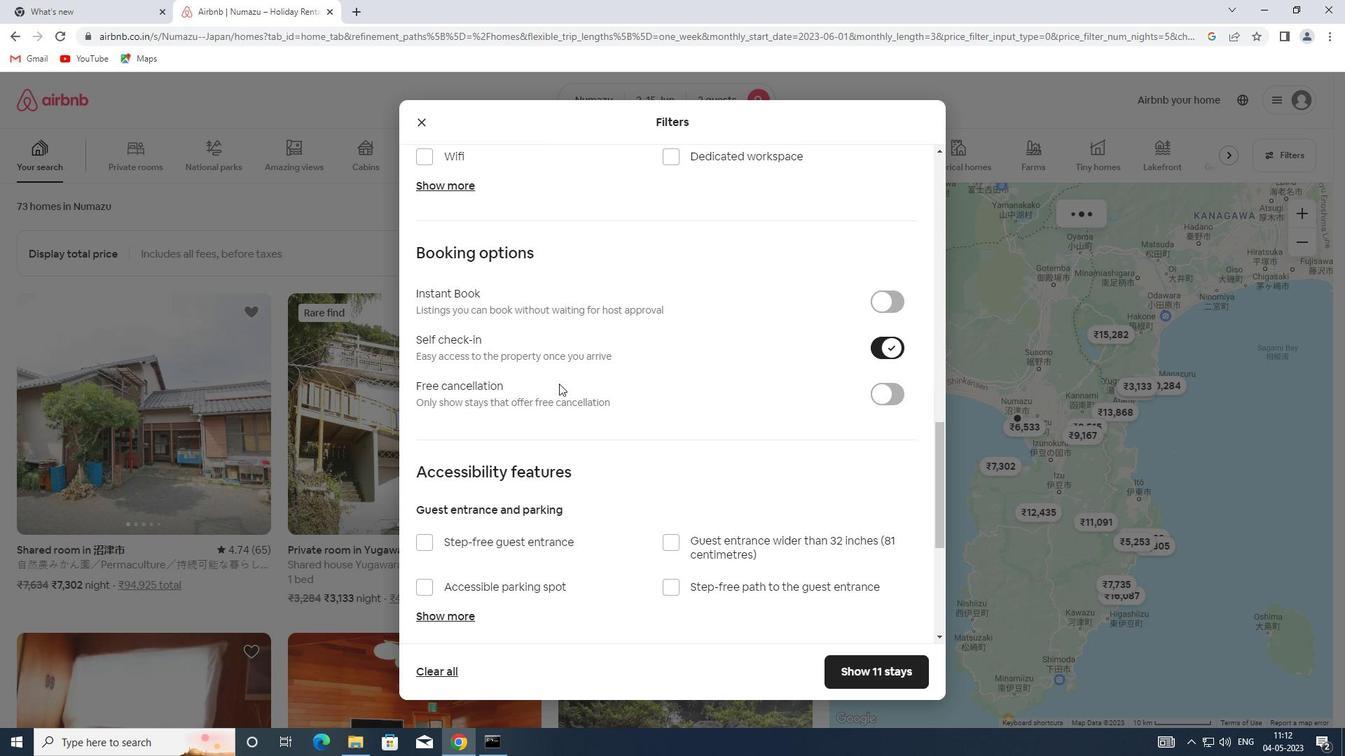 
Action: Mouse scrolled (544, 381) with delta (0, 0)
Screenshot: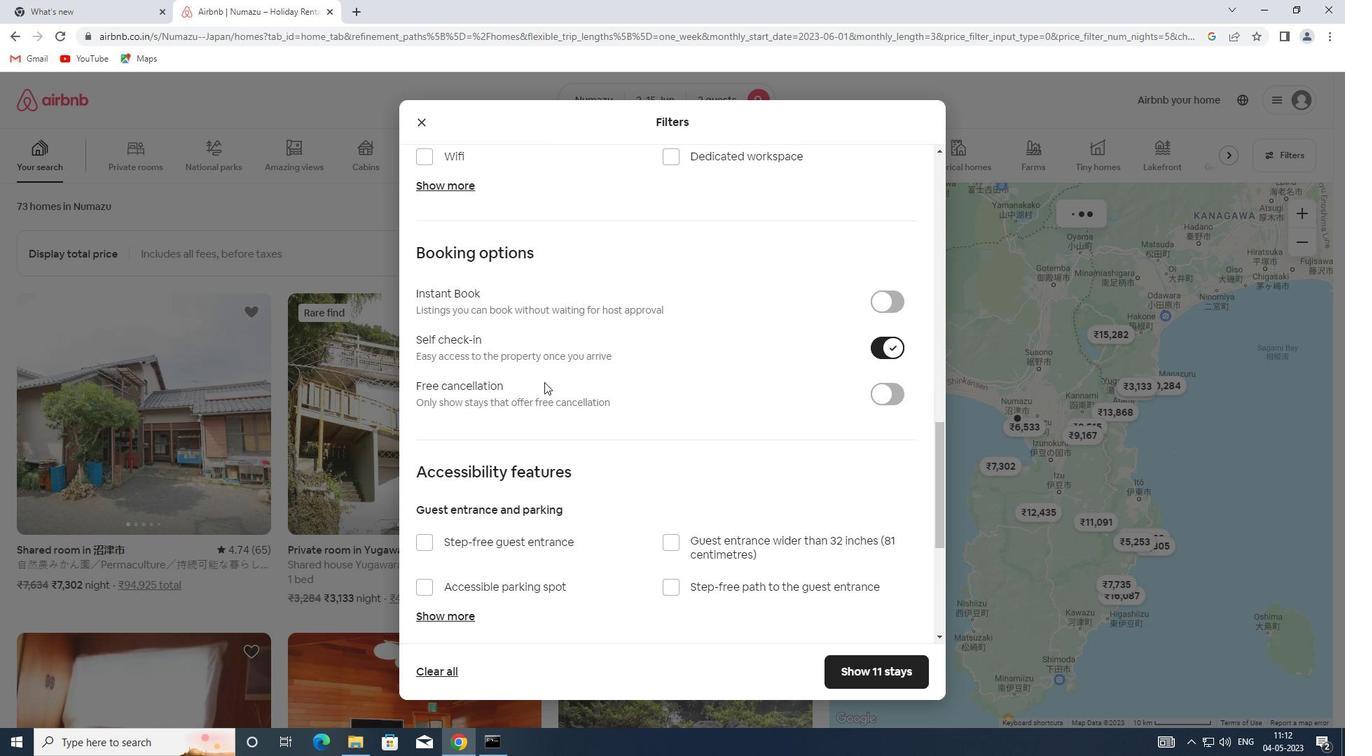 
Action: Mouse scrolled (544, 381) with delta (0, 0)
Screenshot: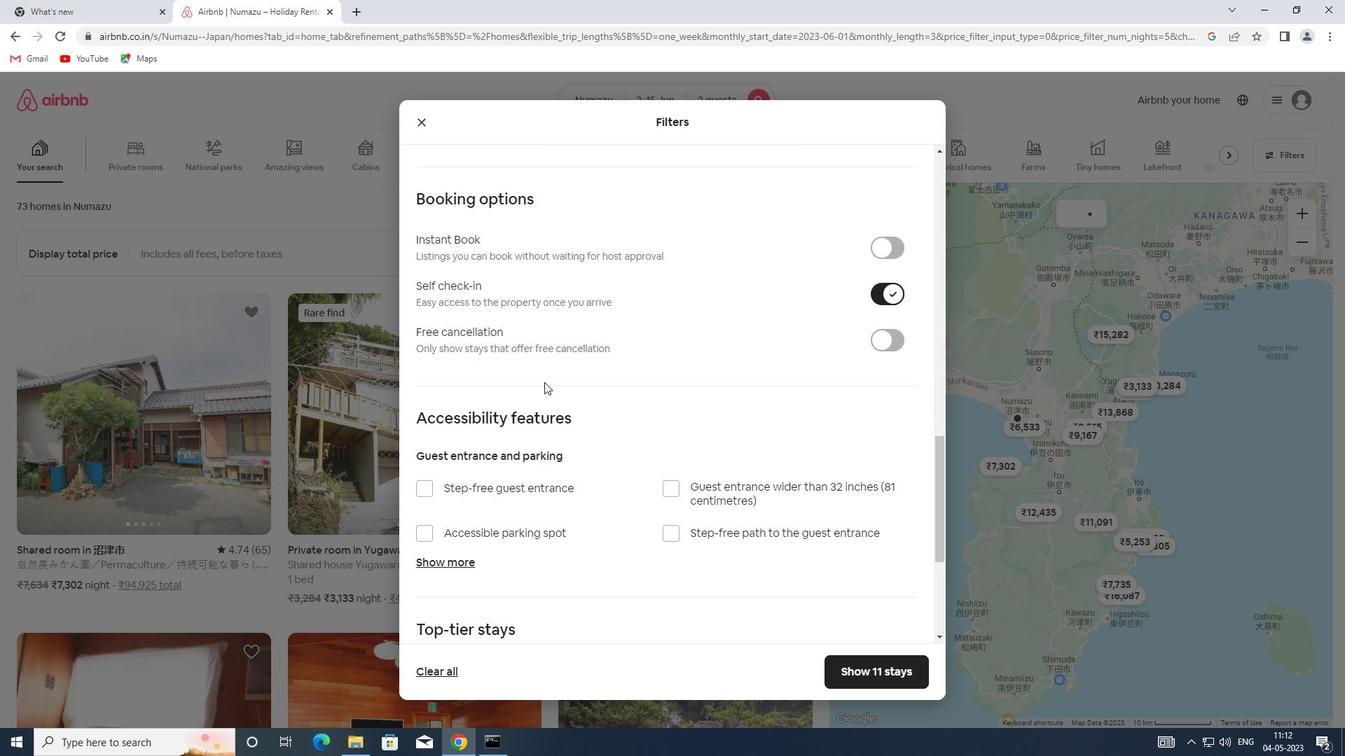 
Action: Mouse scrolled (544, 381) with delta (0, 0)
Screenshot: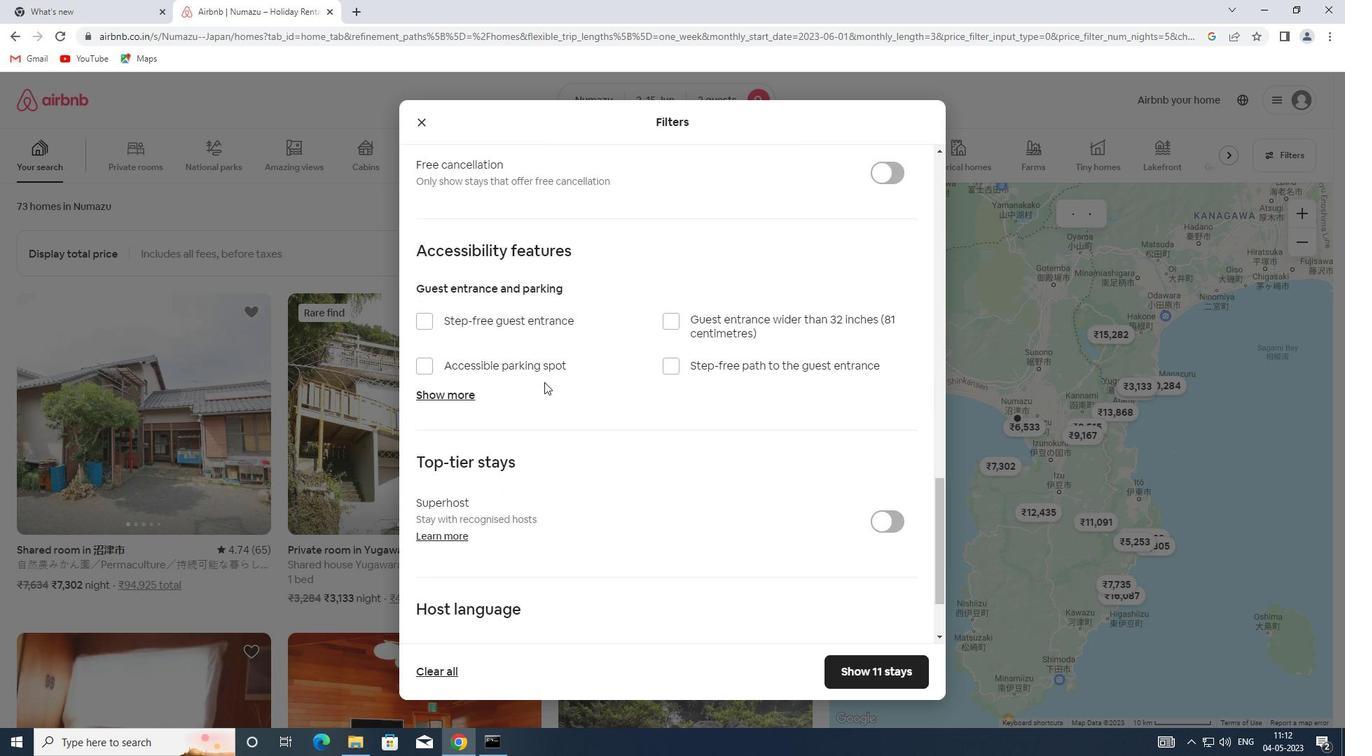 
Action: Mouse scrolled (544, 381) with delta (0, 0)
Screenshot: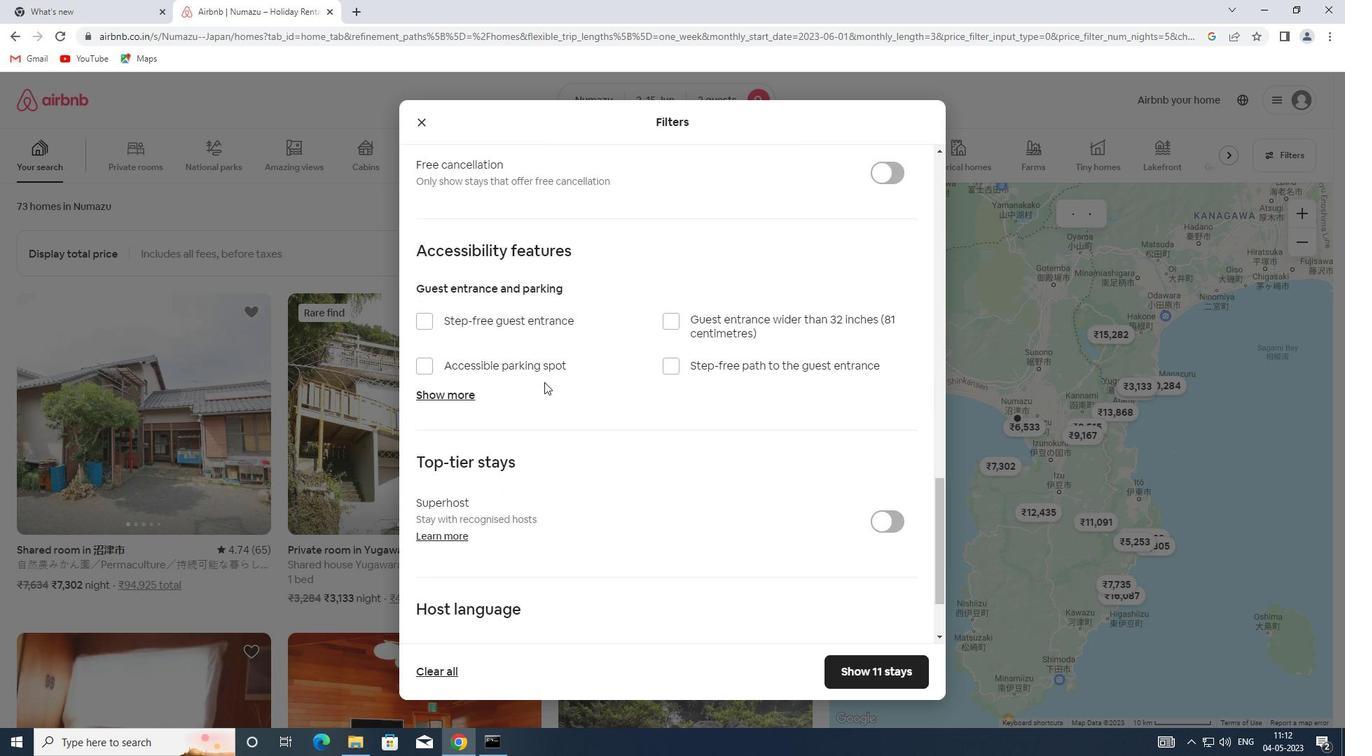 
Action: Mouse scrolled (544, 381) with delta (0, 0)
Screenshot: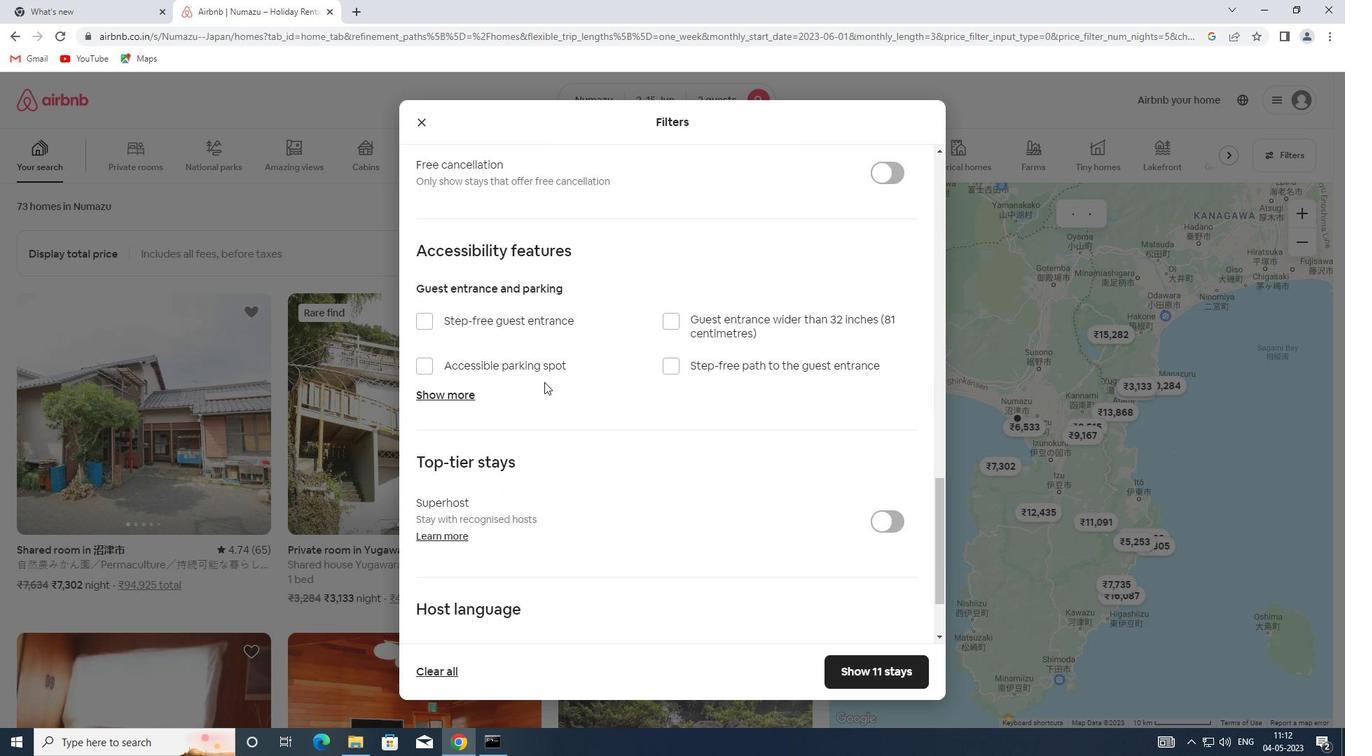 
Action: Mouse moved to (454, 541)
Screenshot: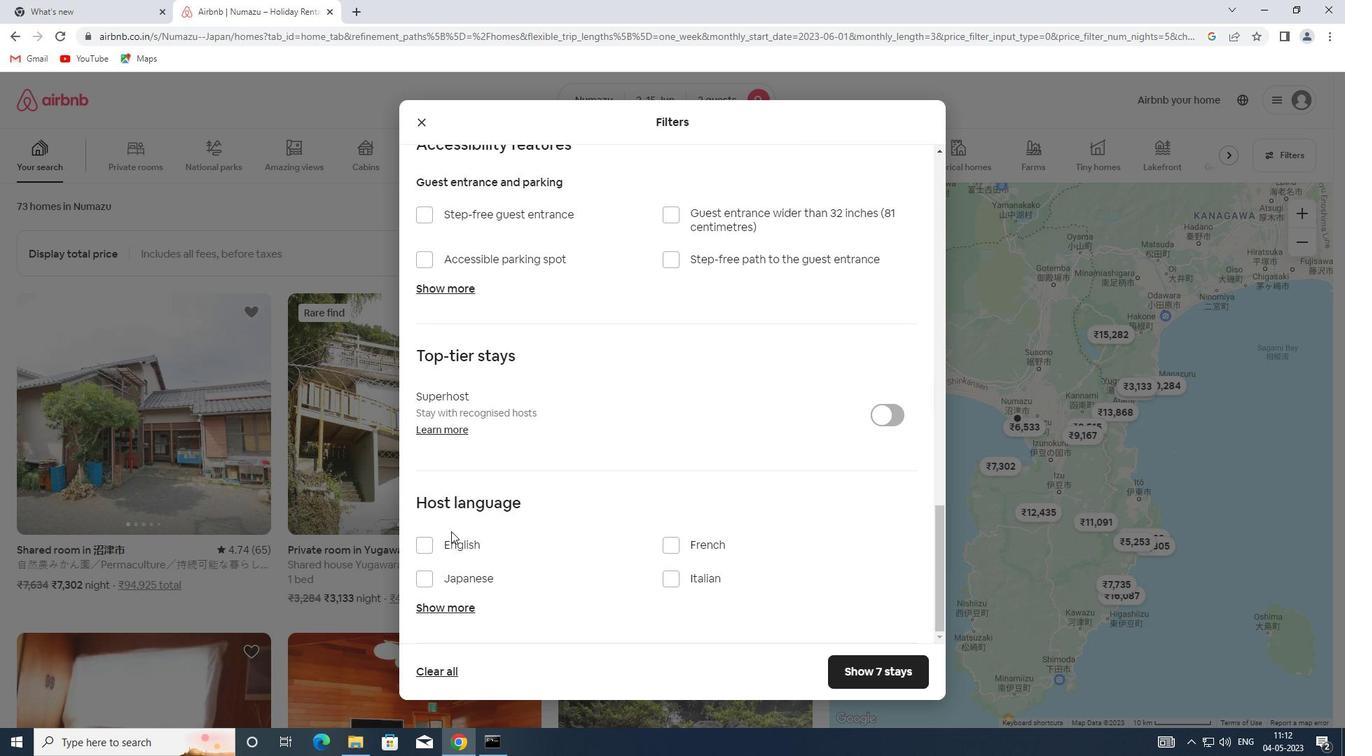 
Action: Mouse pressed left at (454, 541)
Screenshot: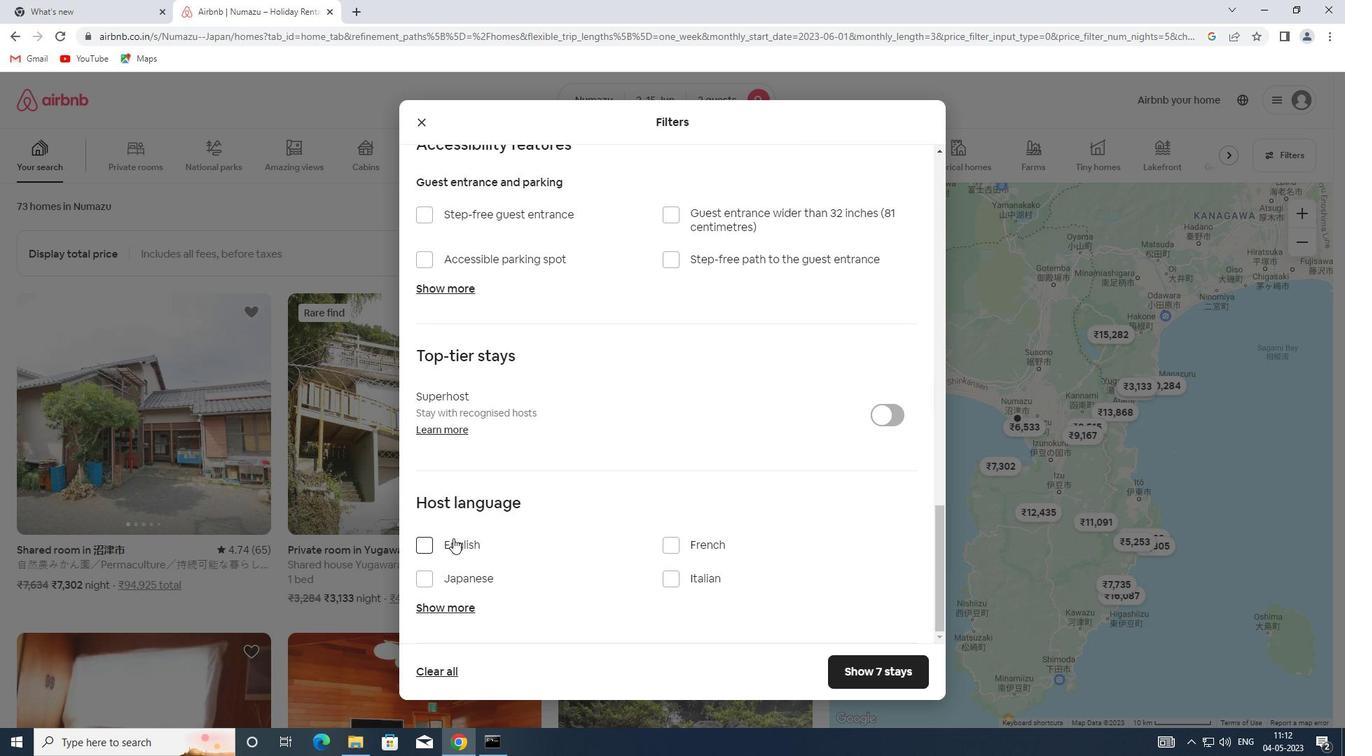 
Action: Mouse moved to (869, 665)
Screenshot: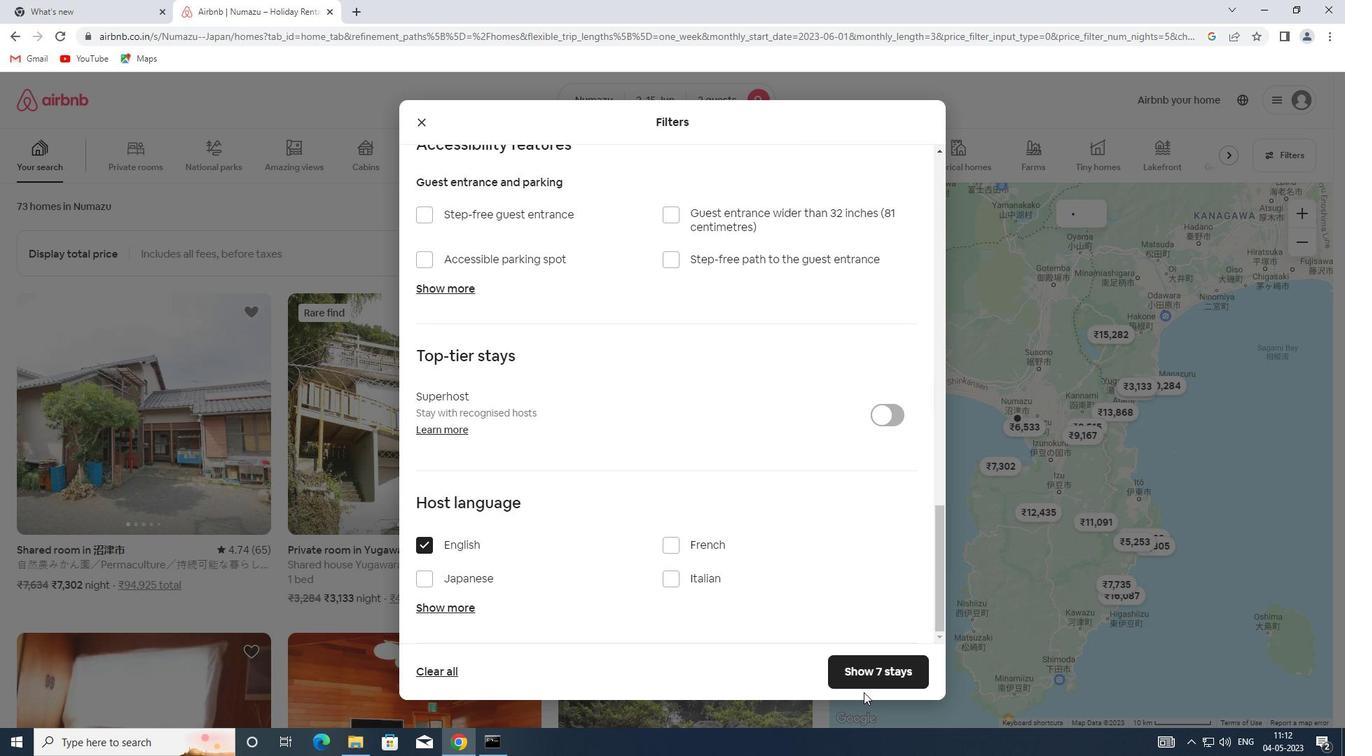 
Action: Mouse pressed left at (869, 665)
Screenshot: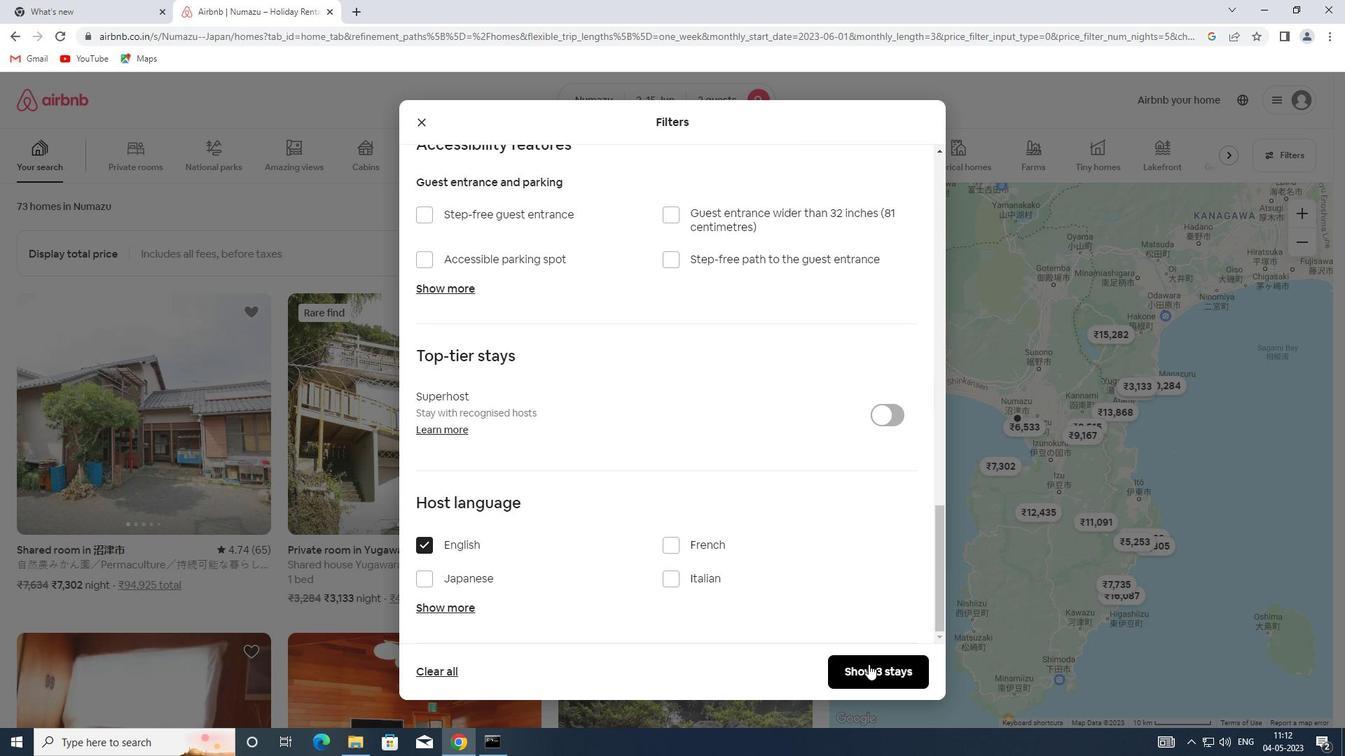 
